 Task: Look for space in Trezzano sul Naviglio, Italy from 12th August, 2023 to 16th August, 2023 for 8 adults in price range Rs.10000 to Rs.16000. Place can be private room with 8 bedrooms having 8 beds and 8 bathrooms. Property type can be house, flat, guest house, hotel. Amenities needed are: wifi, TV, free parkinig on premises, gym, breakfast. Booking option can be shelf check-in. Required host language is English.
Action: Mouse moved to (494, 100)
Screenshot: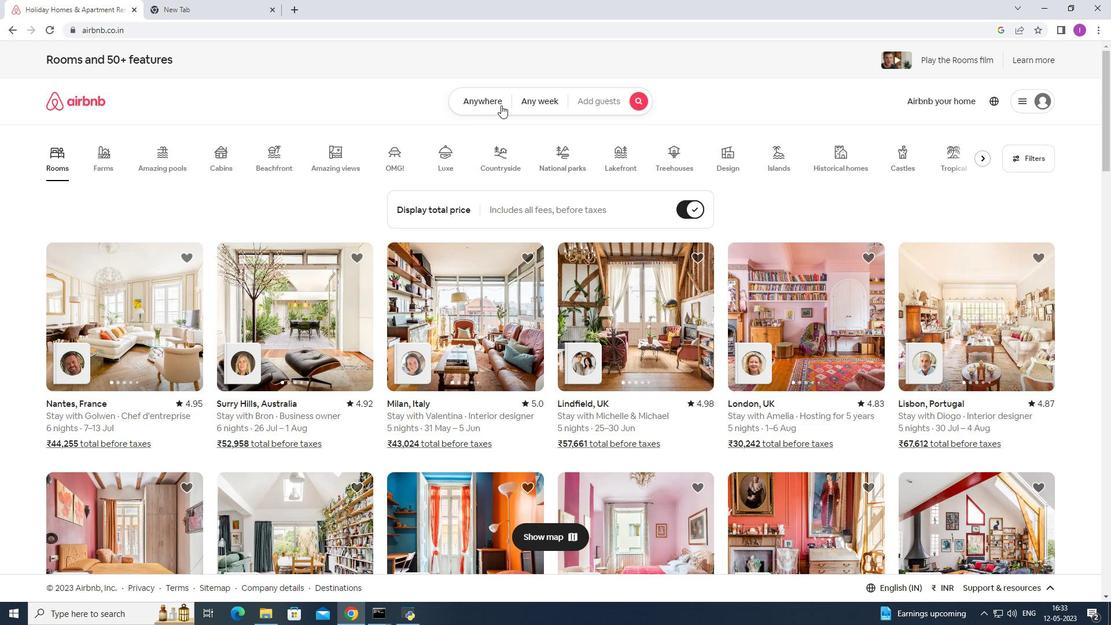 
Action: Mouse pressed left at (494, 100)
Screenshot: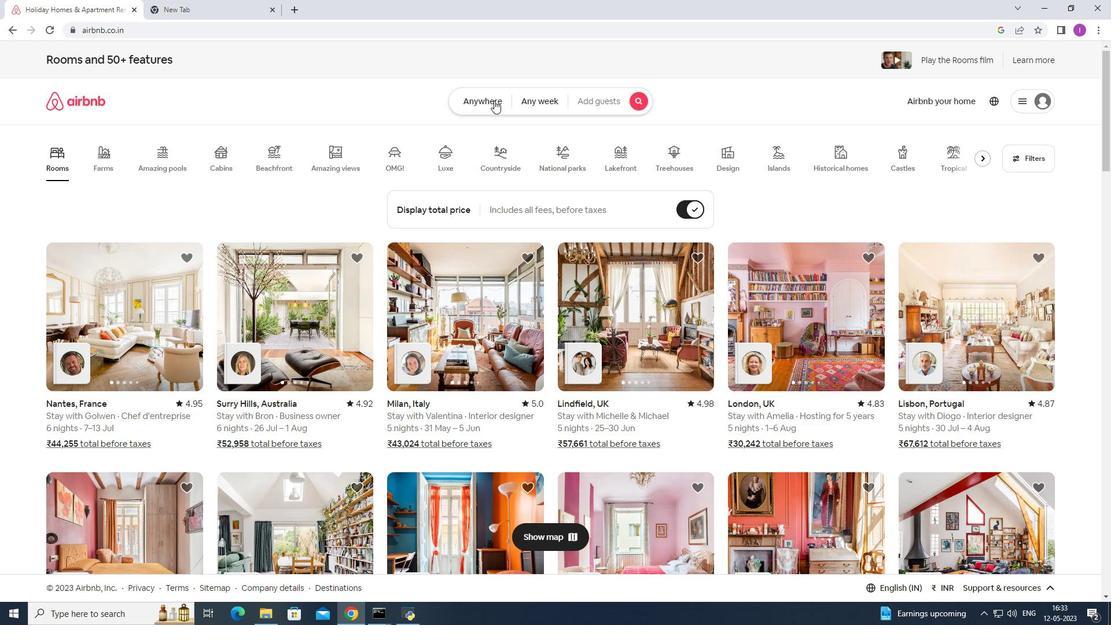 
Action: Mouse moved to (354, 143)
Screenshot: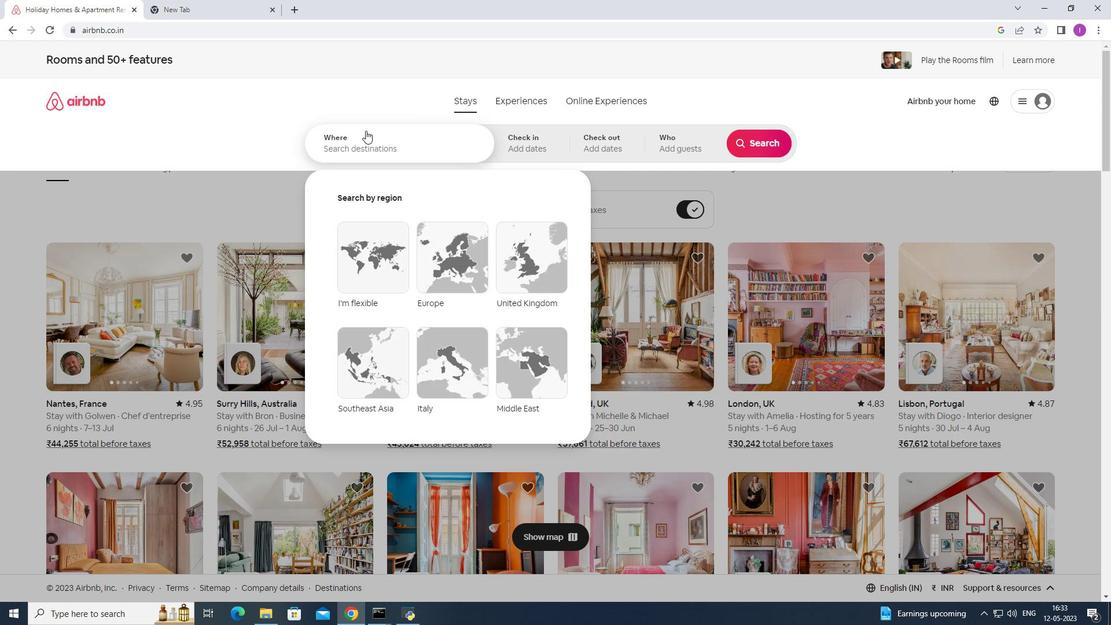 
Action: Mouse pressed left at (354, 143)
Screenshot: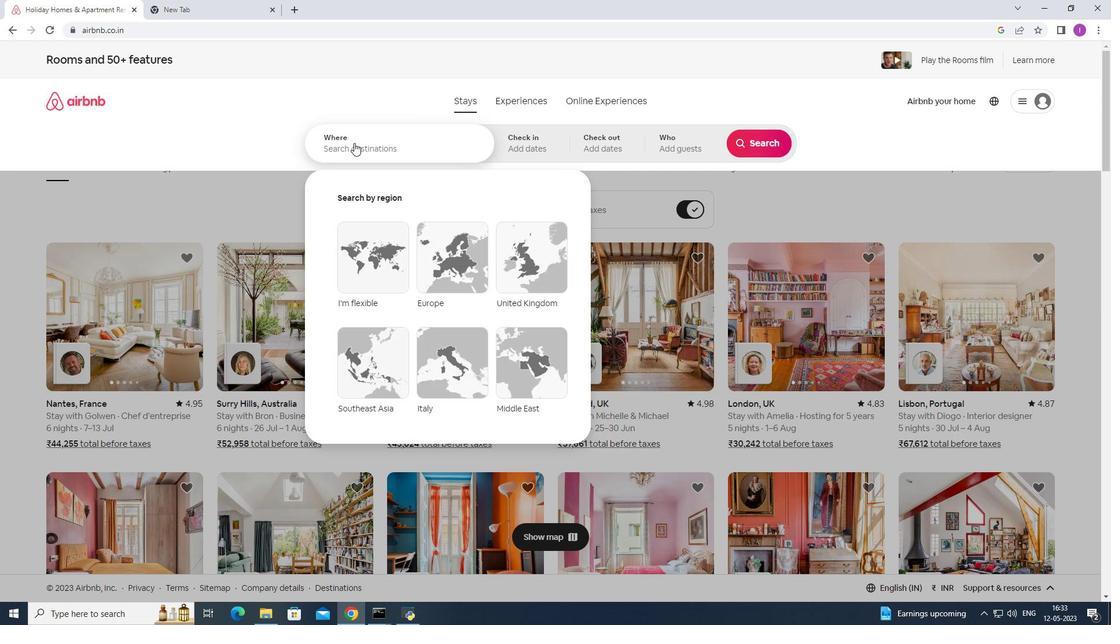 
Action: Mouse moved to (396, 157)
Screenshot: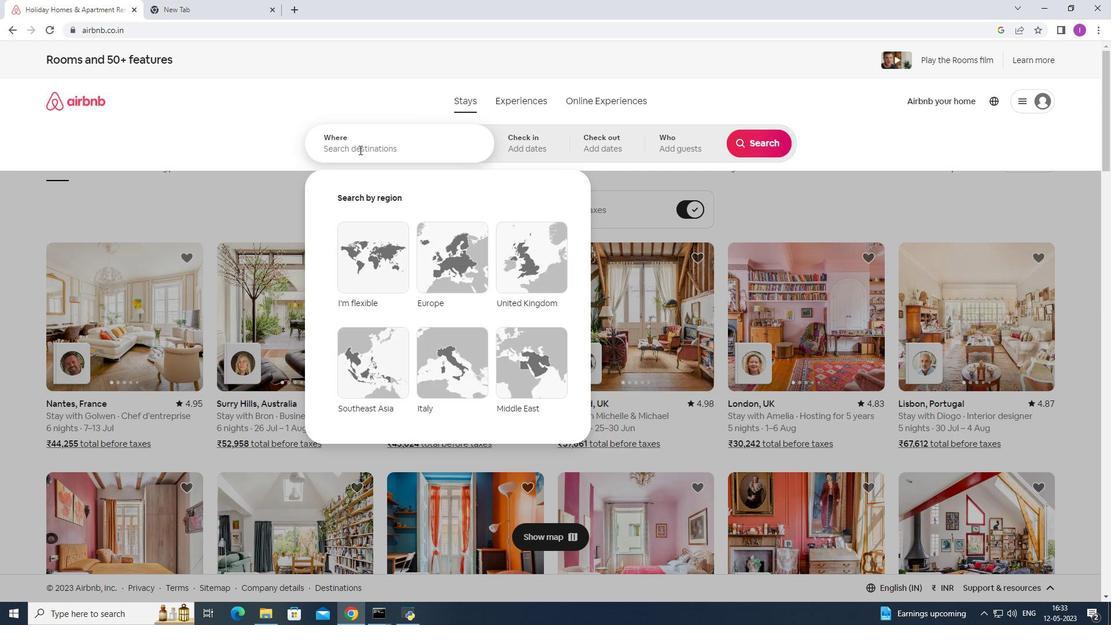 
Action: Key pressed <Key.shift>Trezzano<Key.space>sul<Key.space>
Screenshot: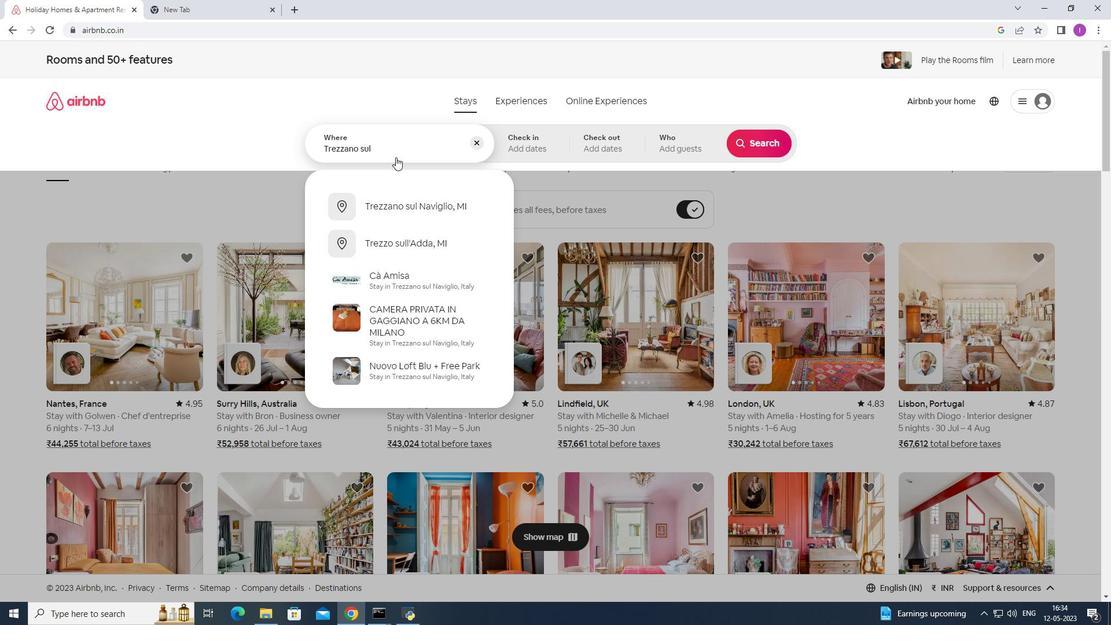 
Action: Mouse moved to (396, 157)
Screenshot: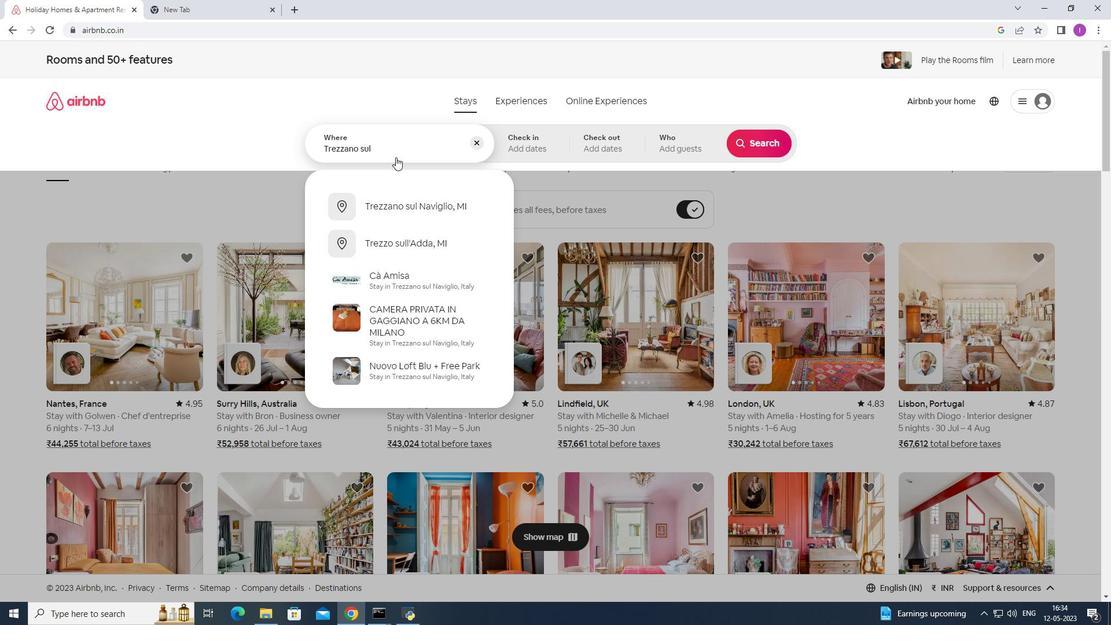 
Action: Key pressed naviglio
Screenshot: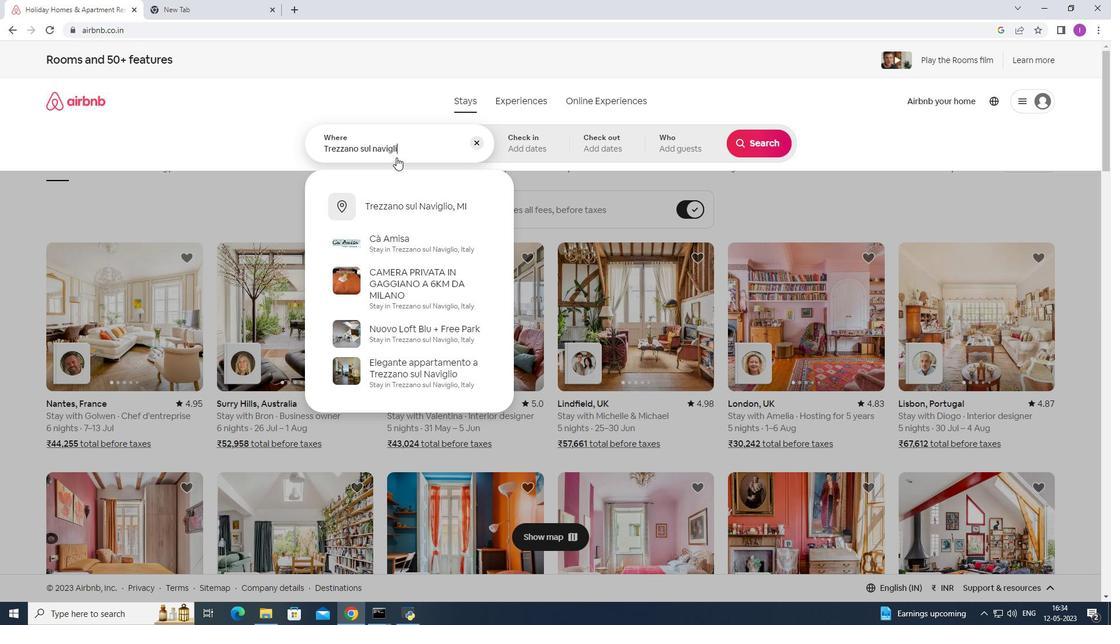 
Action: Mouse moved to (431, 211)
Screenshot: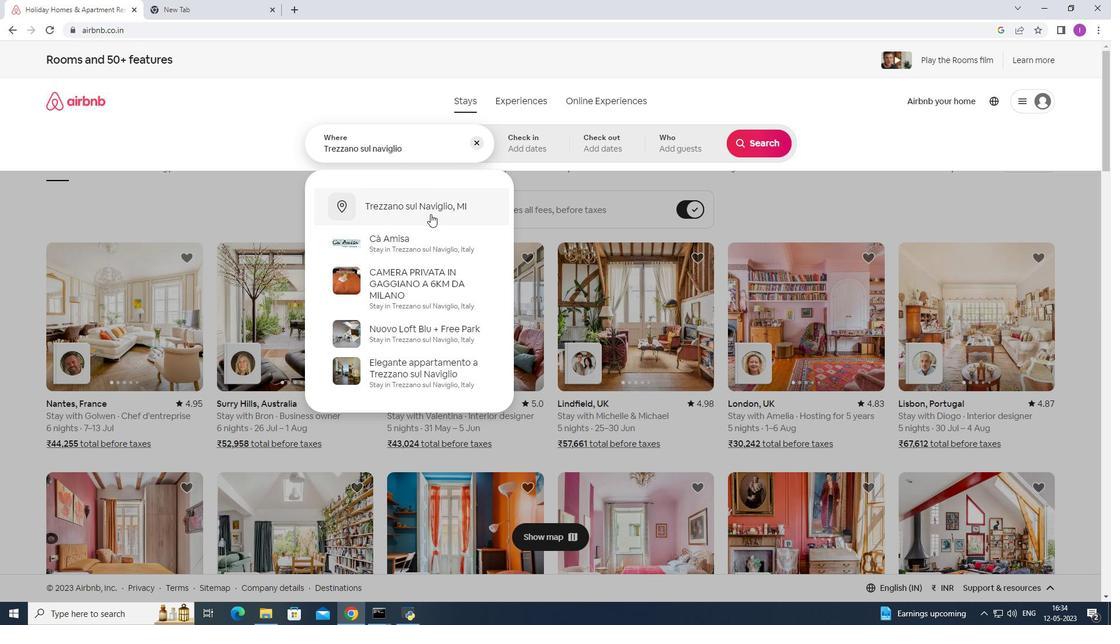 
Action: Mouse pressed left at (431, 211)
Screenshot: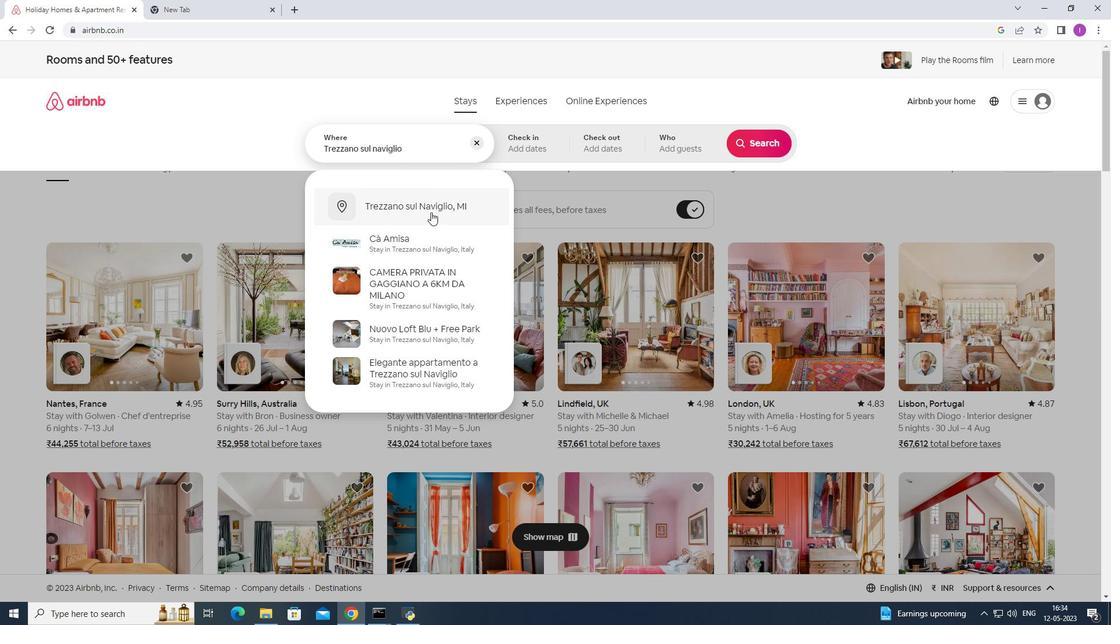 
Action: Mouse moved to (759, 236)
Screenshot: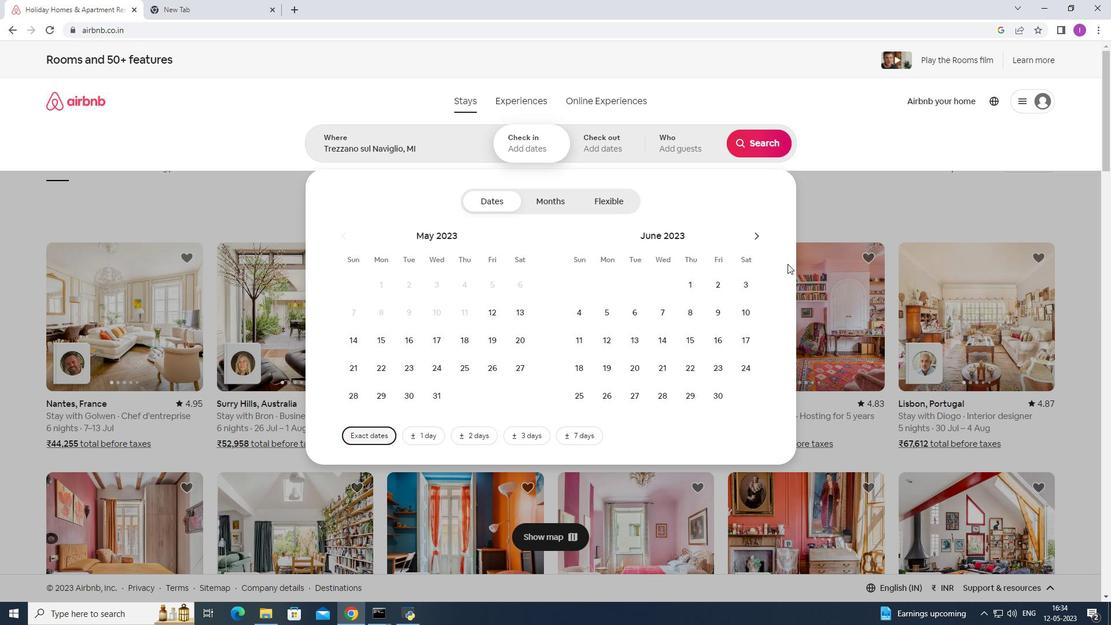 
Action: Mouse pressed left at (759, 236)
Screenshot: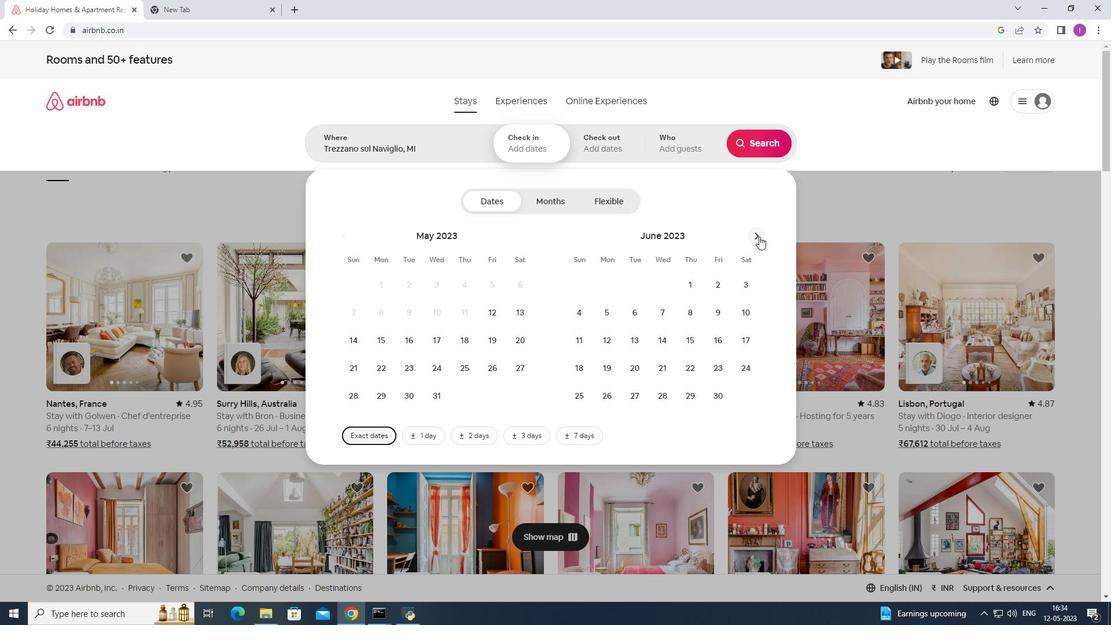 
Action: Mouse moved to (755, 239)
Screenshot: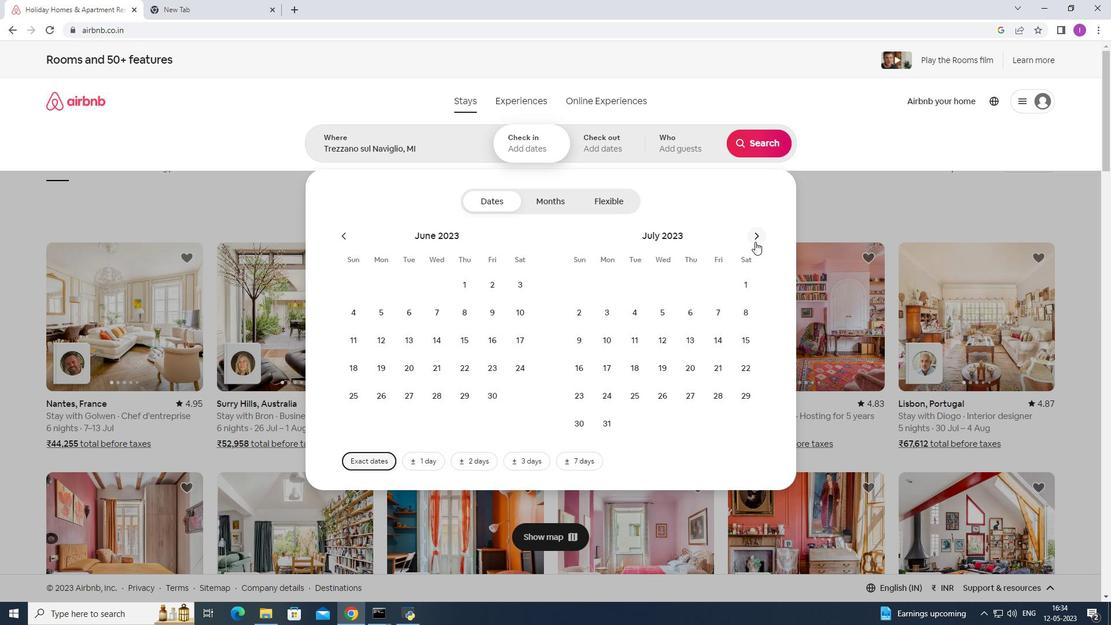 
Action: Mouse pressed left at (755, 239)
Screenshot: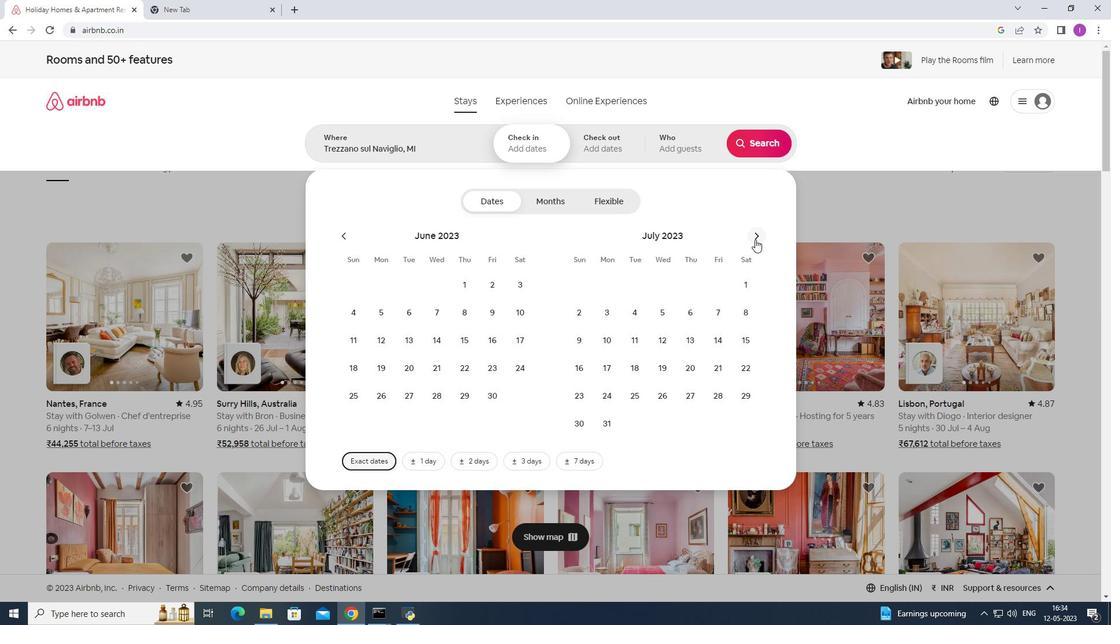 
Action: Mouse moved to (749, 310)
Screenshot: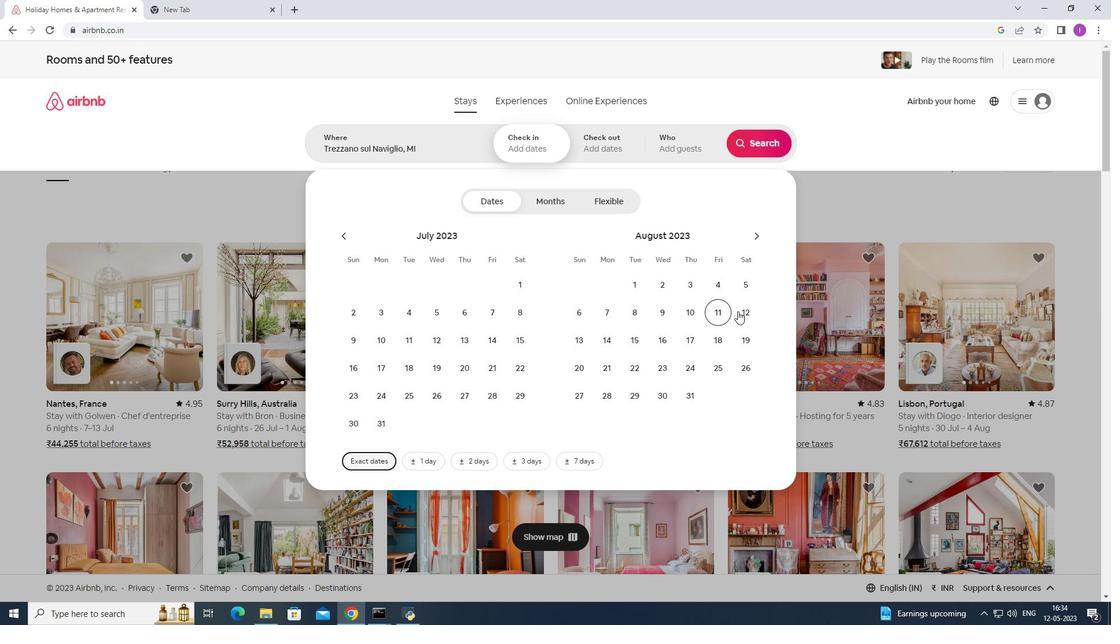 
Action: Mouse pressed left at (749, 310)
Screenshot: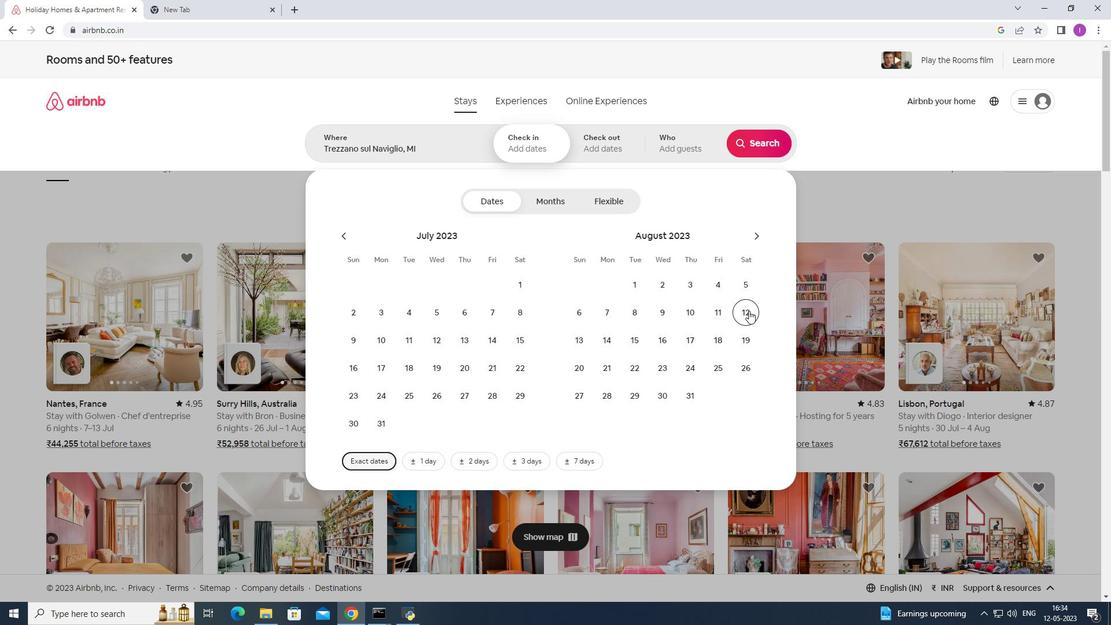 
Action: Mouse moved to (670, 339)
Screenshot: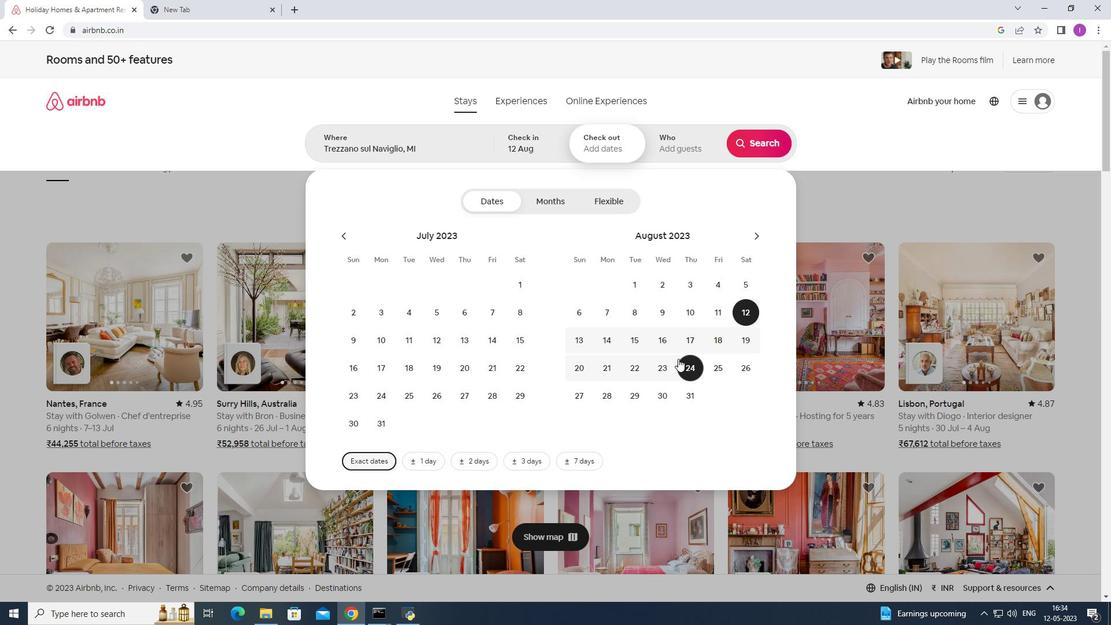 
Action: Mouse pressed left at (670, 339)
Screenshot: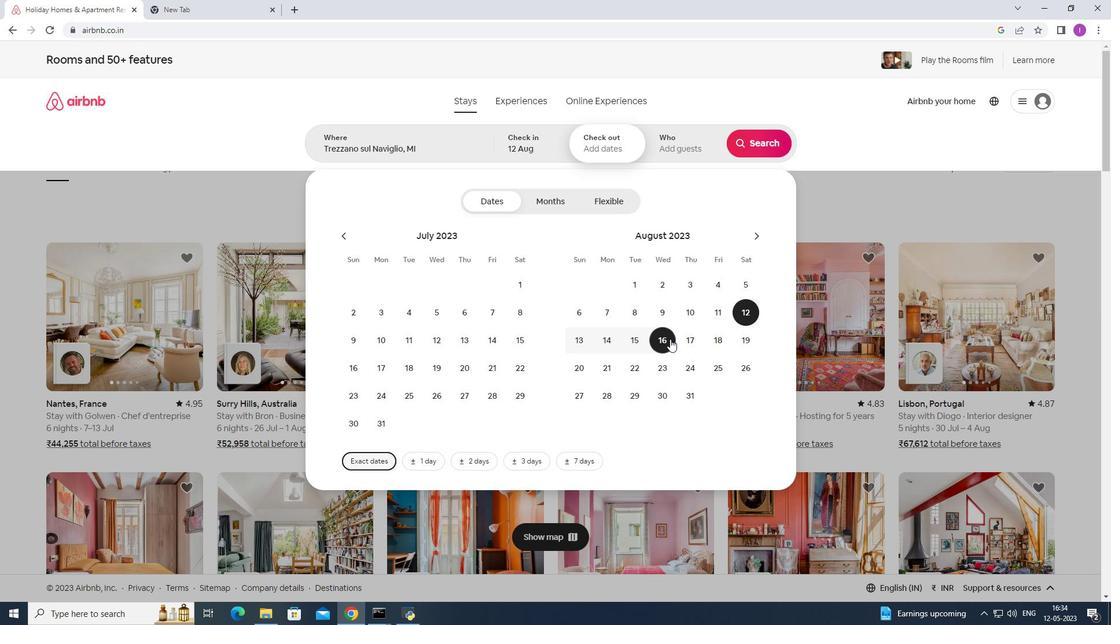 
Action: Mouse moved to (685, 148)
Screenshot: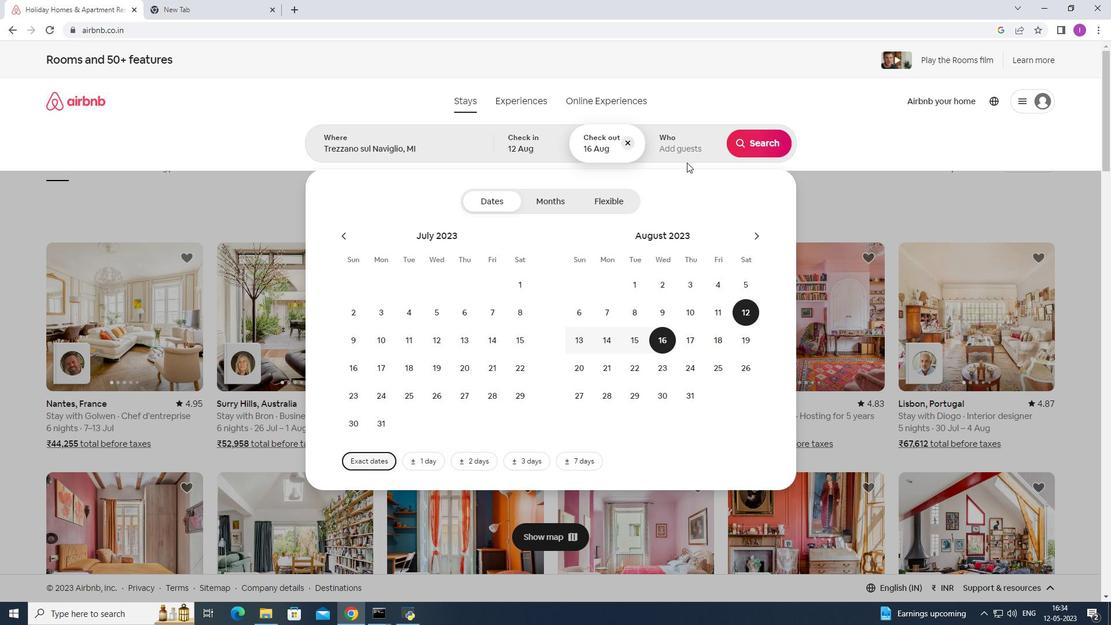 
Action: Mouse pressed left at (685, 148)
Screenshot: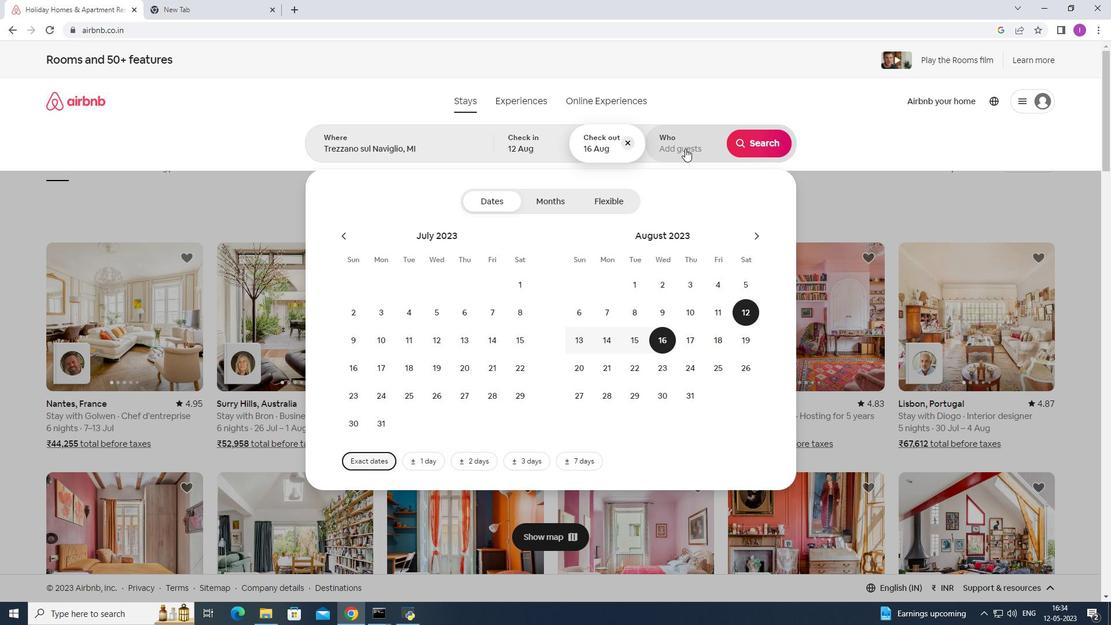 
Action: Mouse moved to (762, 210)
Screenshot: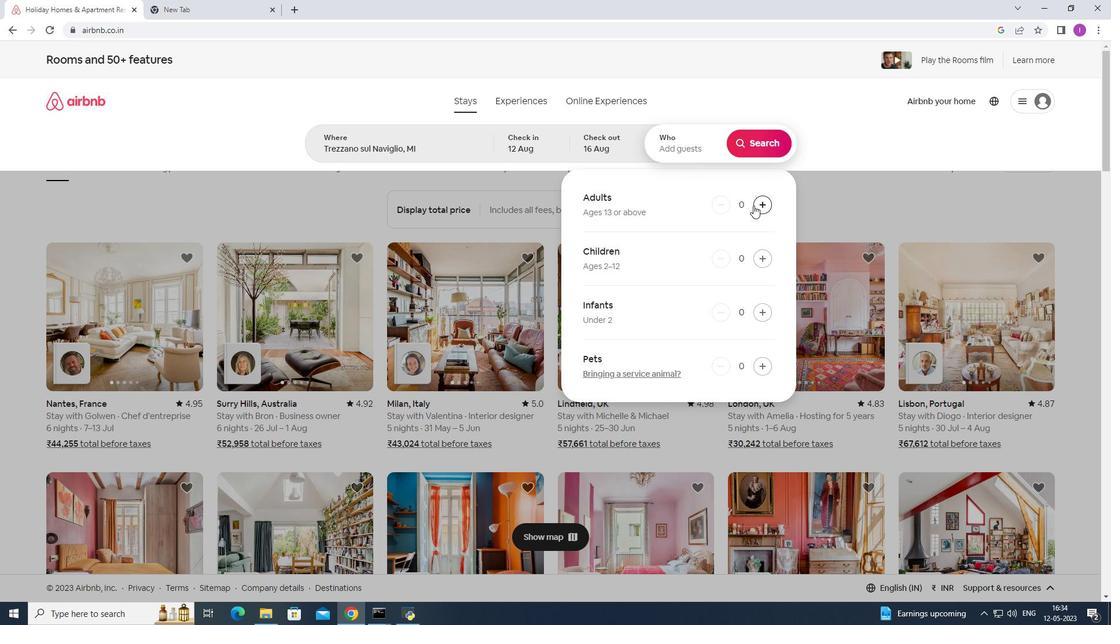 
Action: Mouse pressed left at (762, 210)
Screenshot: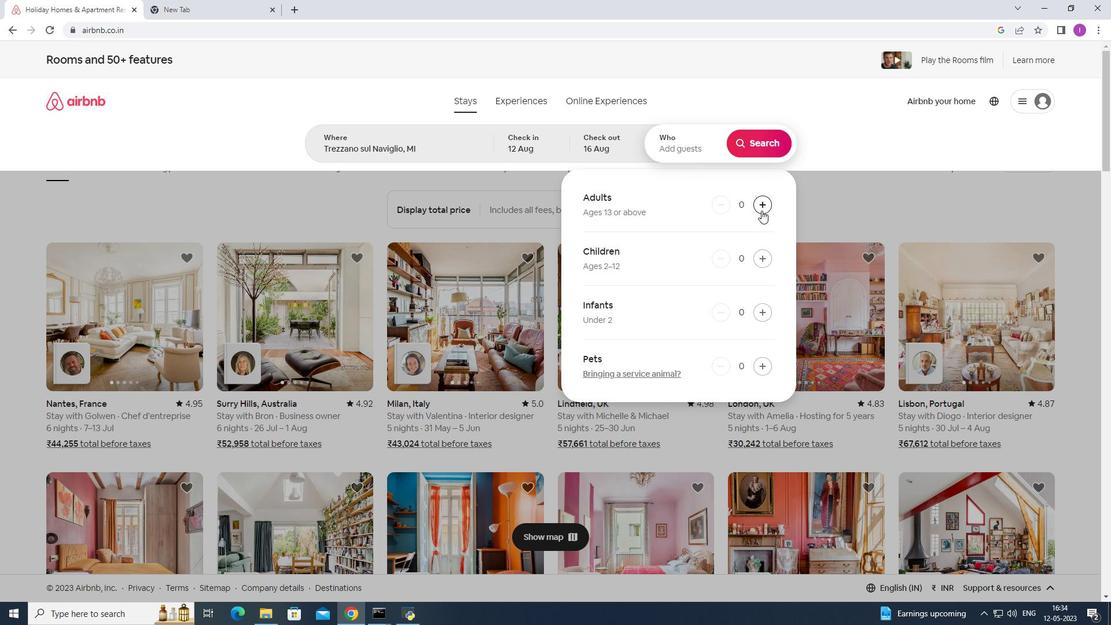 
Action: Mouse pressed left at (762, 210)
Screenshot: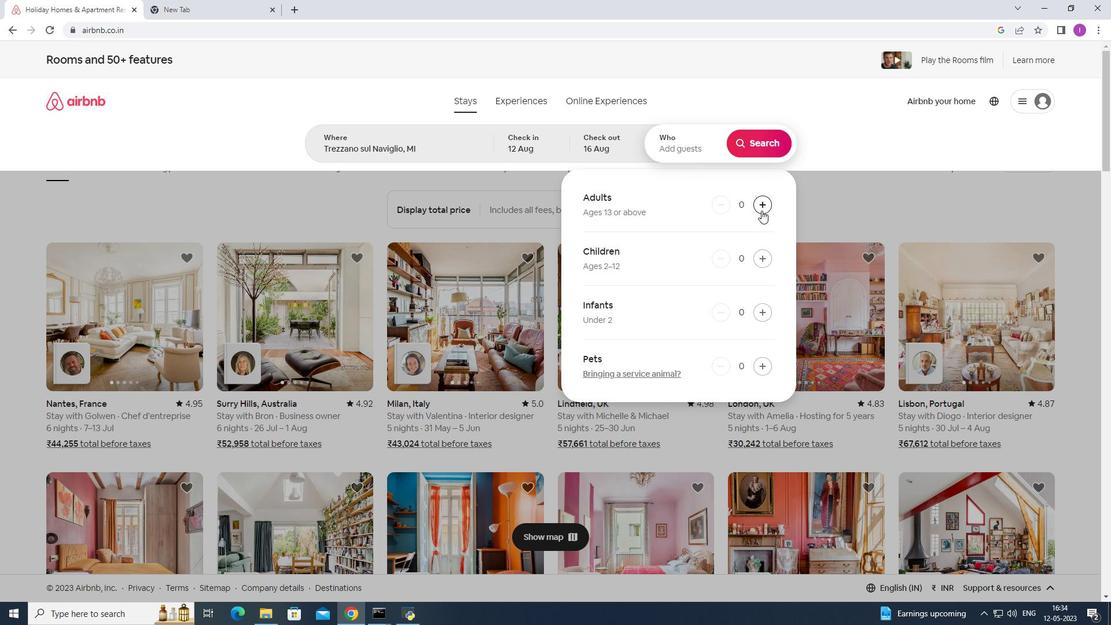 
Action: Mouse pressed left at (762, 210)
Screenshot: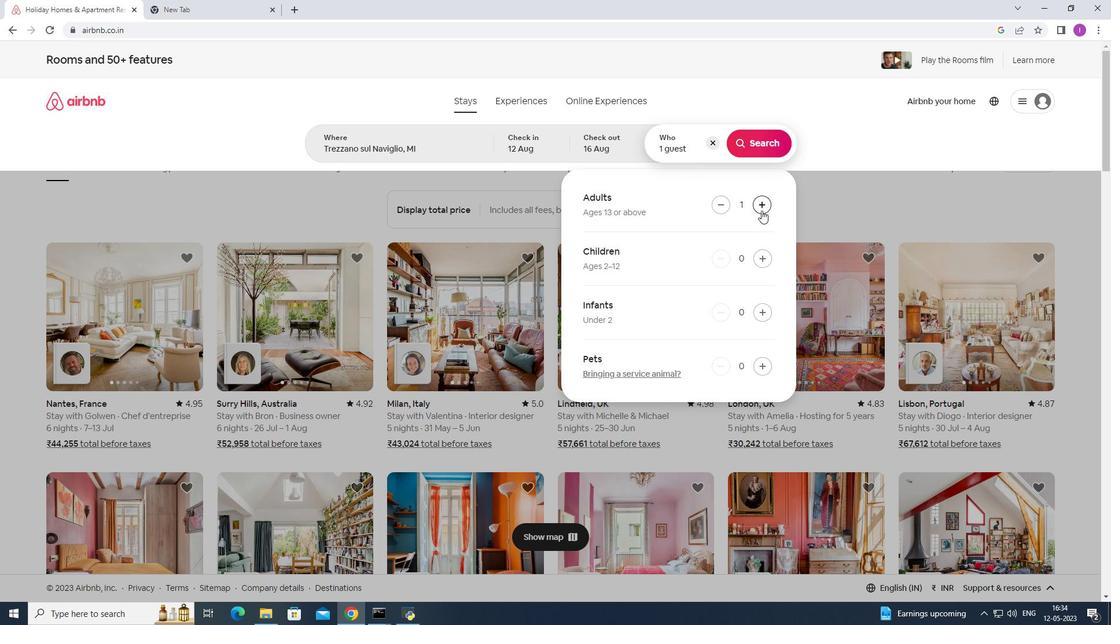 
Action: Mouse pressed left at (762, 210)
Screenshot: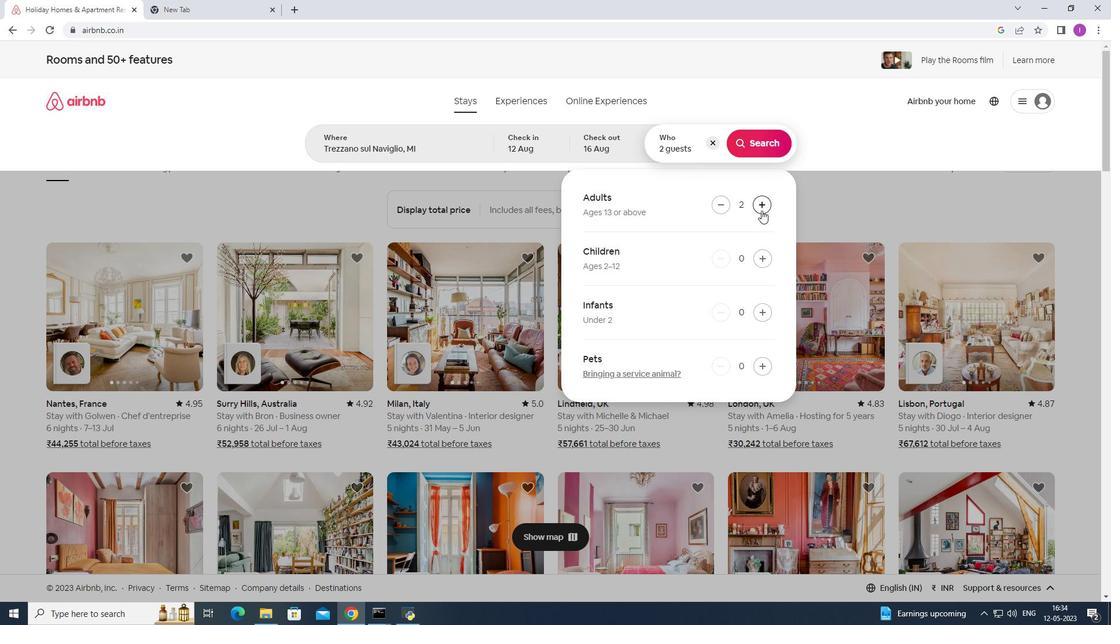 
Action: Mouse pressed left at (762, 210)
Screenshot: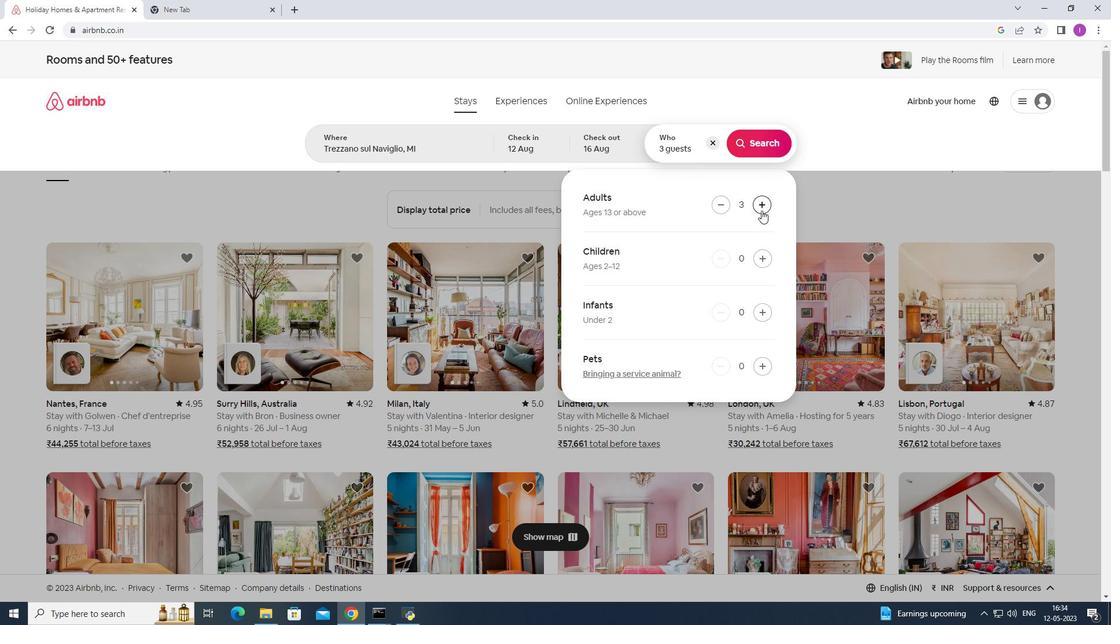 
Action: Mouse pressed left at (762, 210)
Screenshot: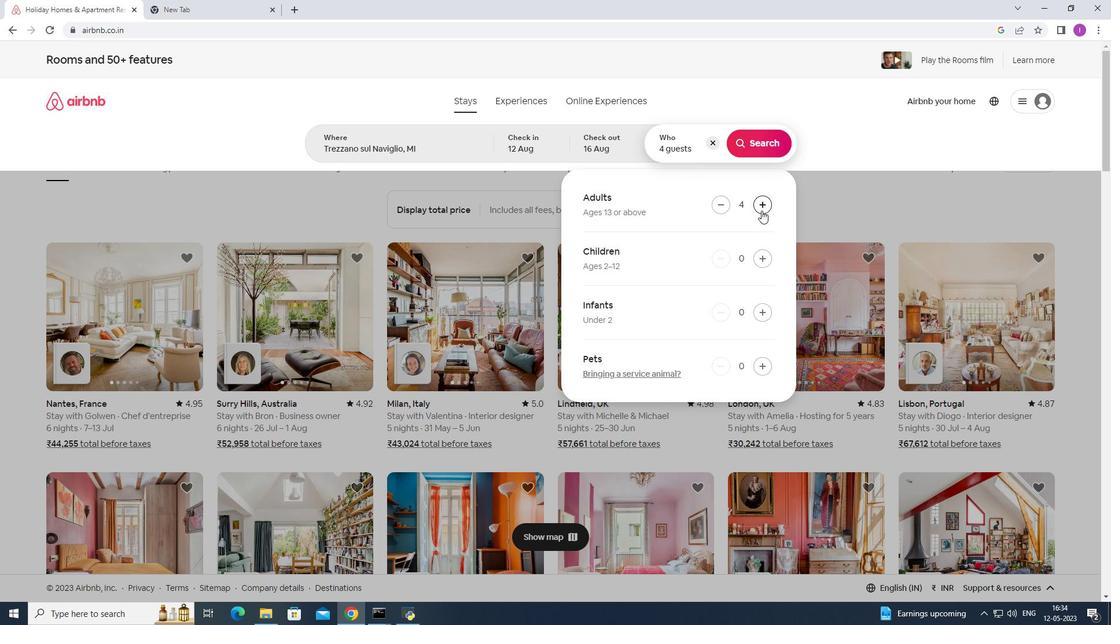 
Action: Mouse pressed left at (762, 210)
Screenshot: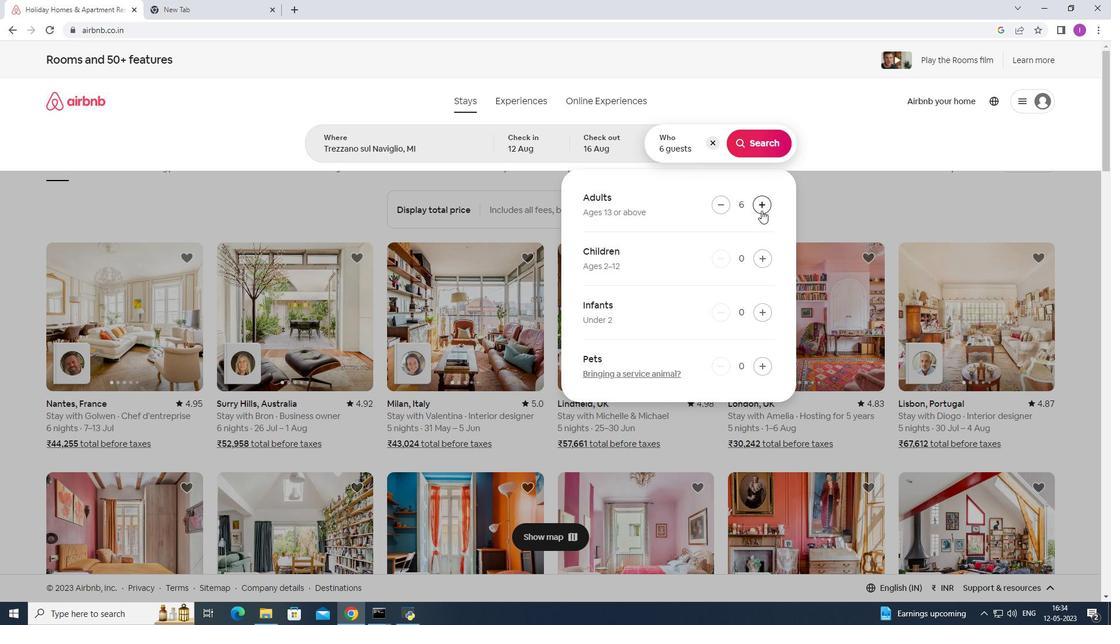 
Action: Mouse moved to (762, 209)
Screenshot: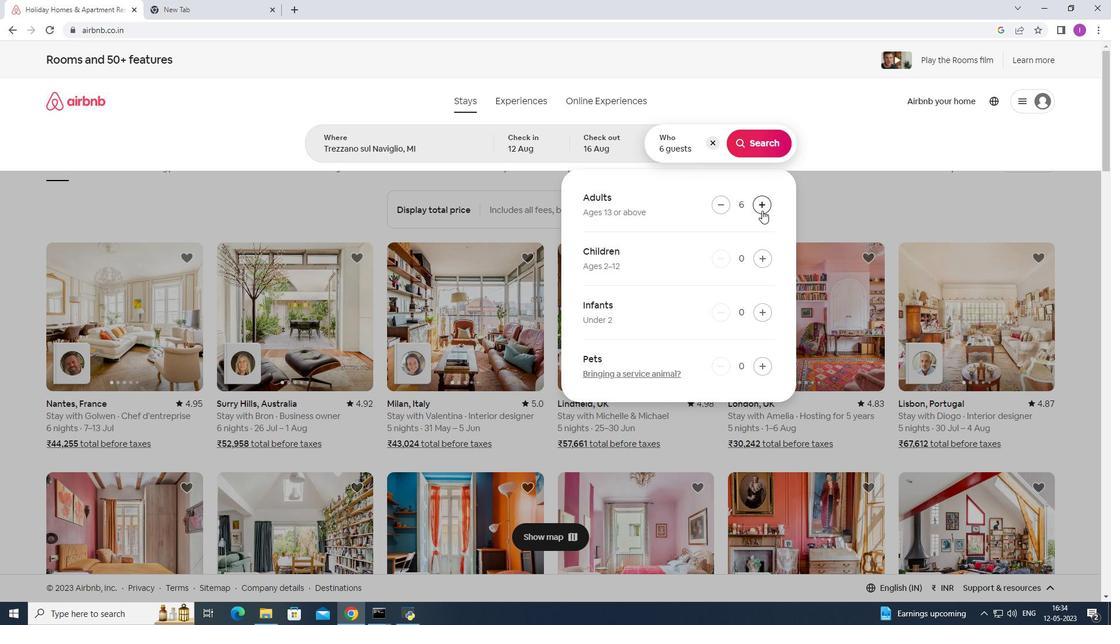 
Action: Mouse pressed left at (762, 209)
Screenshot: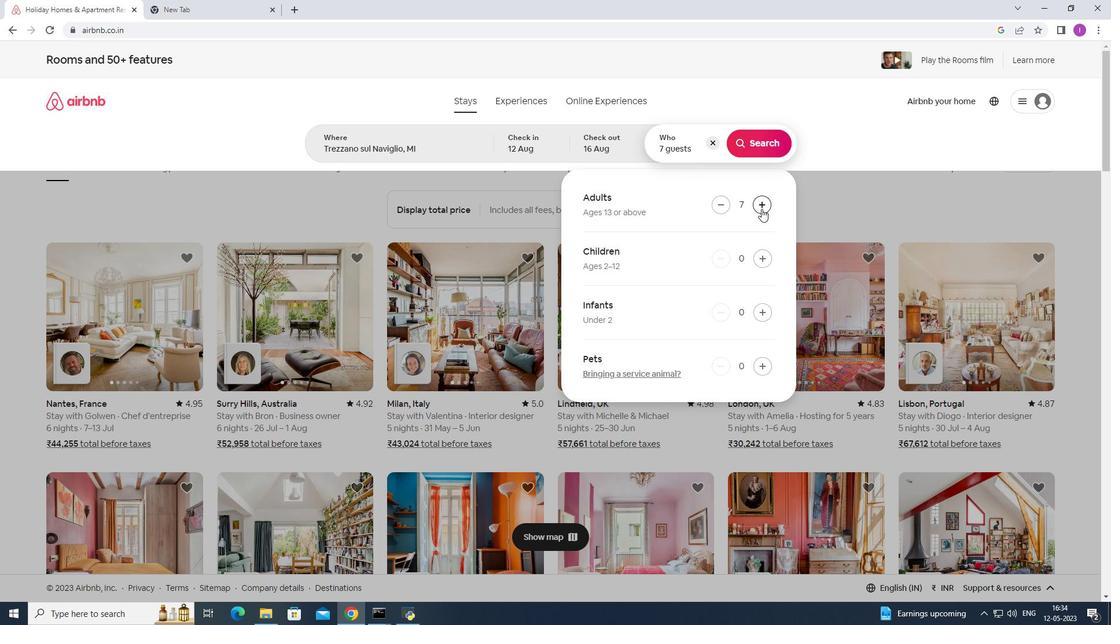 
Action: Mouse moved to (748, 154)
Screenshot: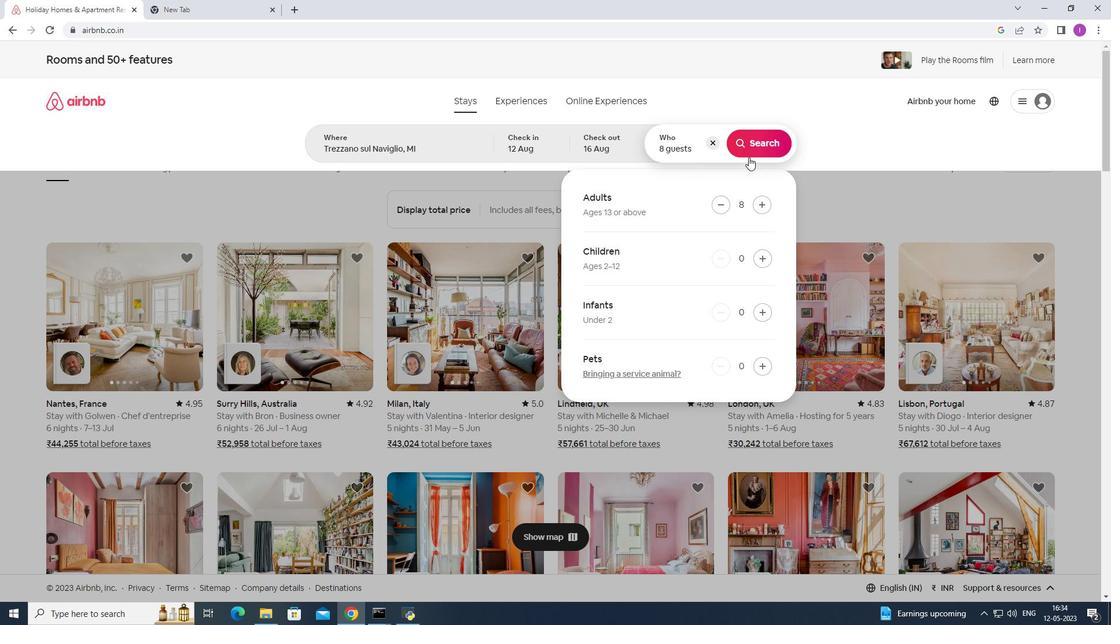 
Action: Mouse pressed left at (748, 154)
Screenshot: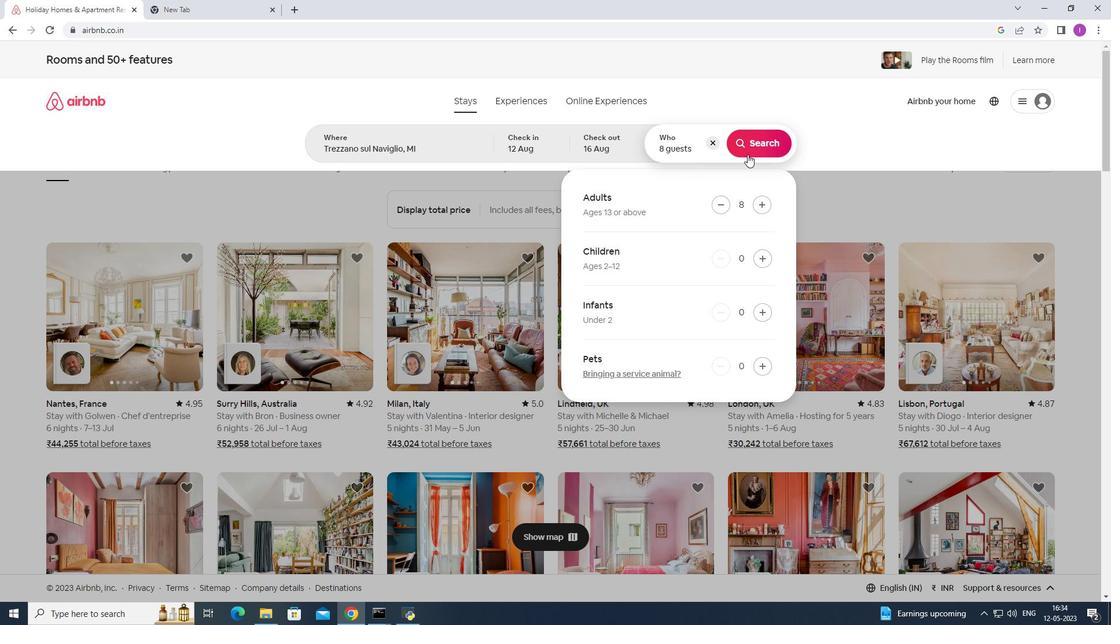 
Action: Mouse moved to (1049, 109)
Screenshot: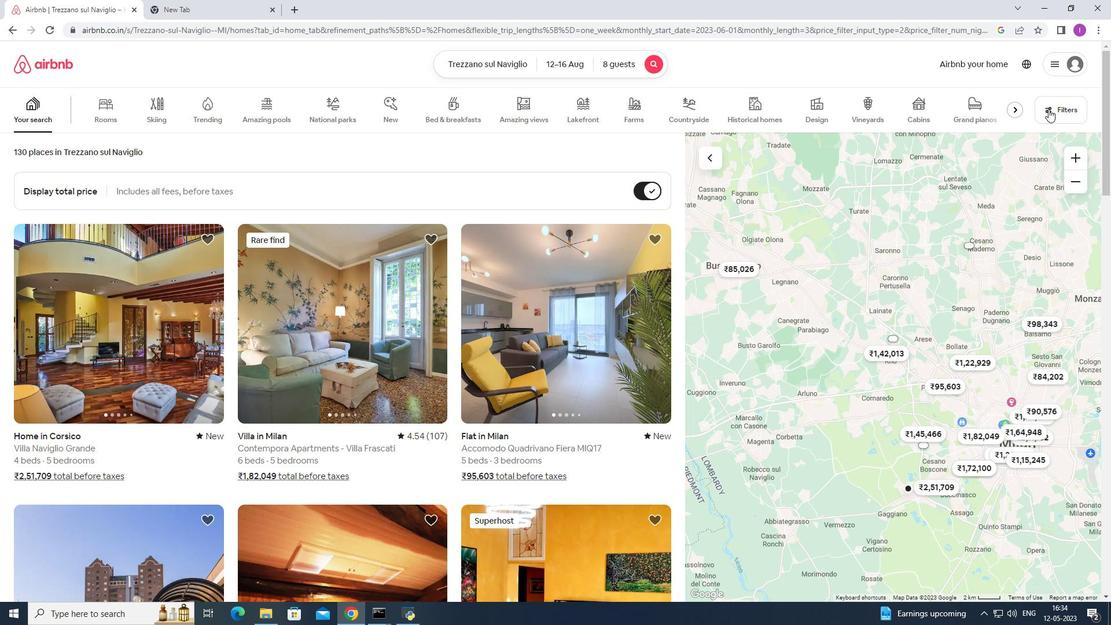 
Action: Mouse pressed left at (1049, 109)
Screenshot: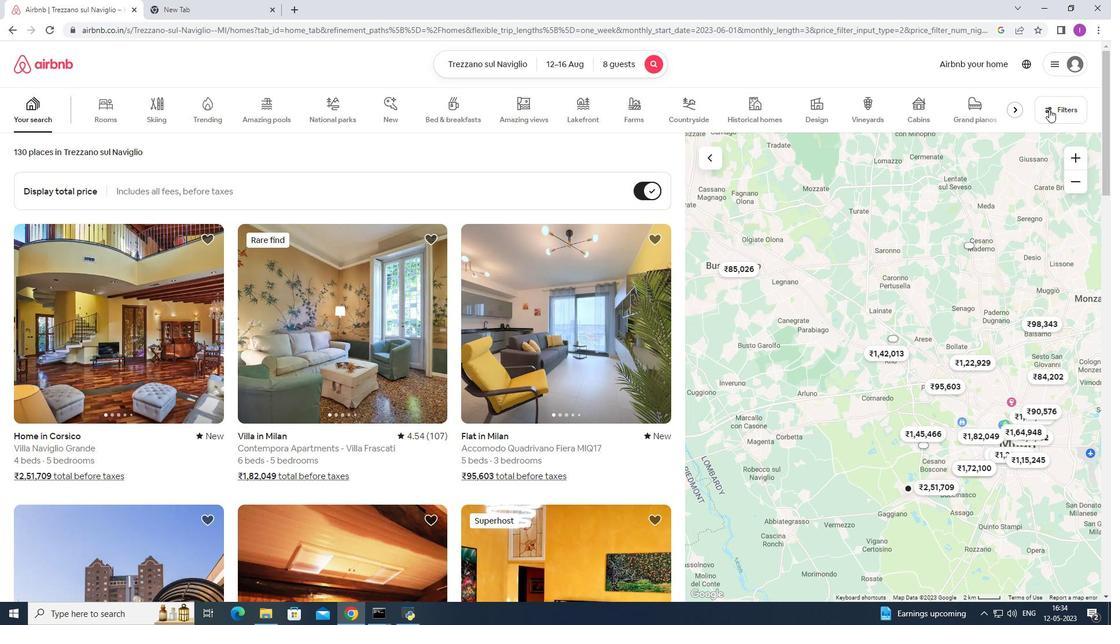 
Action: Mouse moved to (628, 397)
Screenshot: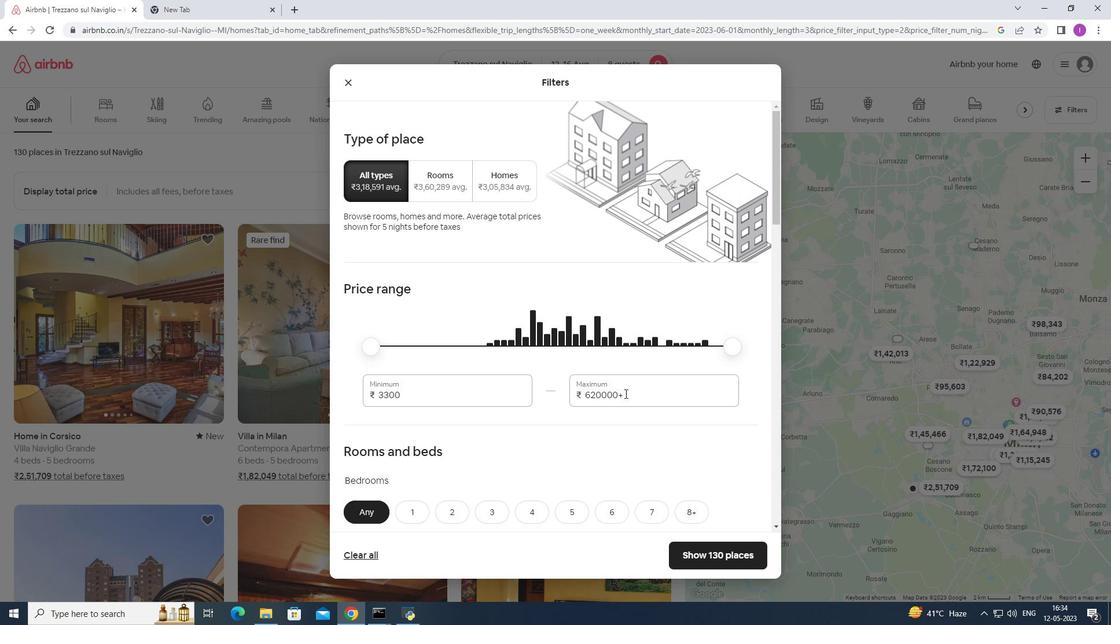 
Action: Mouse pressed left at (628, 397)
Screenshot: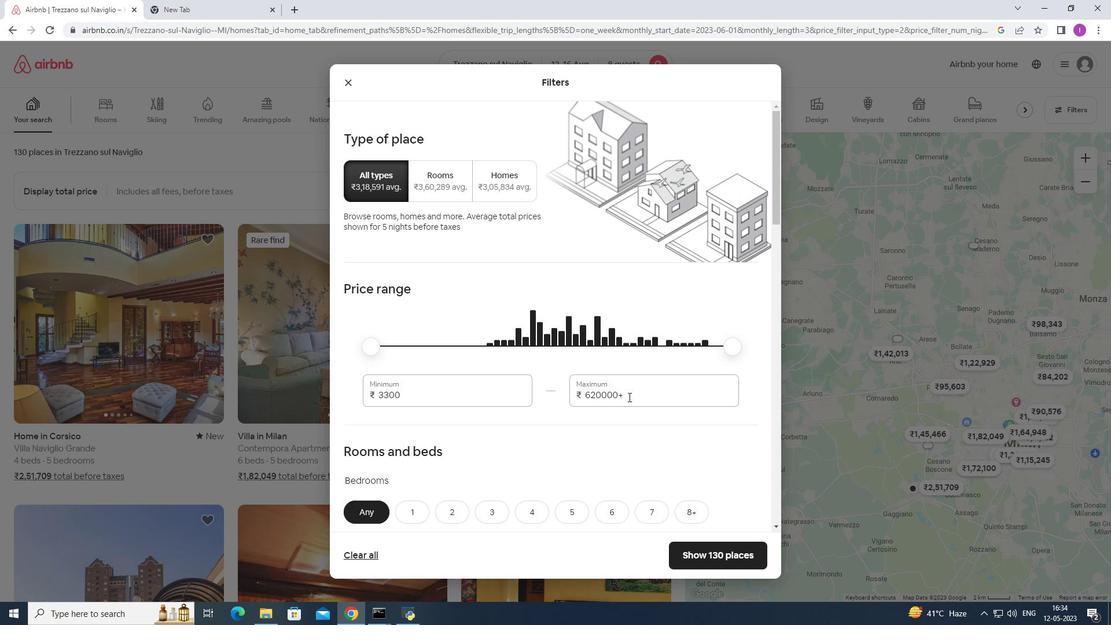 
Action: Mouse moved to (541, 388)
Screenshot: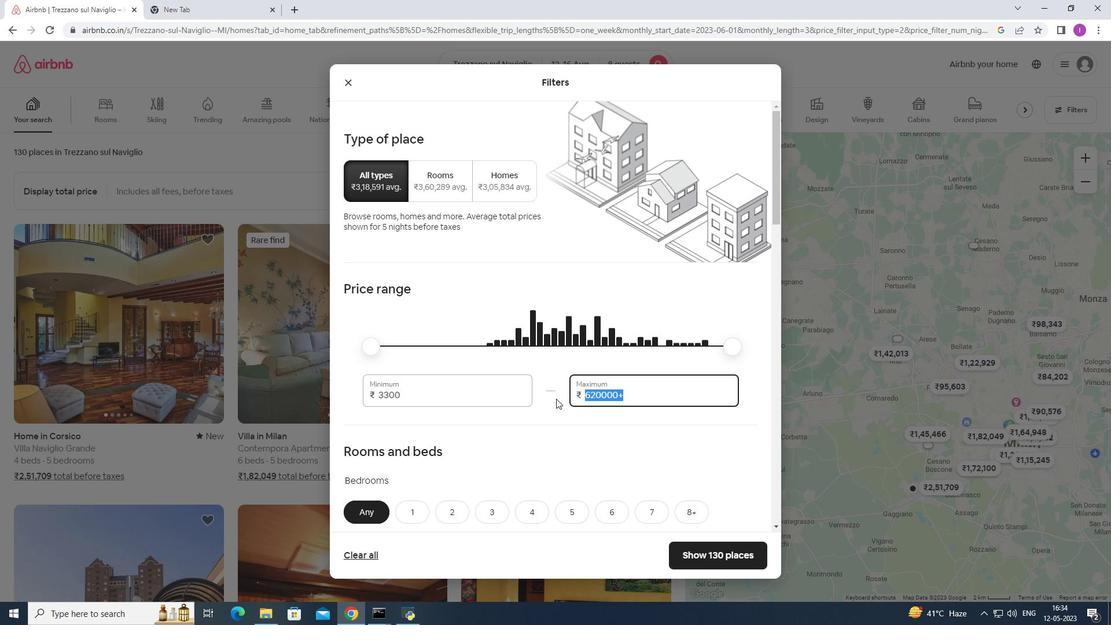 
Action: Key pressed 1600
Screenshot: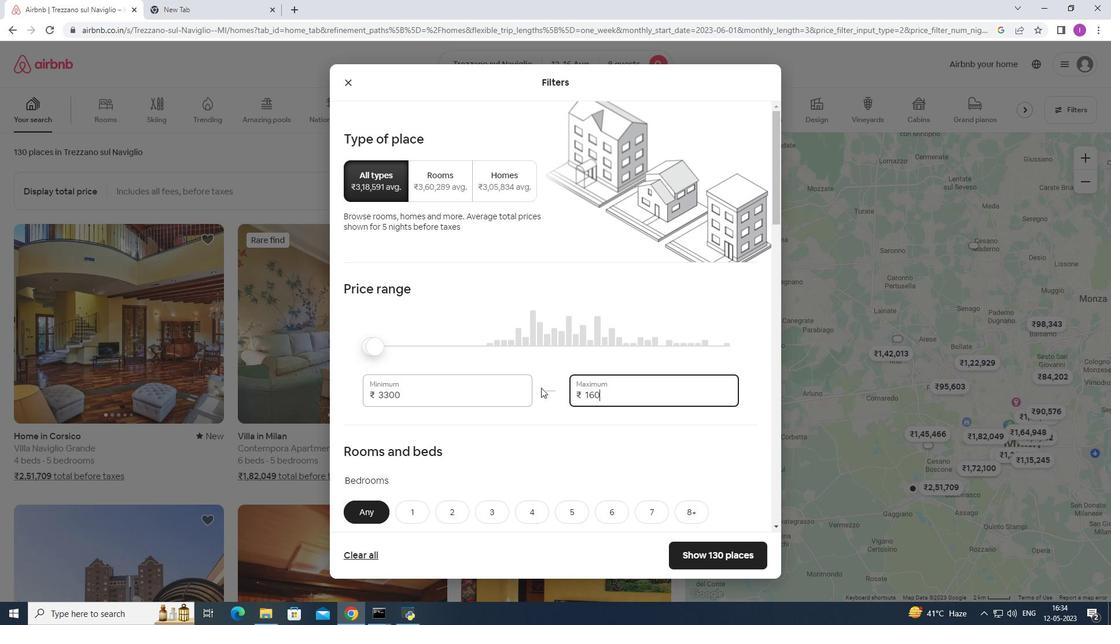 
Action: Mouse moved to (541, 383)
Screenshot: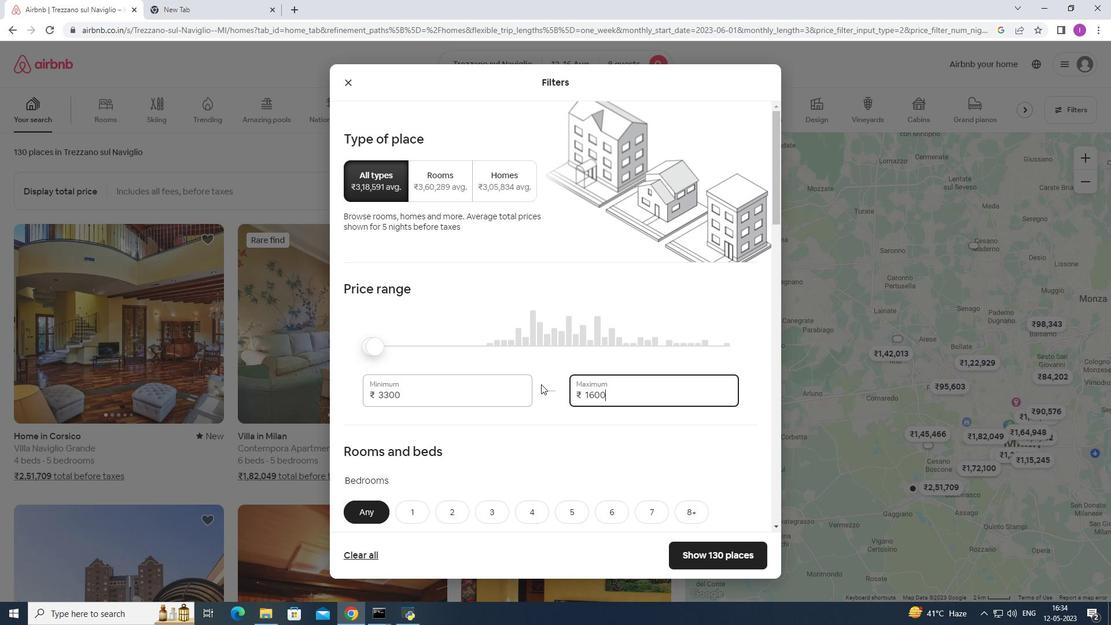 
Action: Key pressed 0
Screenshot: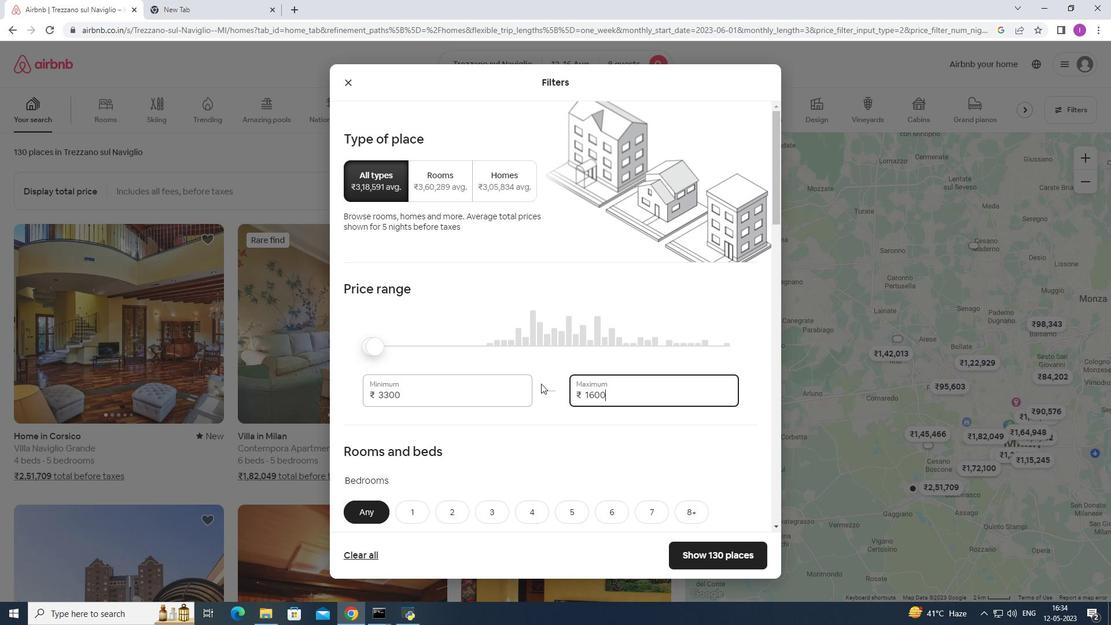 
Action: Mouse moved to (404, 393)
Screenshot: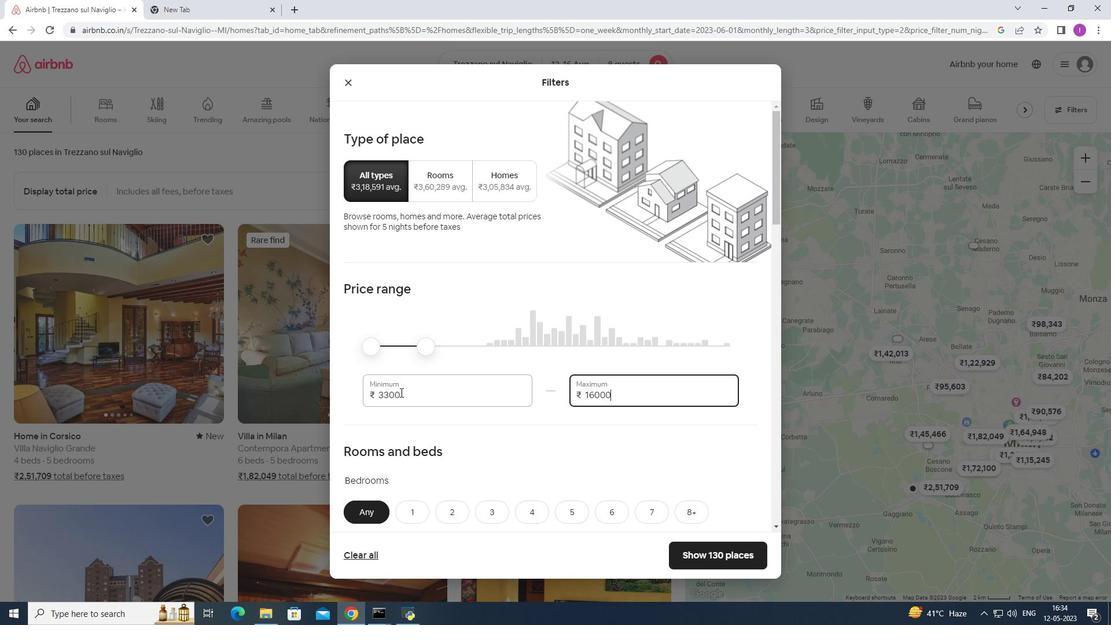 
Action: Mouse pressed left at (404, 393)
Screenshot: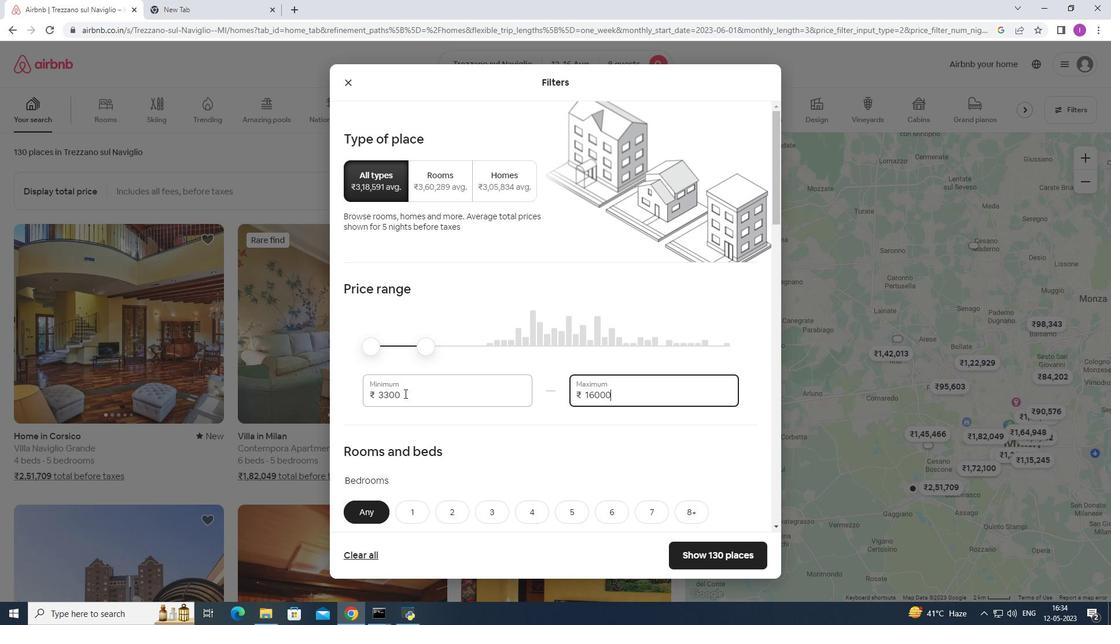 
Action: Mouse moved to (399, 393)
Screenshot: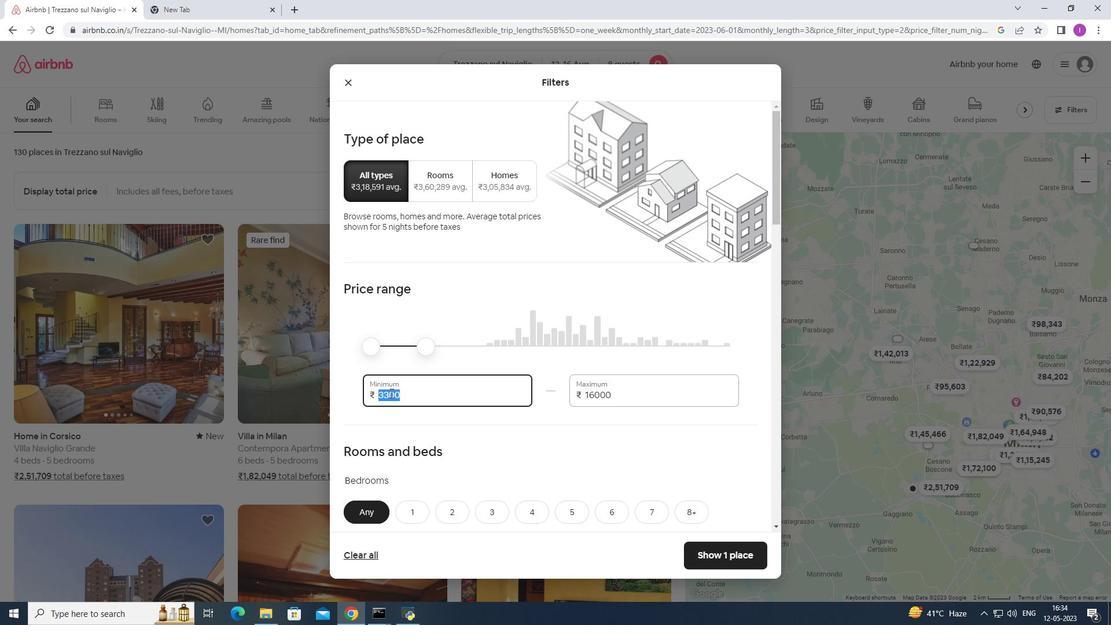 
Action: Key pressed 1000
Screenshot: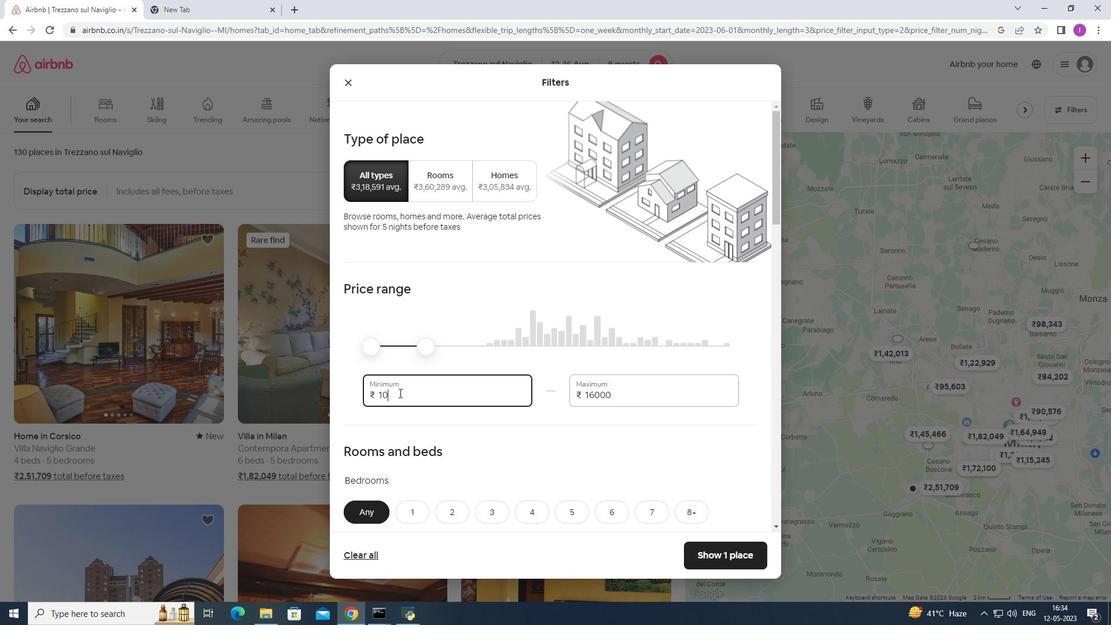 
Action: Mouse moved to (400, 393)
Screenshot: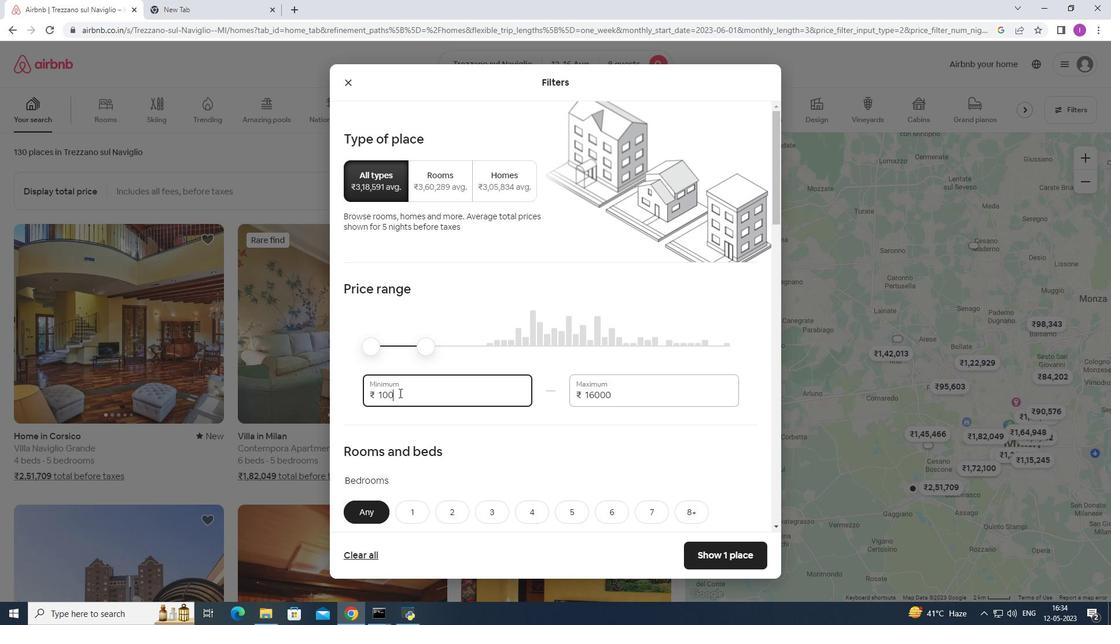
Action: Key pressed 0
Screenshot: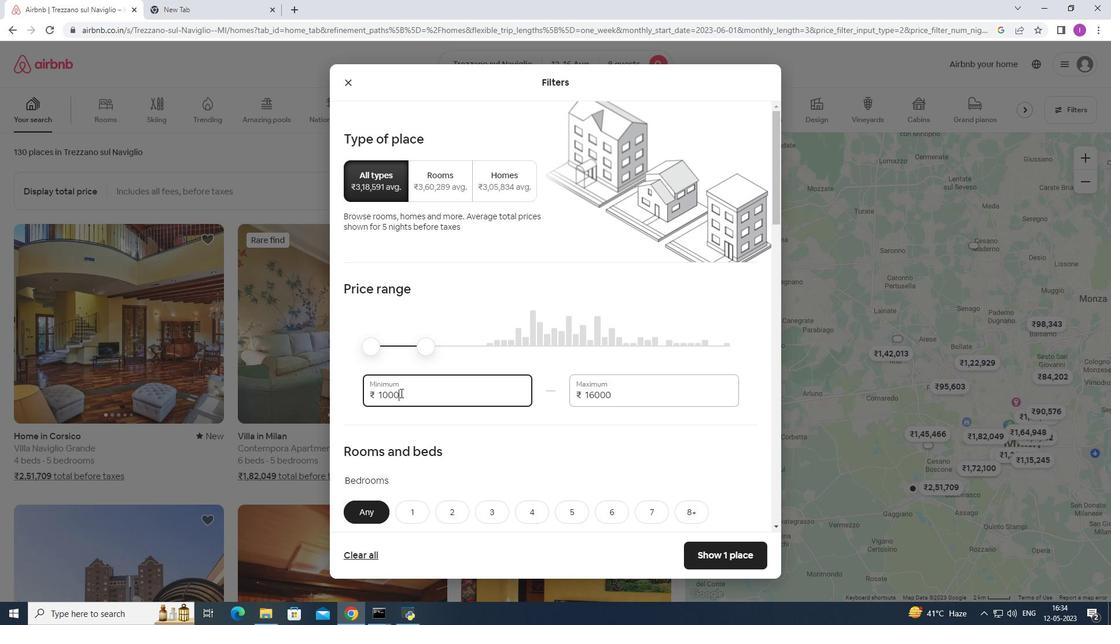 
Action: Mouse moved to (426, 411)
Screenshot: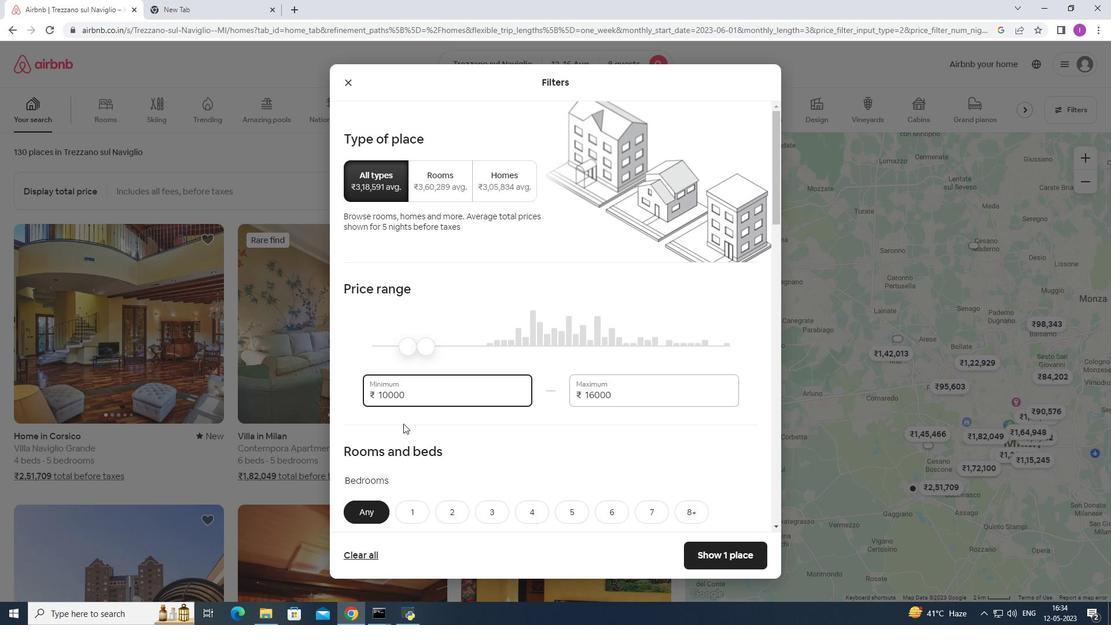 
Action: Mouse scrolled (426, 411) with delta (0, 0)
Screenshot: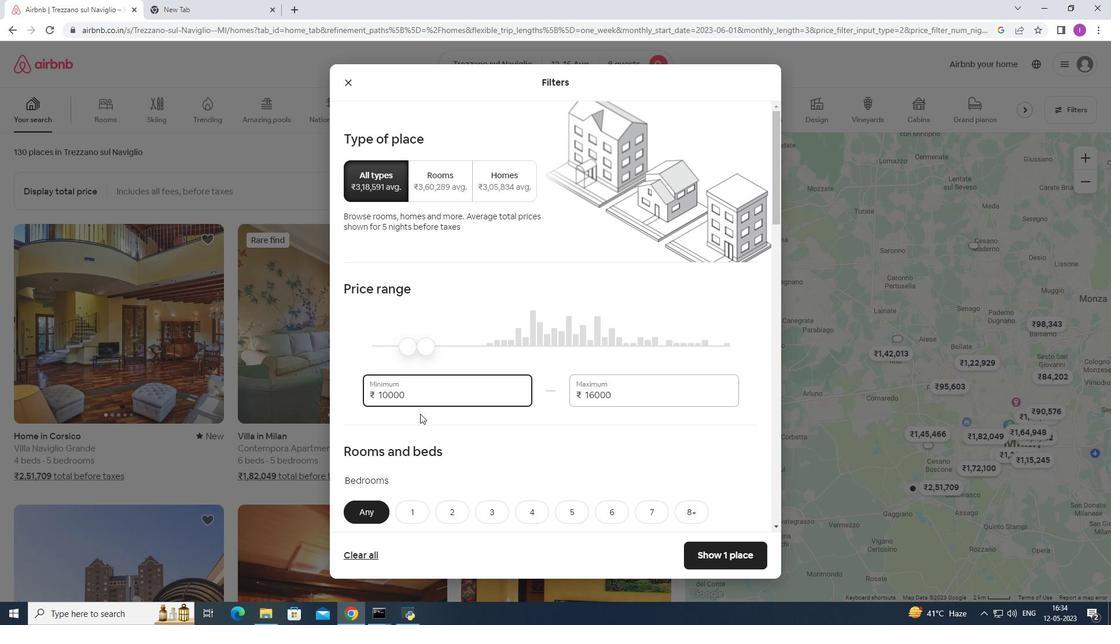 
Action: Mouse scrolled (426, 411) with delta (0, 0)
Screenshot: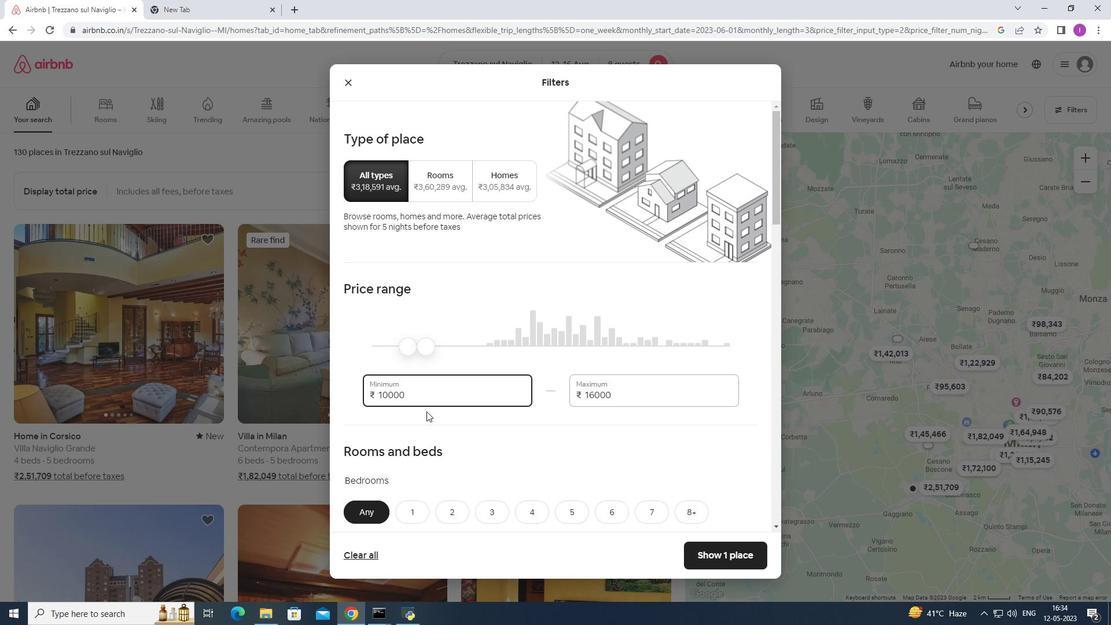
Action: Mouse moved to (429, 410)
Screenshot: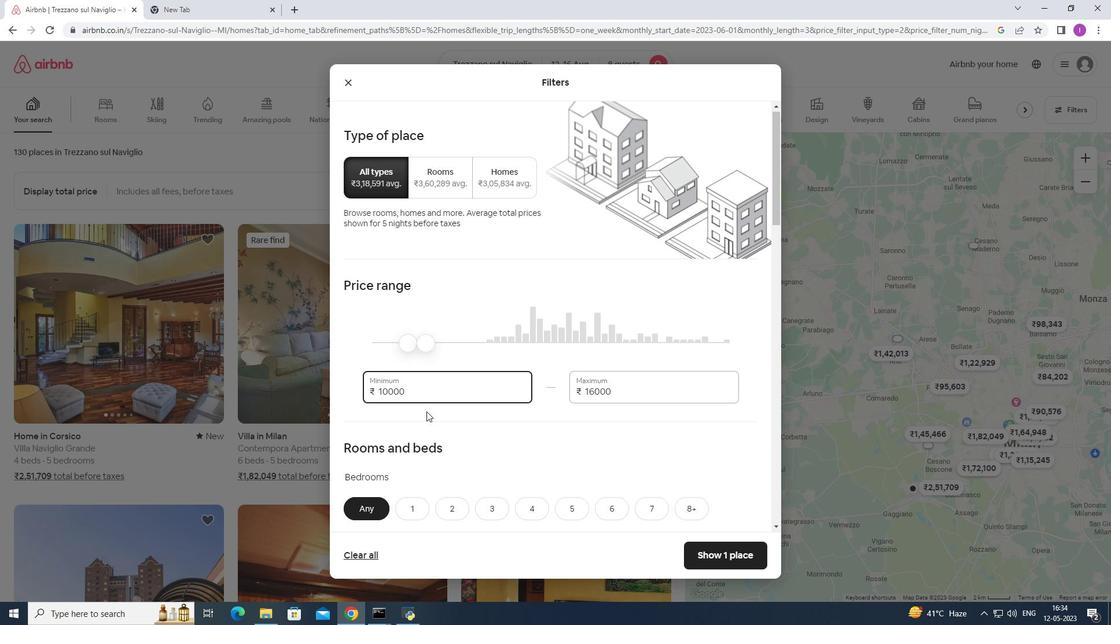 
Action: Mouse scrolled (429, 409) with delta (0, 0)
Screenshot: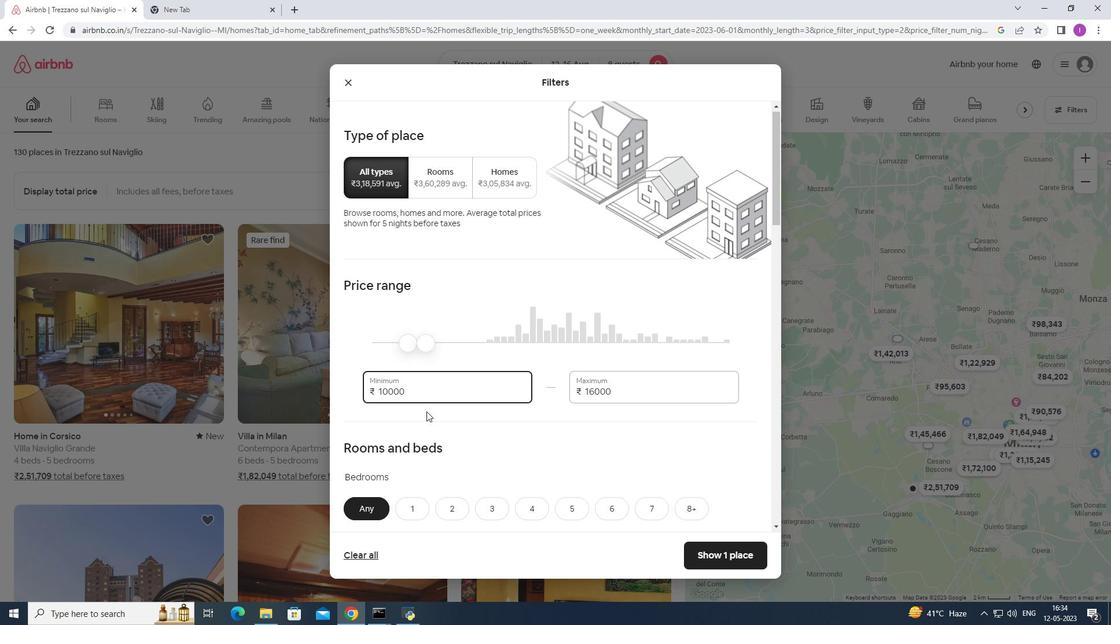
Action: Mouse moved to (682, 338)
Screenshot: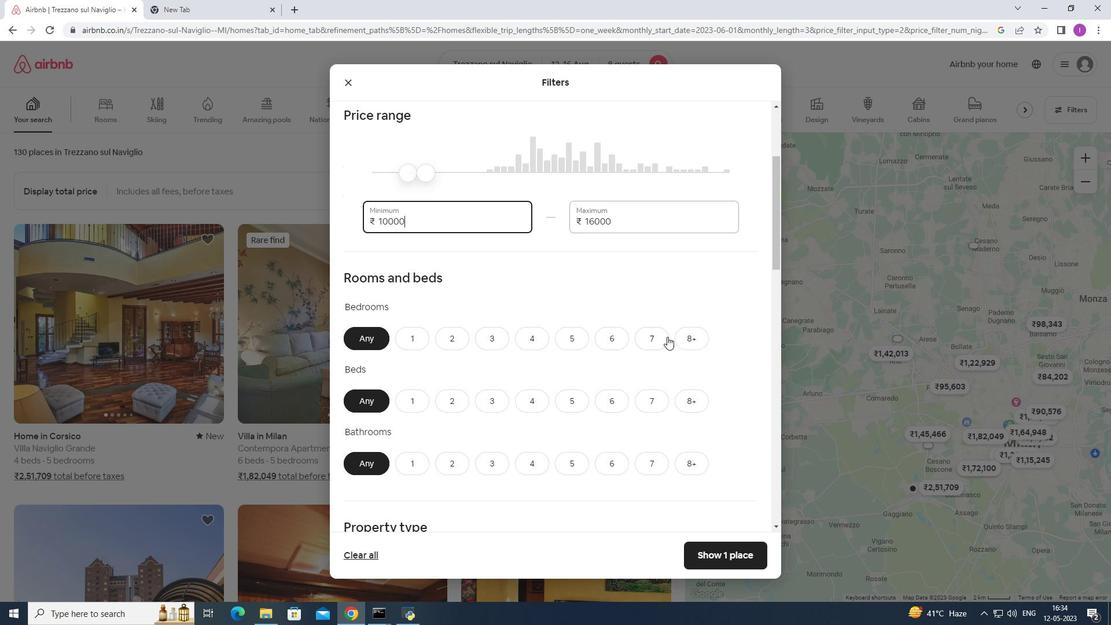 
Action: Mouse pressed left at (682, 338)
Screenshot: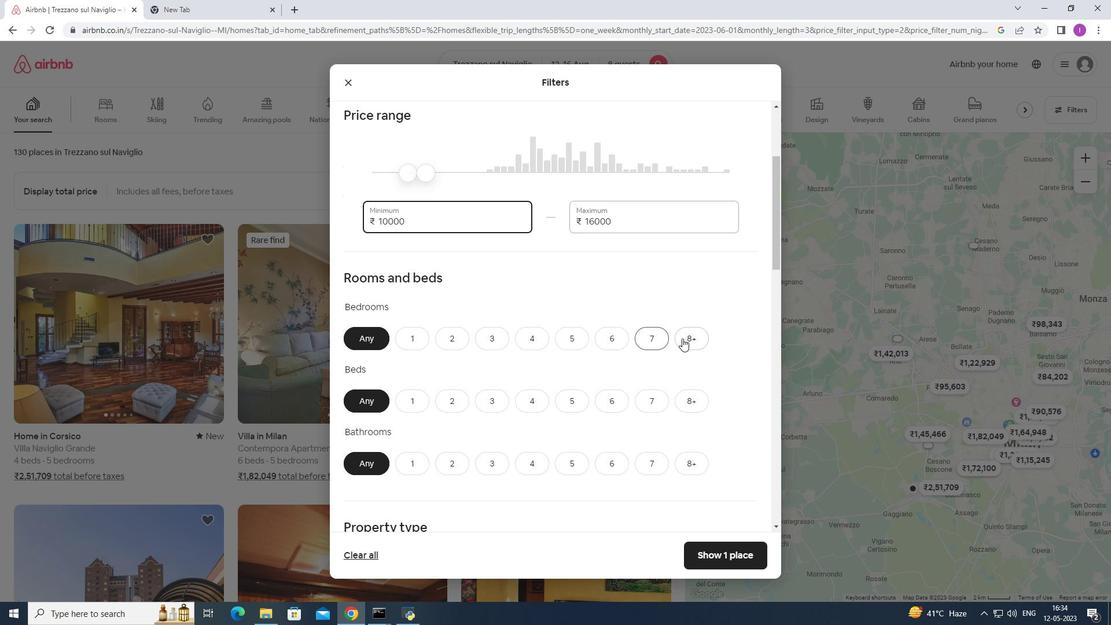 
Action: Mouse moved to (687, 400)
Screenshot: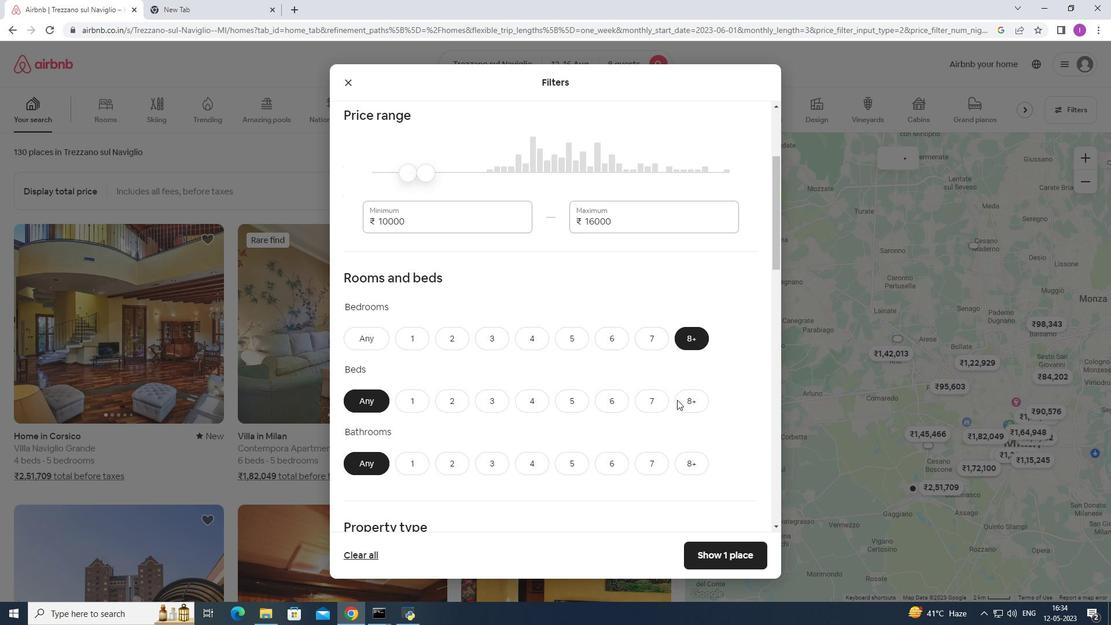 
Action: Mouse pressed left at (687, 400)
Screenshot: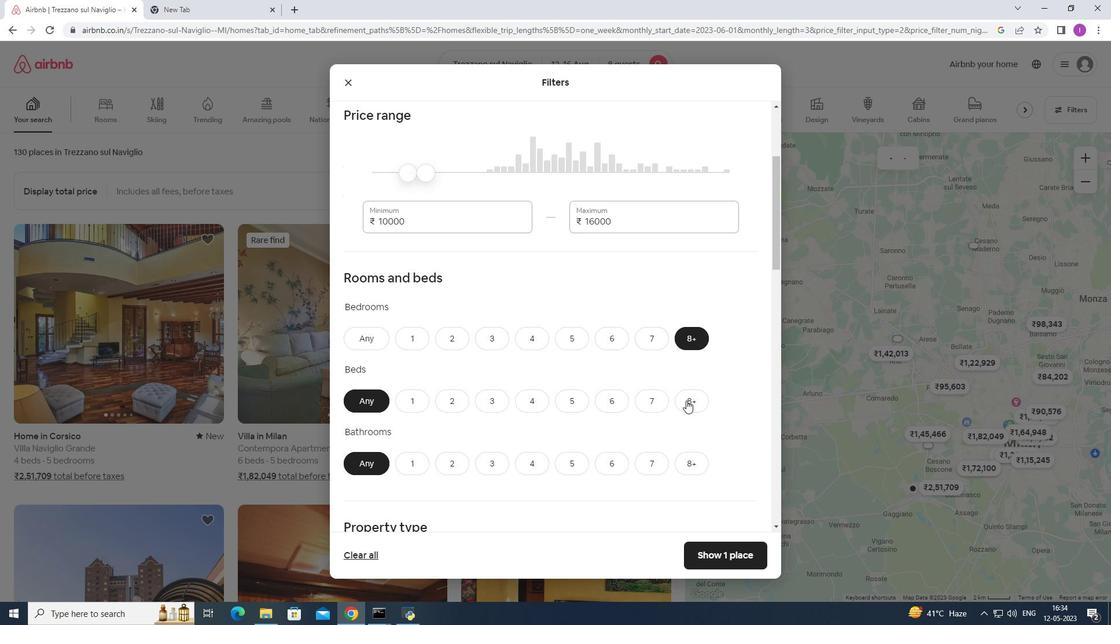 
Action: Mouse moved to (691, 470)
Screenshot: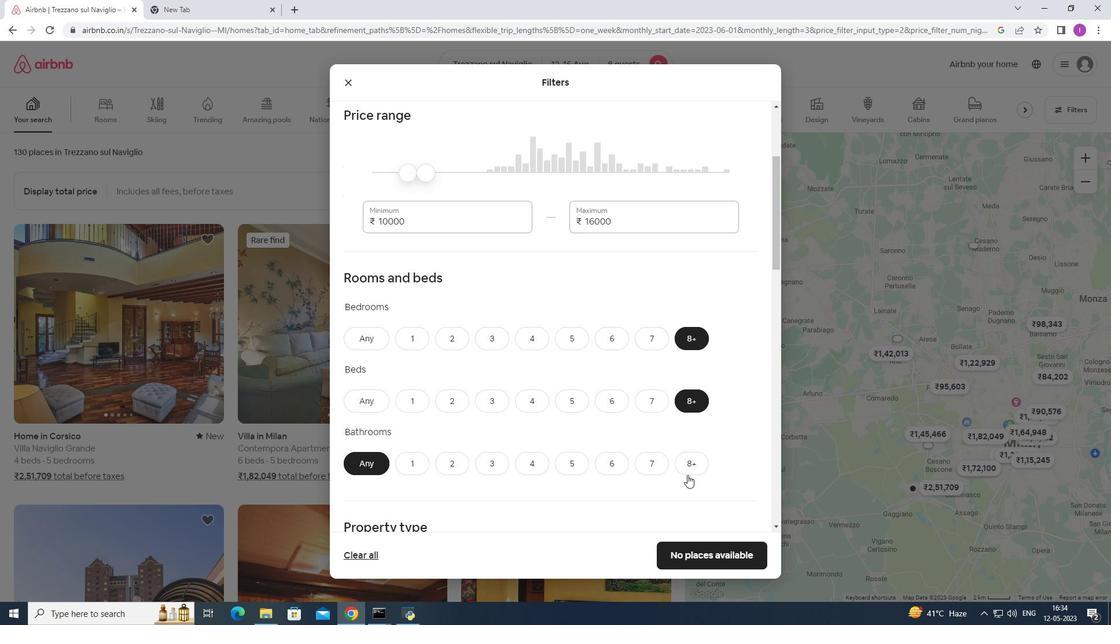 
Action: Mouse pressed left at (691, 470)
Screenshot: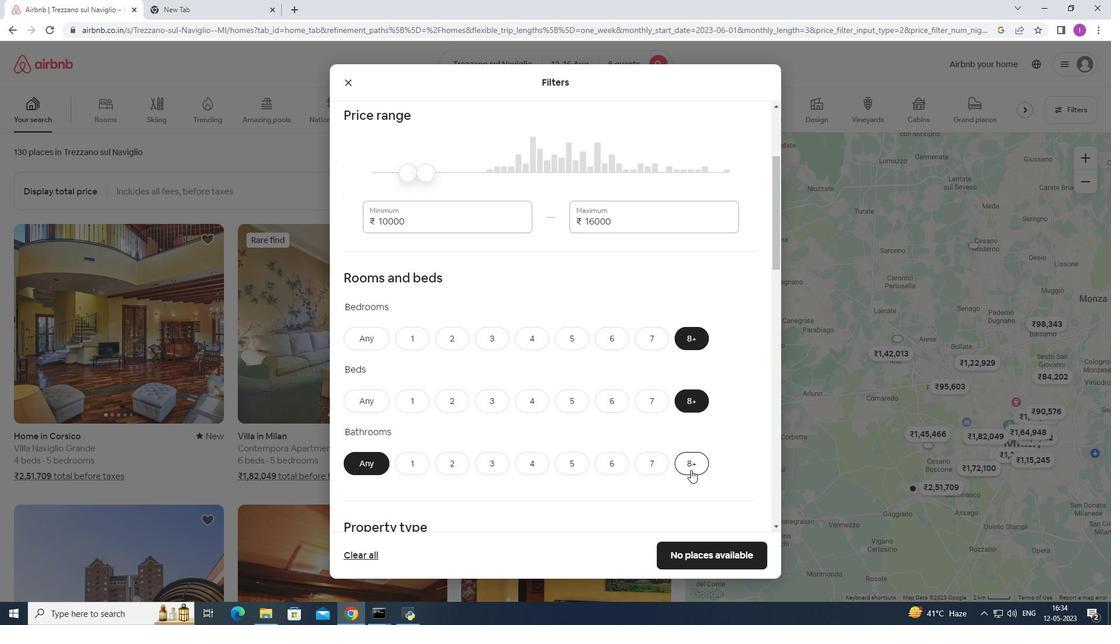 
Action: Mouse moved to (572, 432)
Screenshot: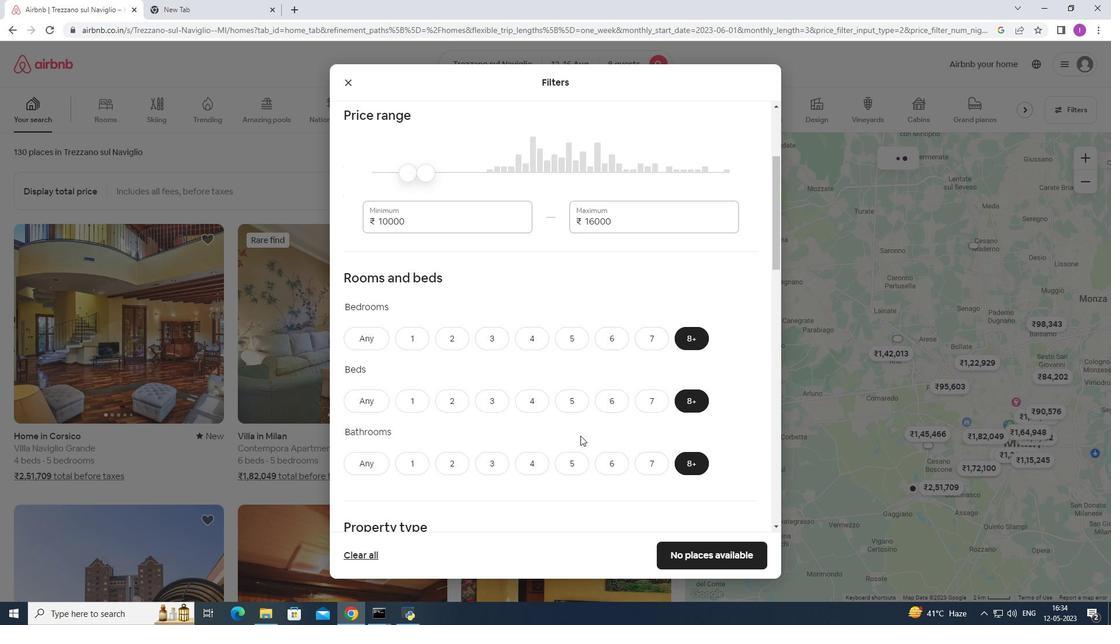 
Action: Mouse scrolled (572, 431) with delta (0, 0)
Screenshot: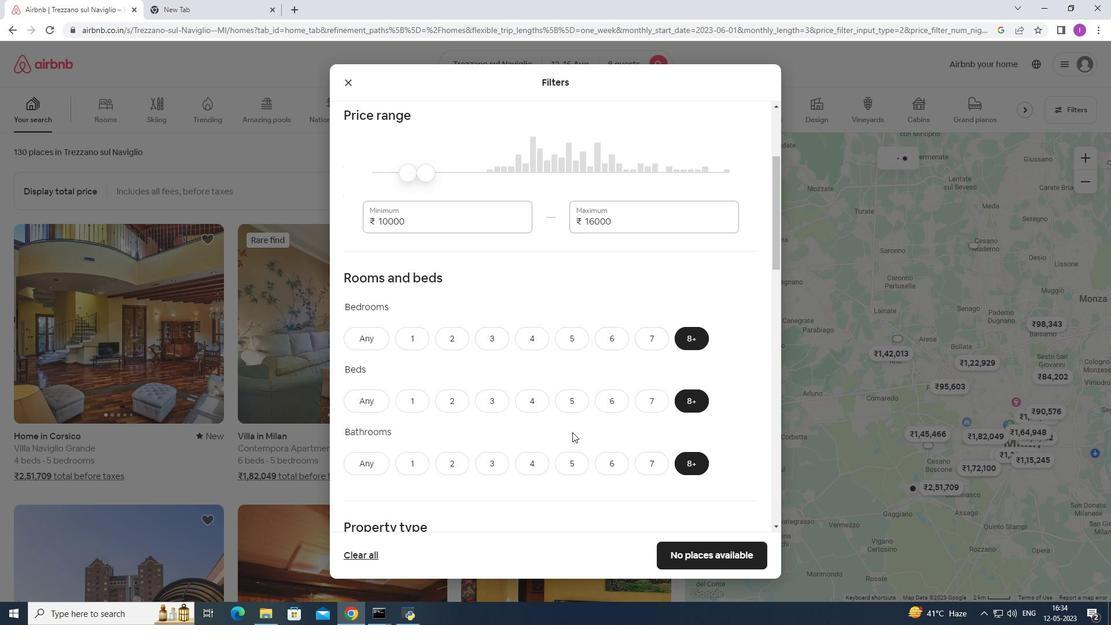 
Action: Mouse scrolled (572, 431) with delta (0, 0)
Screenshot: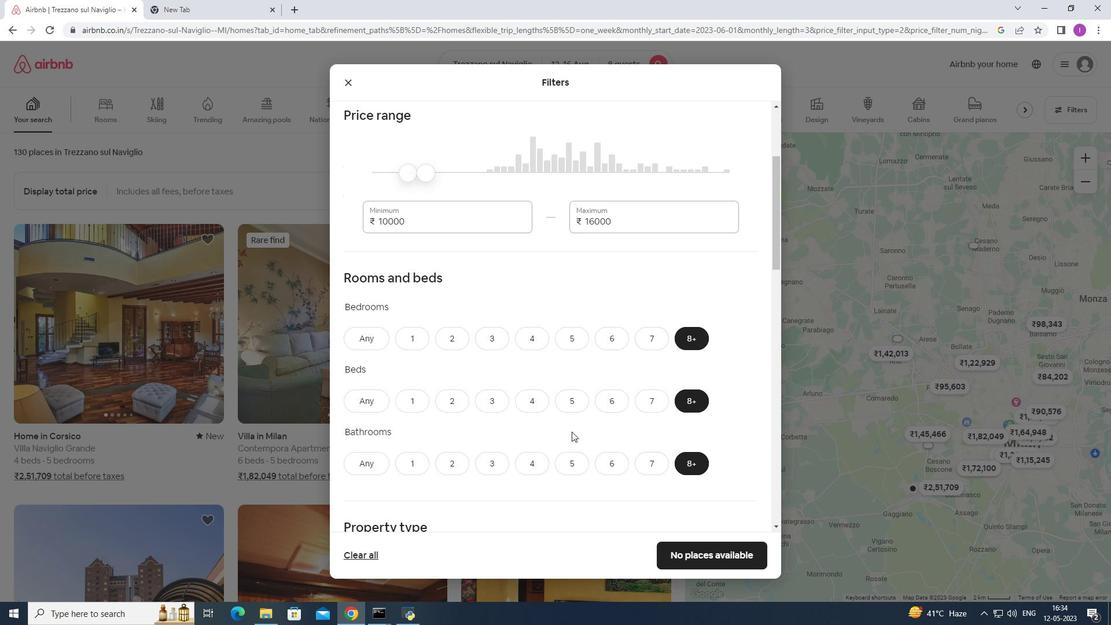 
Action: Mouse moved to (572, 431)
Screenshot: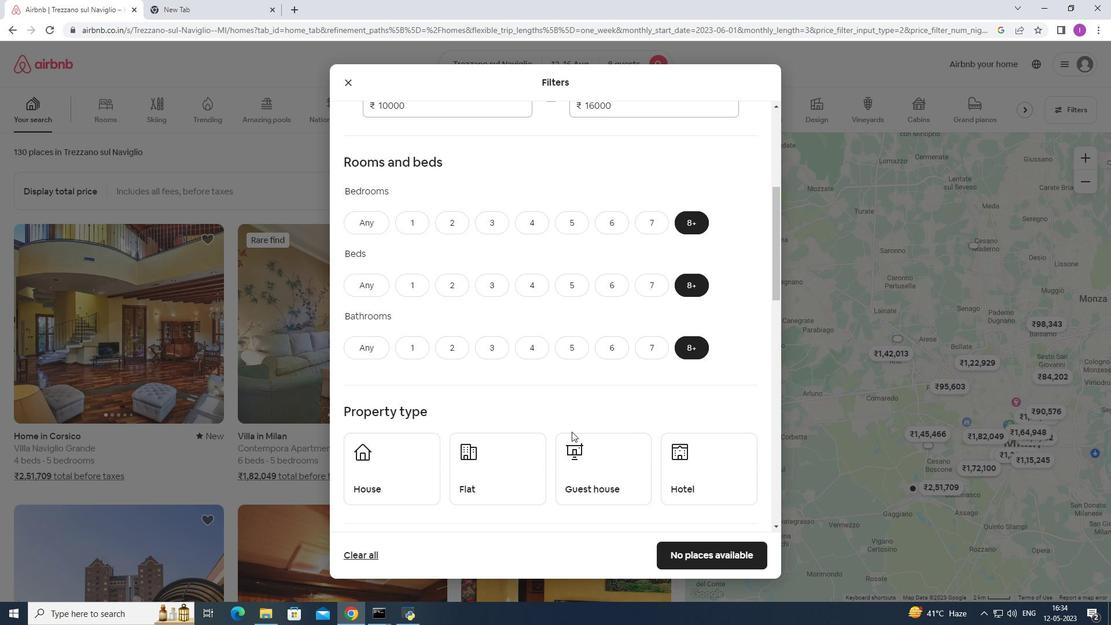 
Action: Mouse scrolled (572, 430) with delta (0, 0)
Screenshot: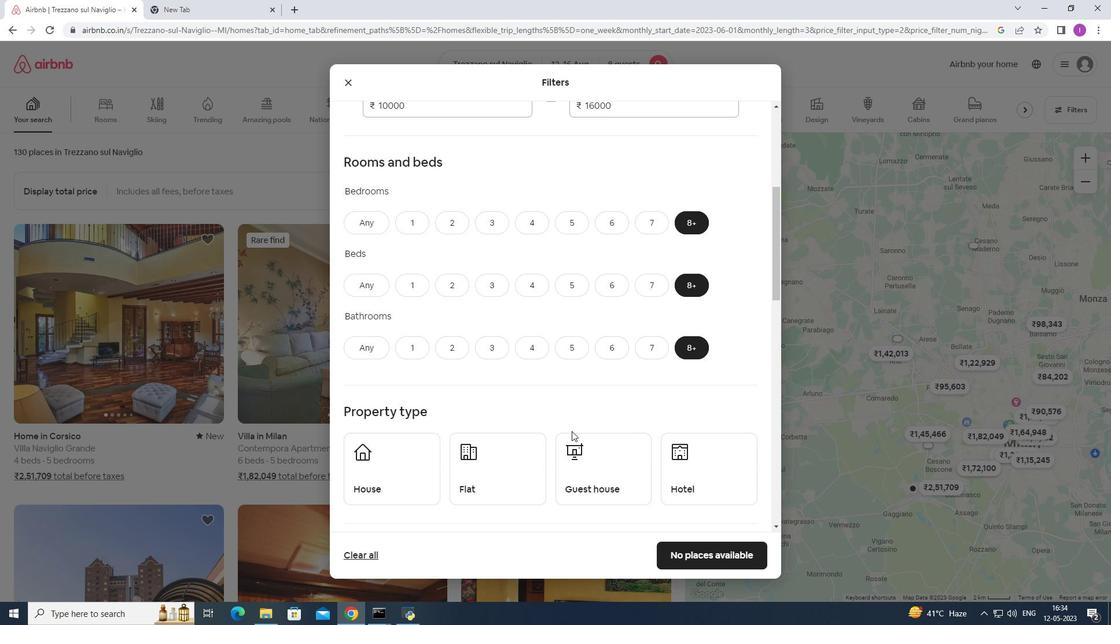 
Action: Mouse scrolled (572, 430) with delta (0, 0)
Screenshot: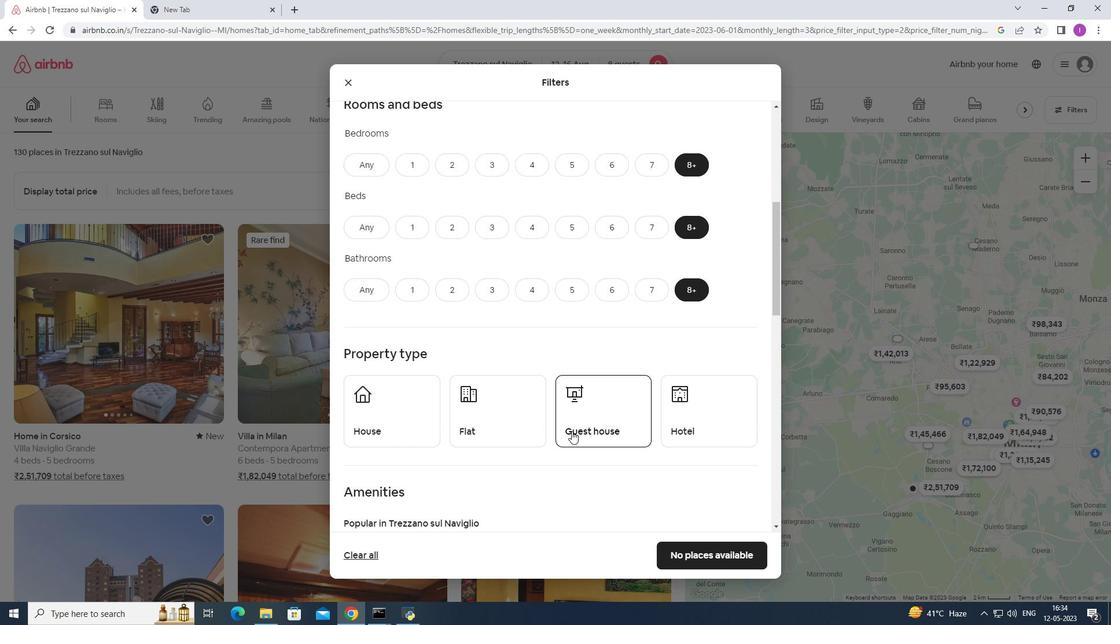 
Action: Mouse scrolled (572, 430) with delta (0, 0)
Screenshot: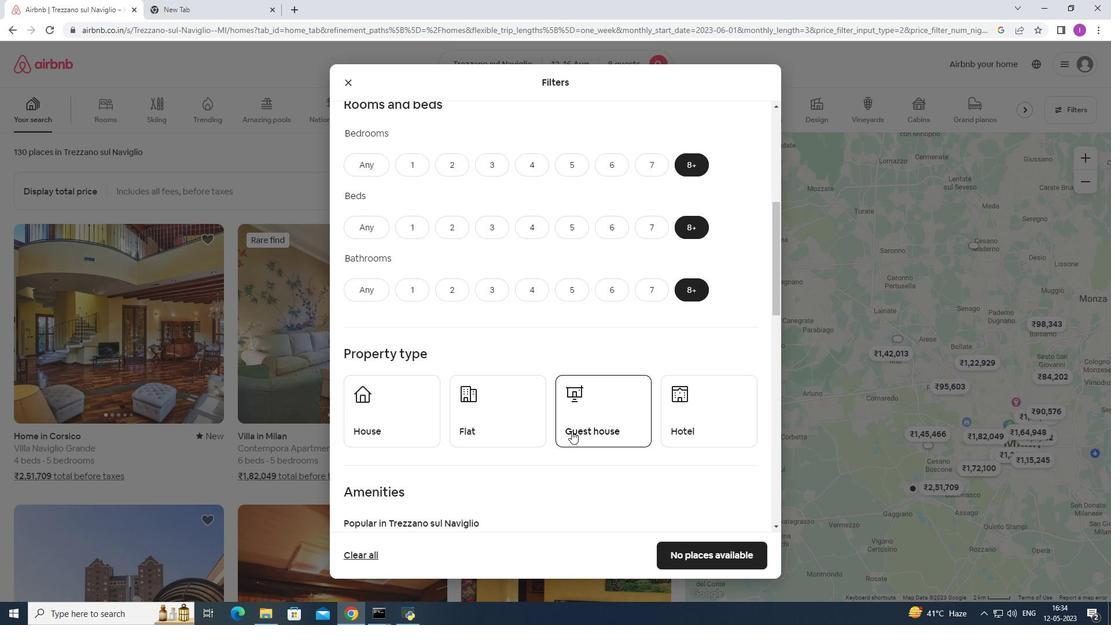 
Action: Mouse moved to (411, 276)
Screenshot: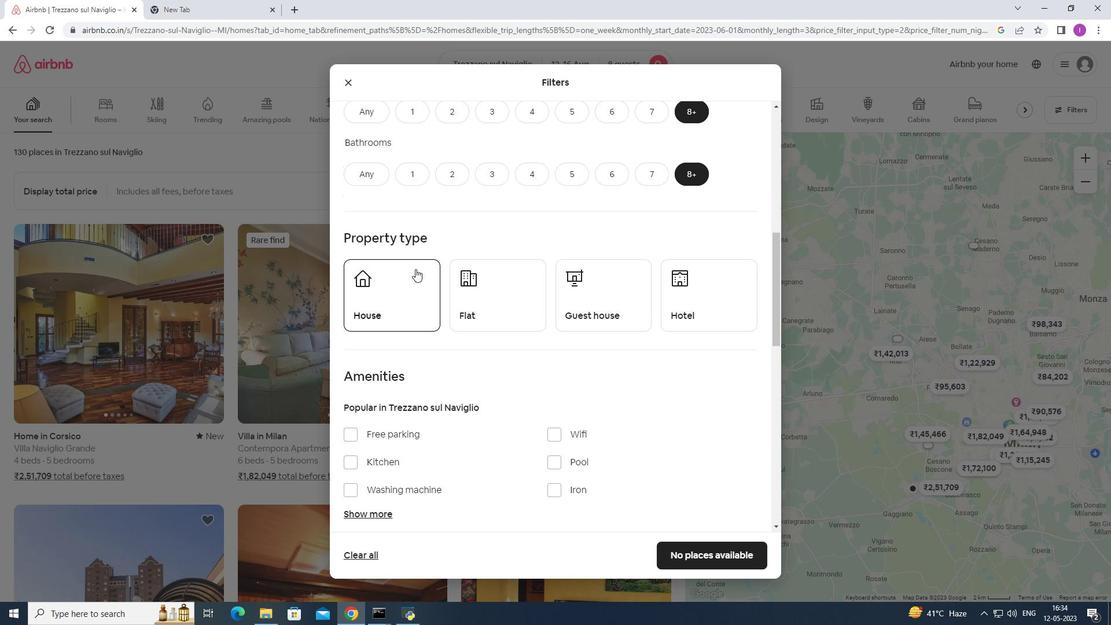 
Action: Mouse pressed left at (411, 276)
Screenshot: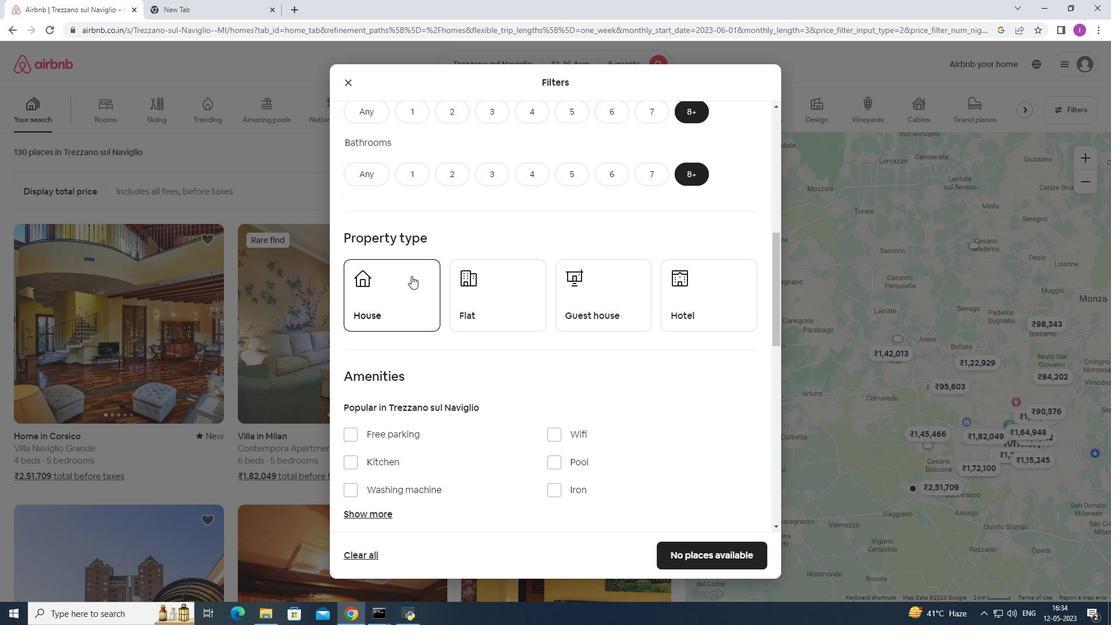 
Action: Mouse moved to (481, 277)
Screenshot: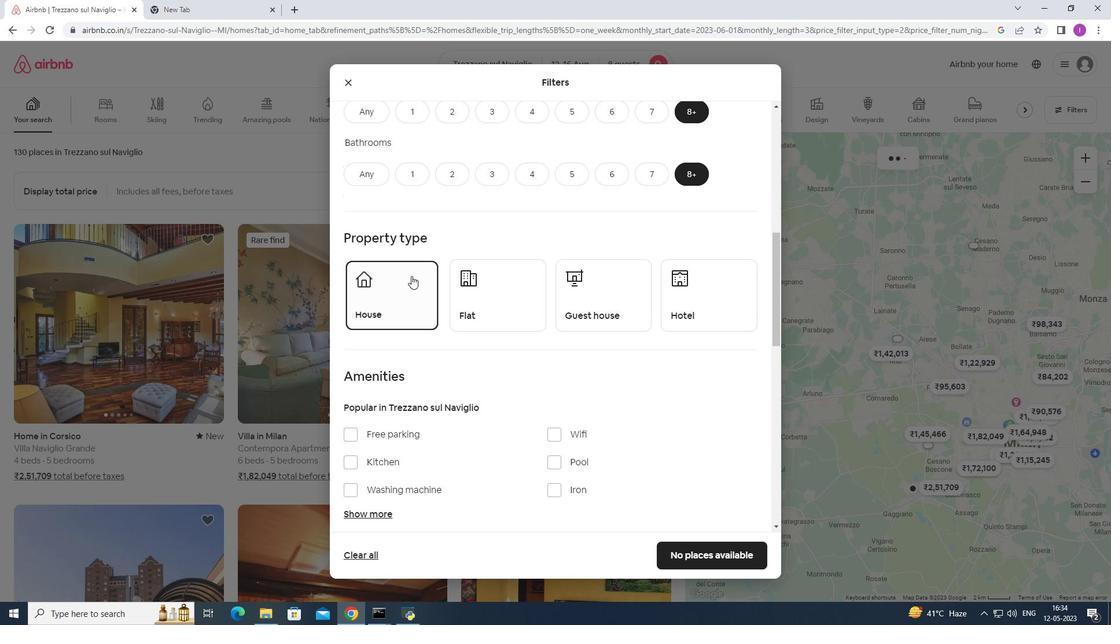 
Action: Mouse pressed left at (481, 277)
Screenshot: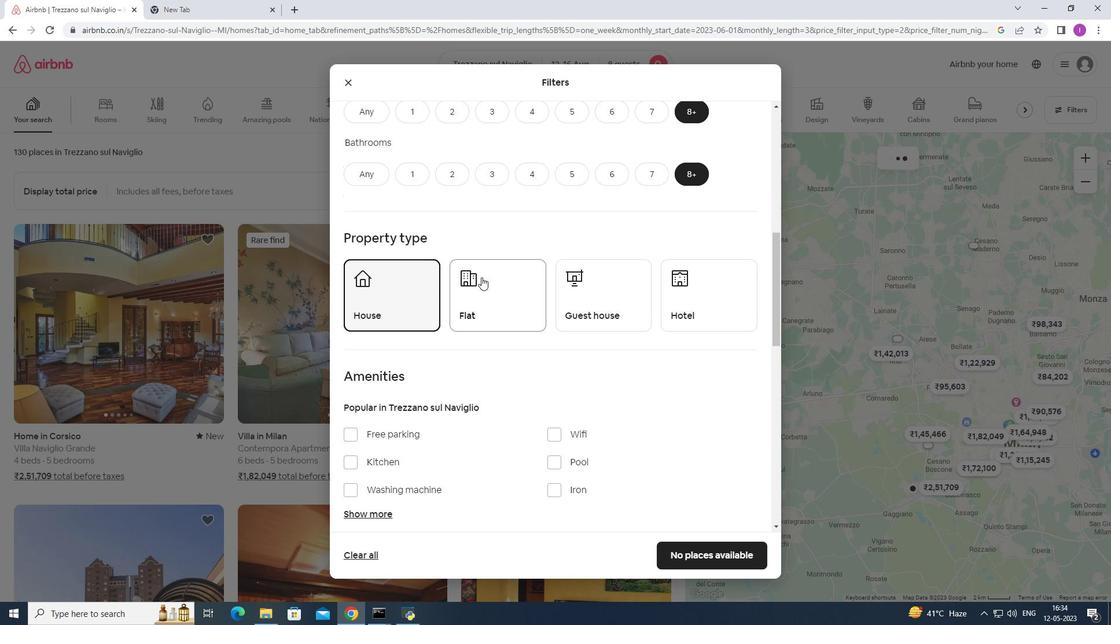 
Action: Mouse moved to (598, 321)
Screenshot: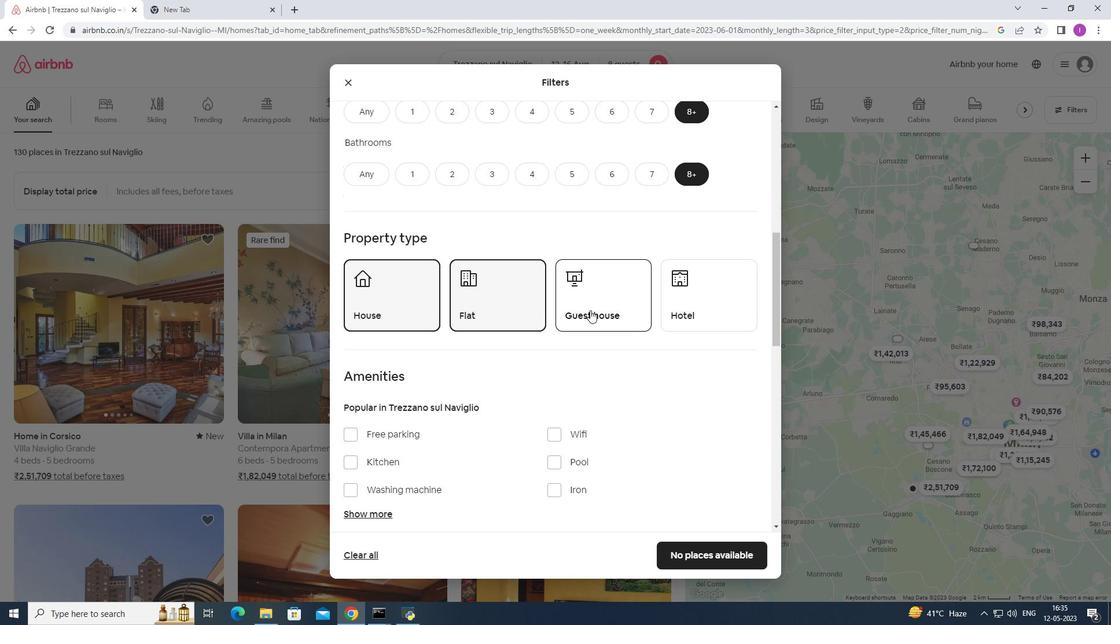 
Action: Mouse pressed left at (598, 321)
Screenshot: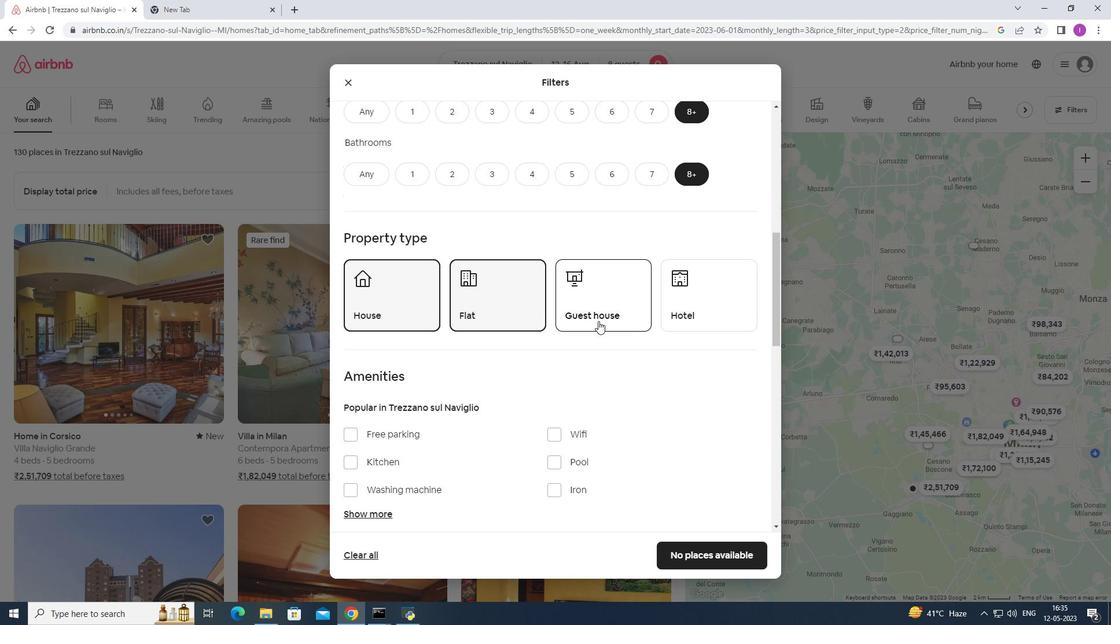 
Action: Mouse moved to (504, 343)
Screenshot: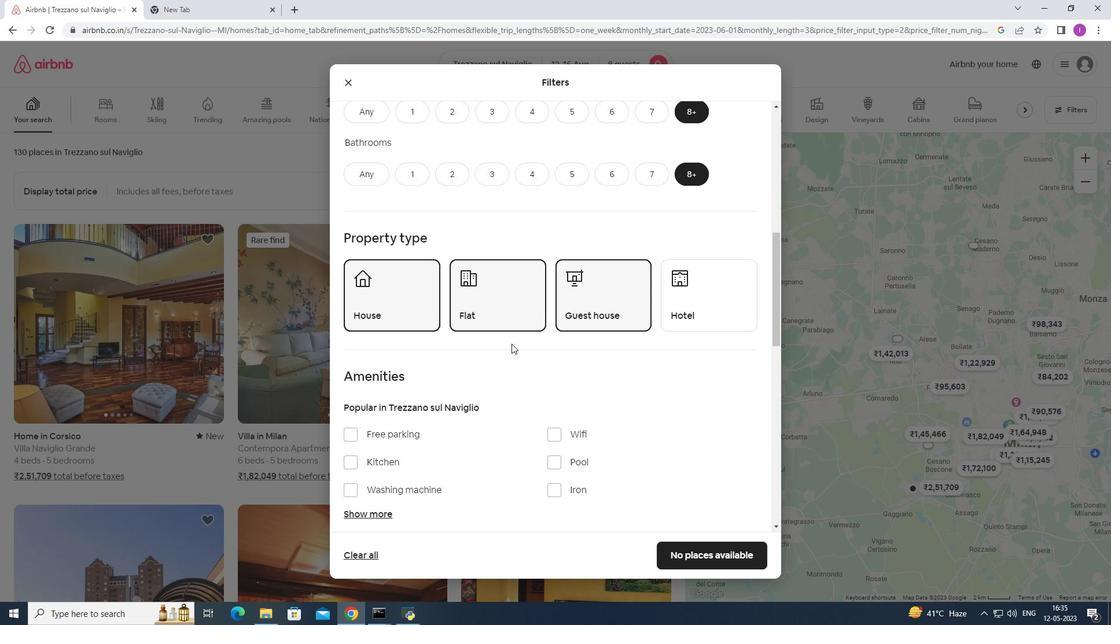
Action: Mouse scrolled (504, 343) with delta (0, 0)
Screenshot: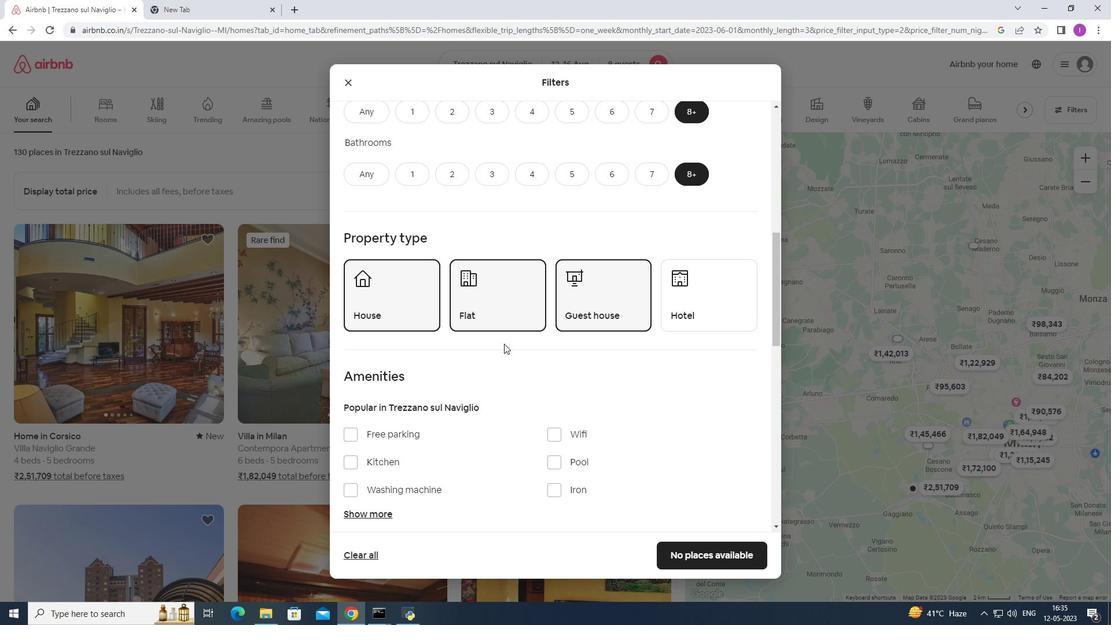 
Action: Mouse scrolled (504, 343) with delta (0, 0)
Screenshot: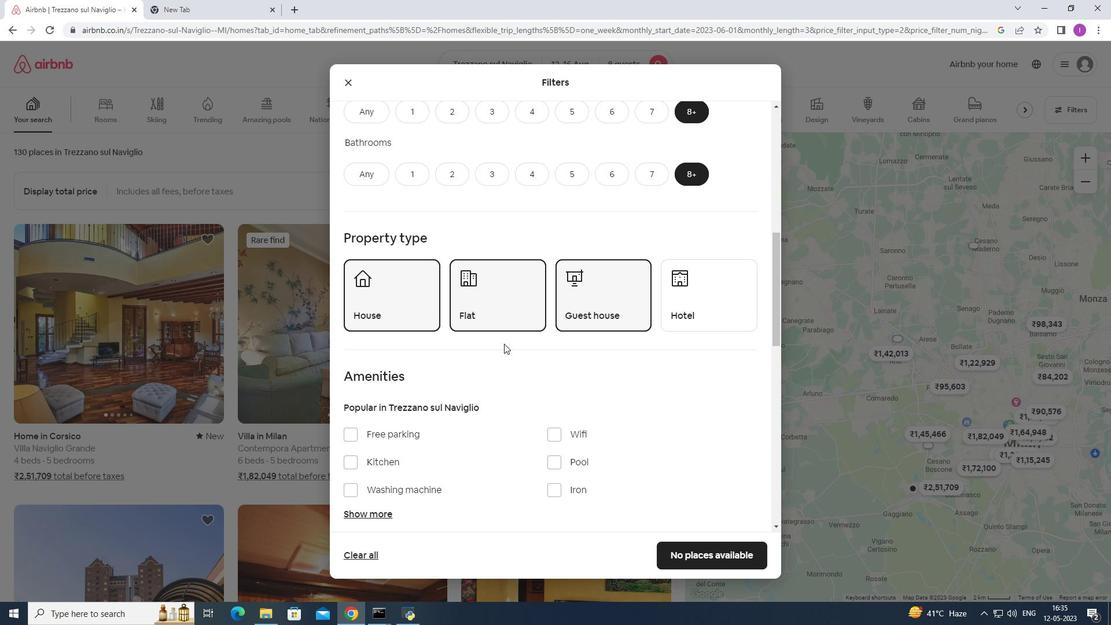 
Action: Mouse moved to (686, 209)
Screenshot: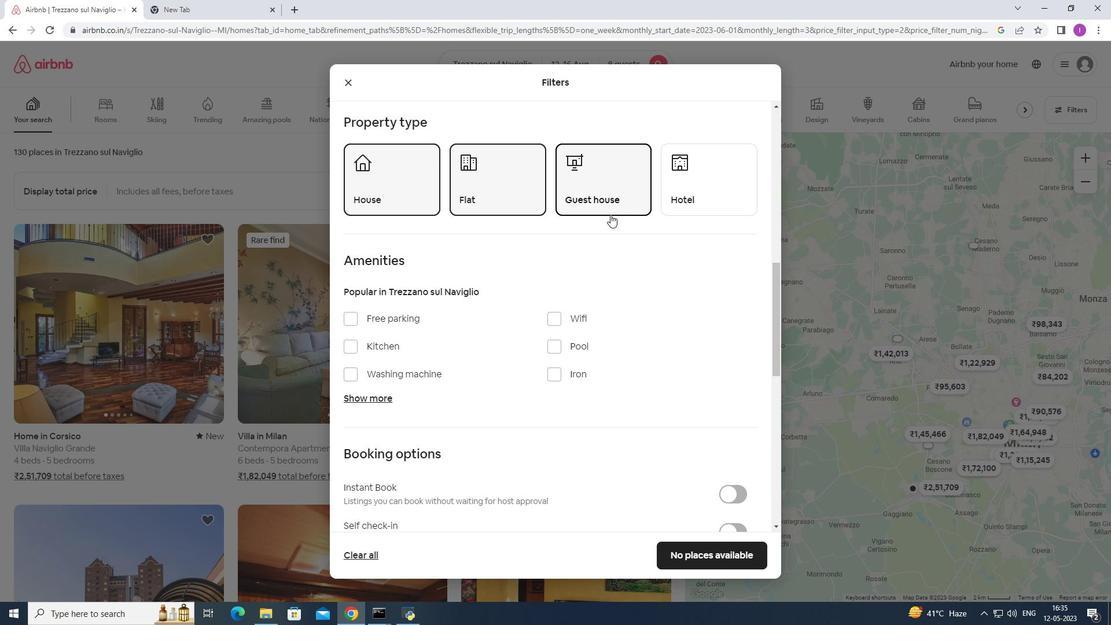 
Action: Mouse pressed left at (686, 209)
Screenshot: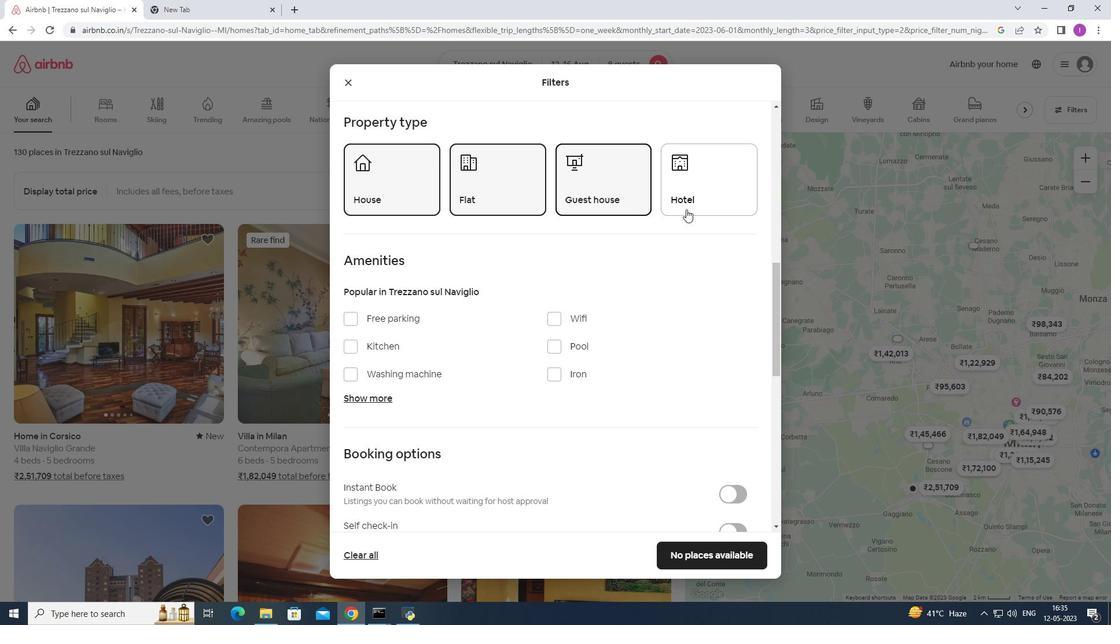 
Action: Mouse moved to (551, 317)
Screenshot: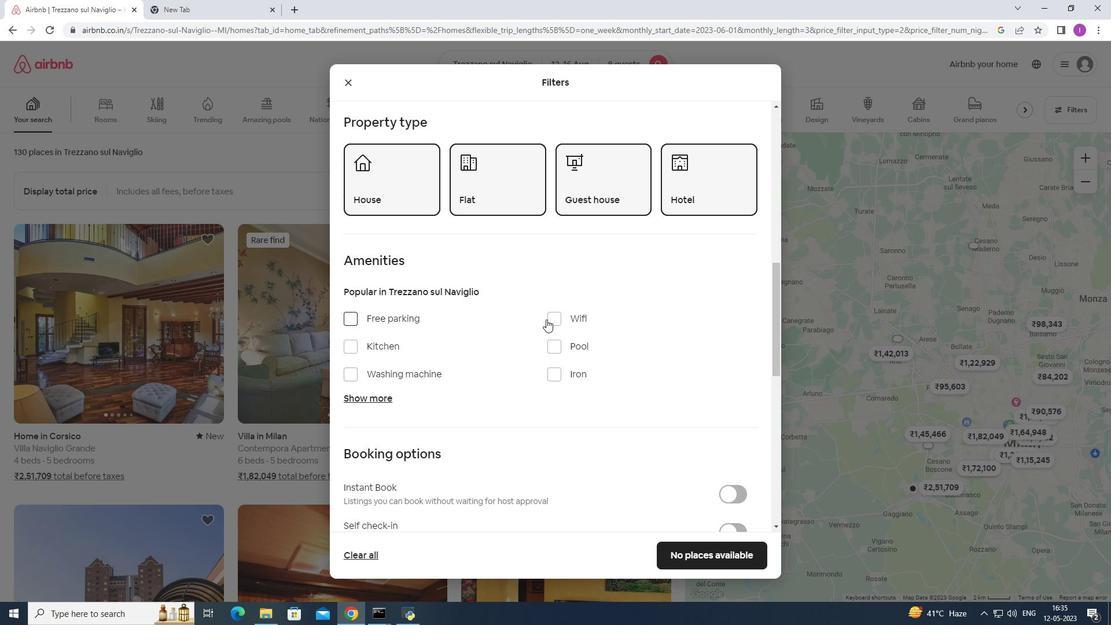 
Action: Mouse pressed left at (551, 317)
Screenshot: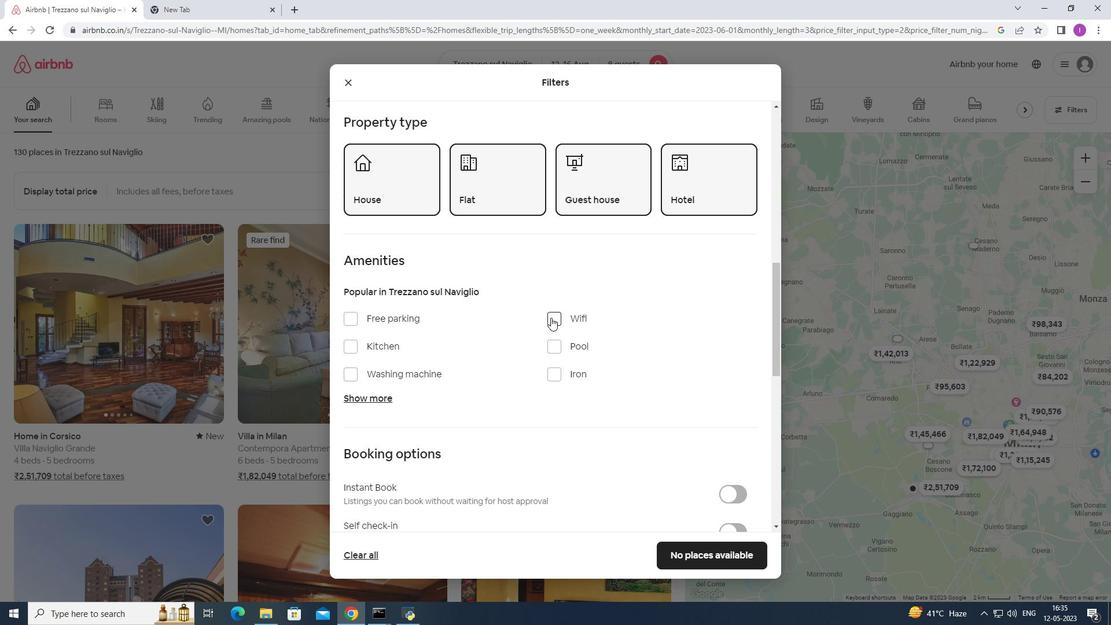 
Action: Mouse moved to (352, 313)
Screenshot: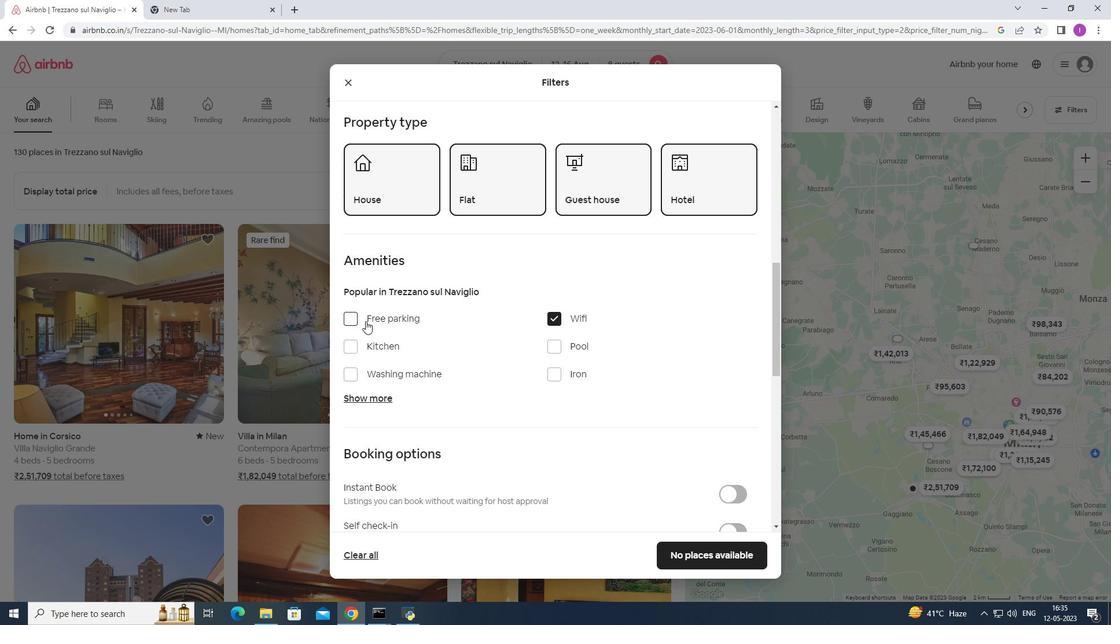
Action: Mouse pressed left at (352, 313)
Screenshot: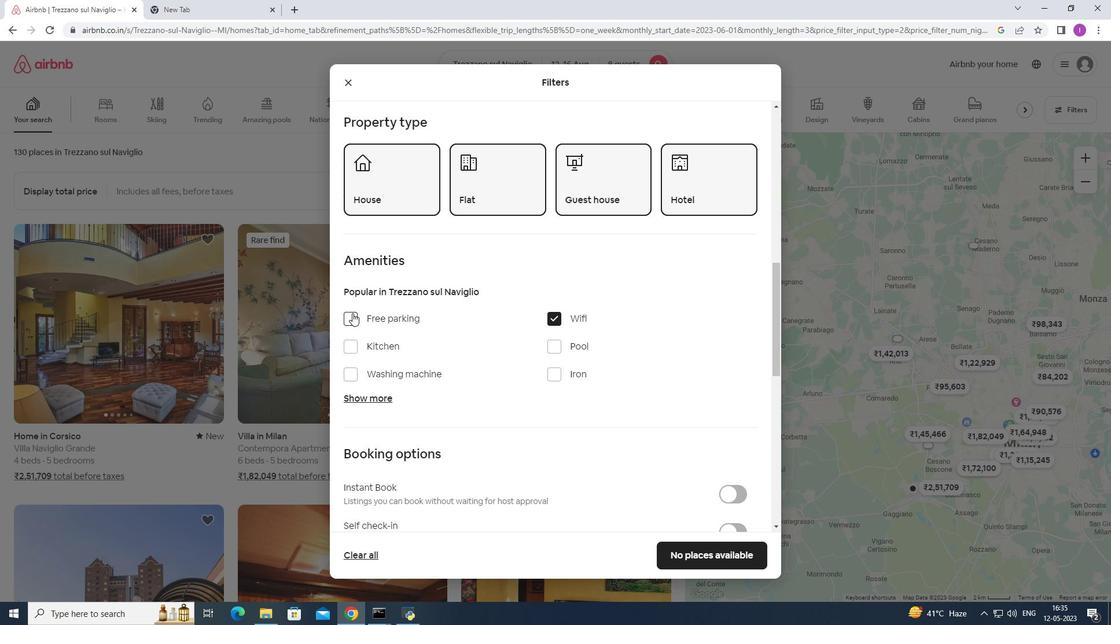 
Action: Mouse moved to (365, 397)
Screenshot: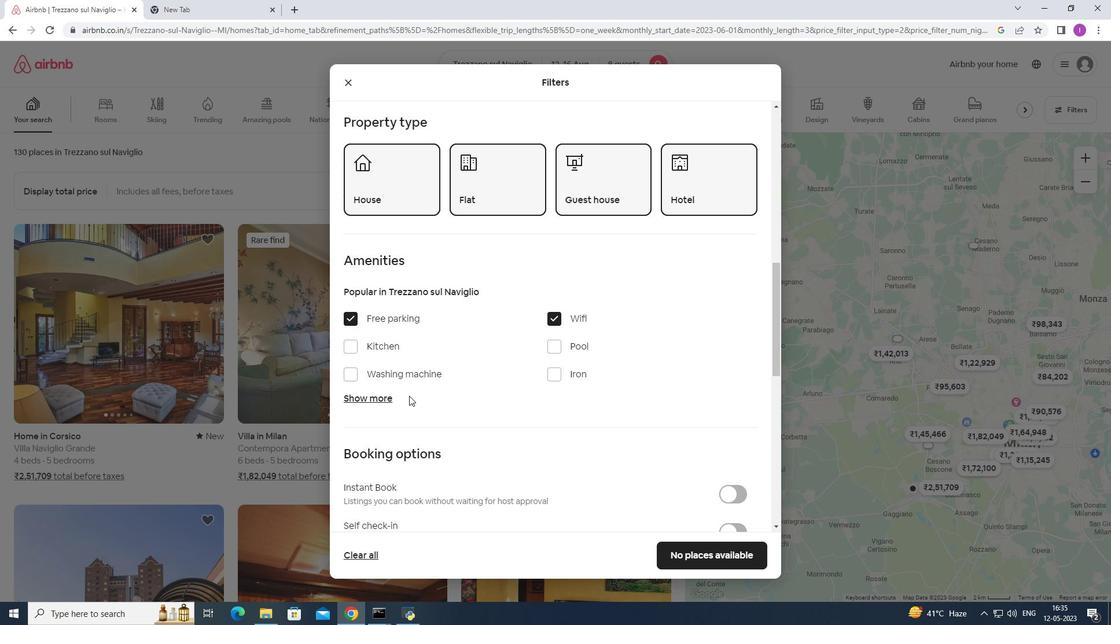 
Action: Mouse pressed left at (365, 397)
Screenshot: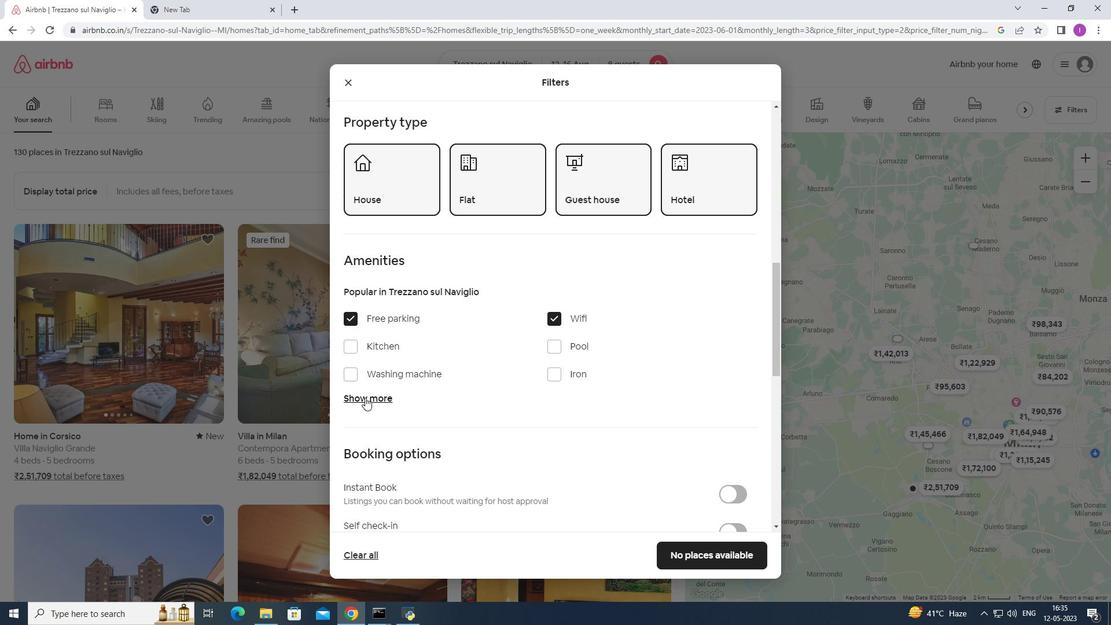 
Action: Mouse moved to (367, 398)
Screenshot: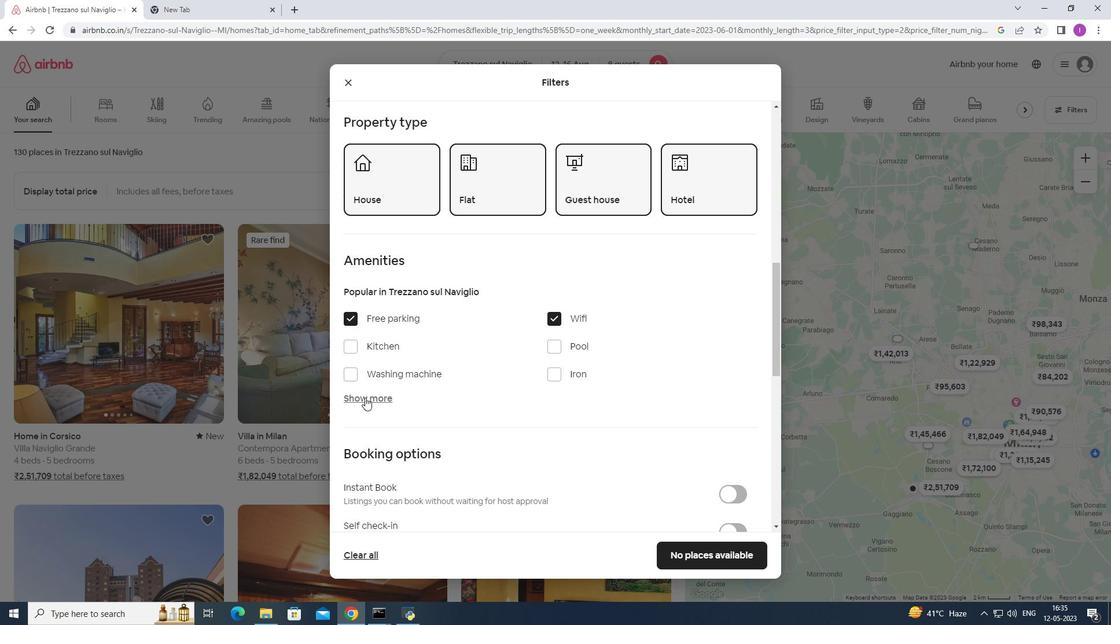 
Action: Mouse pressed left at (367, 398)
Screenshot: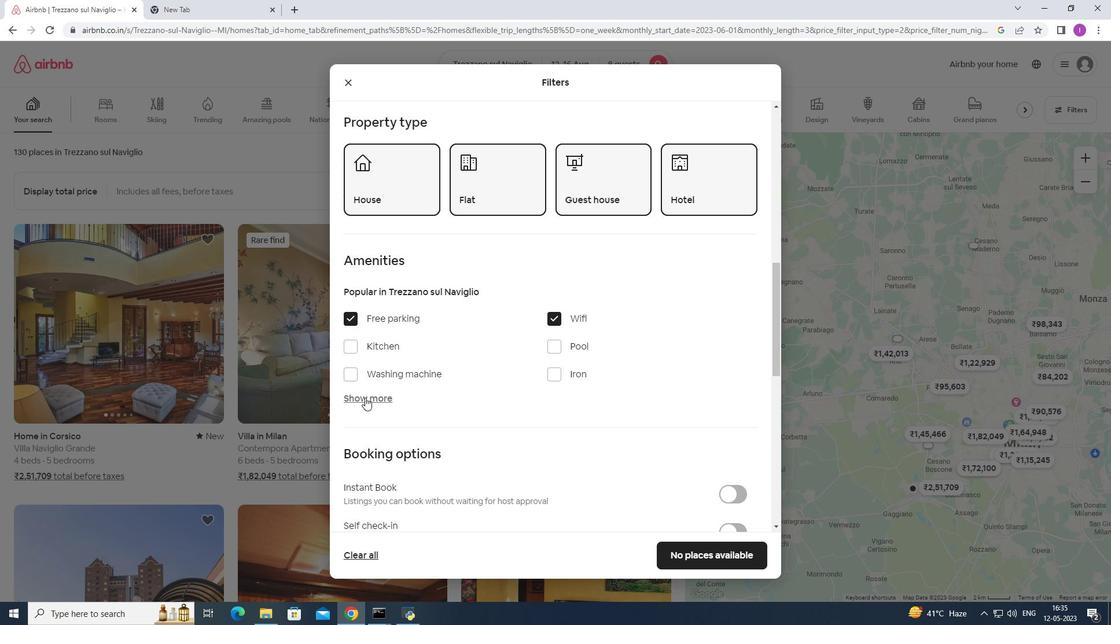 
Action: Mouse moved to (443, 419)
Screenshot: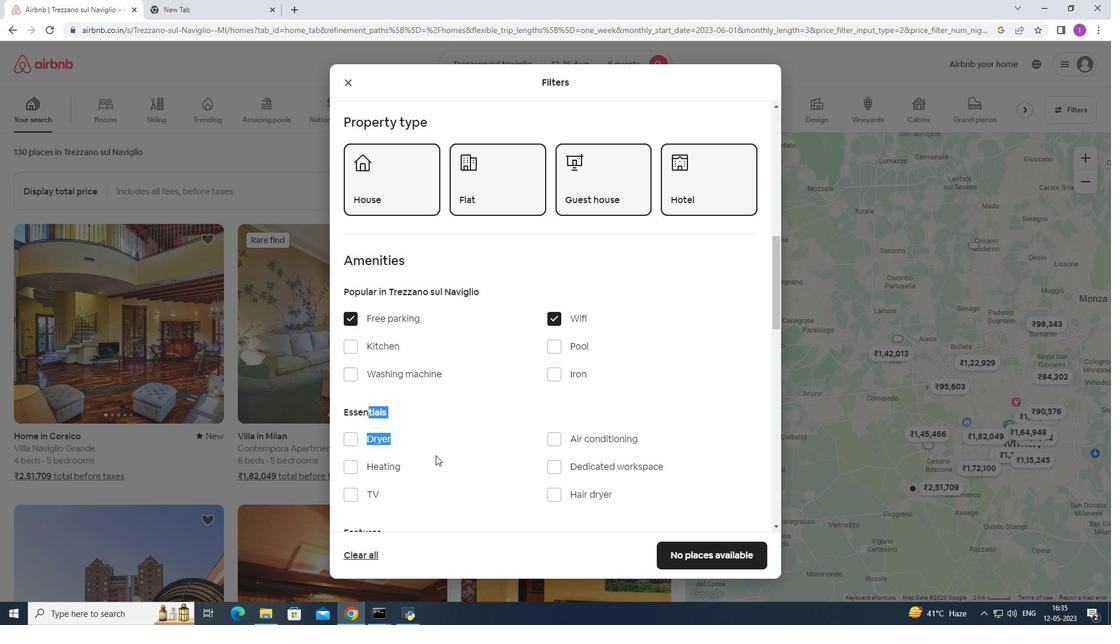 
Action: Mouse pressed left at (443, 419)
Screenshot: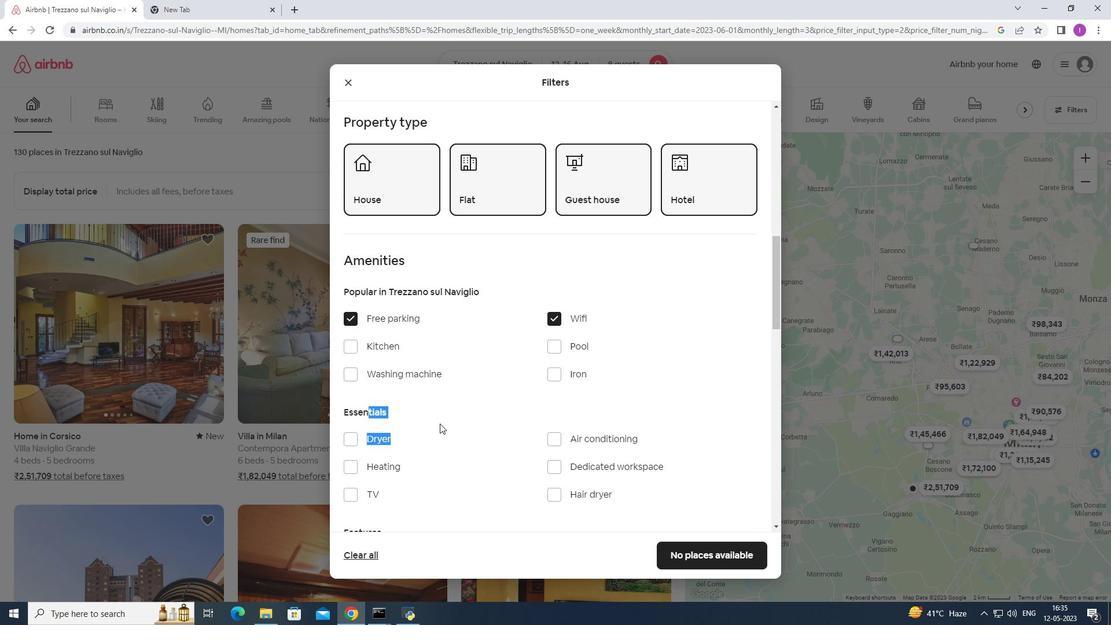 
Action: Mouse moved to (353, 492)
Screenshot: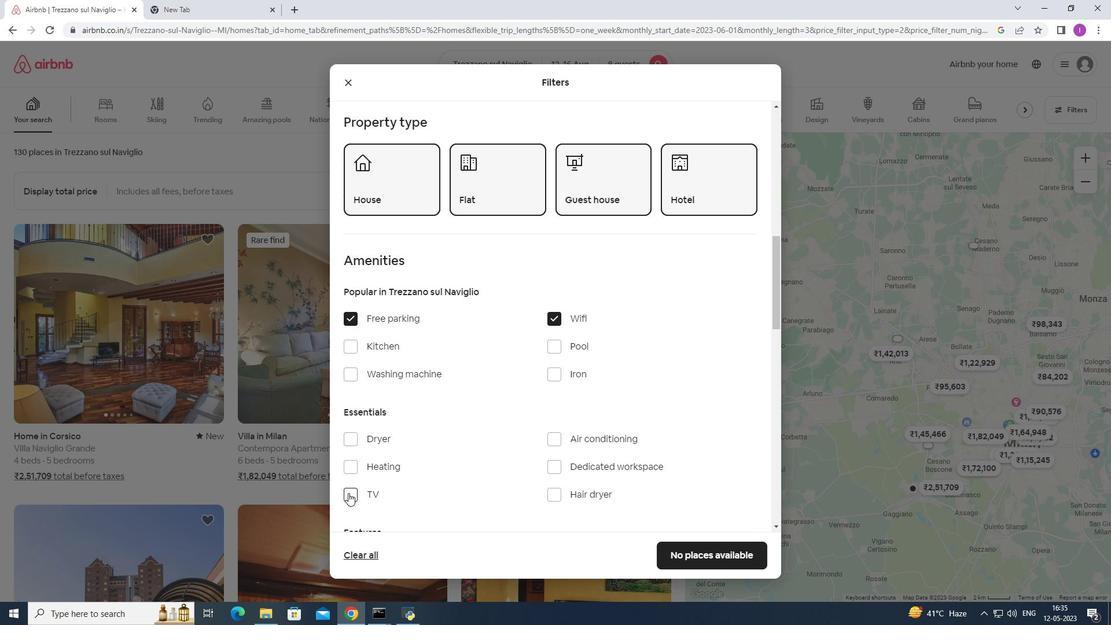 
Action: Mouse pressed left at (353, 492)
Screenshot: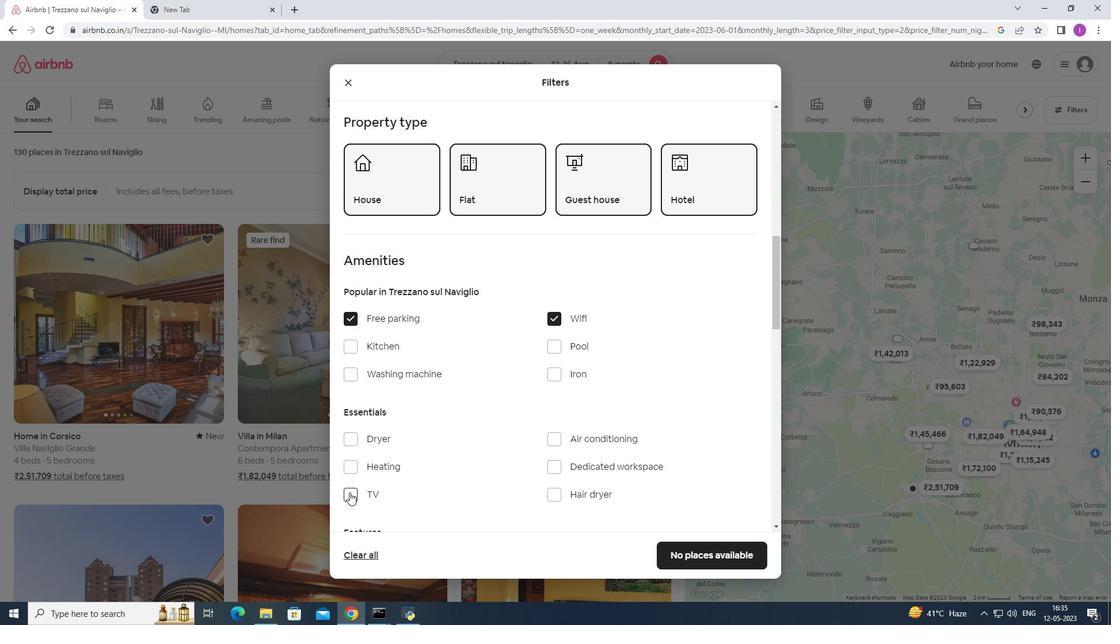 
Action: Mouse moved to (391, 475)
Screenshot: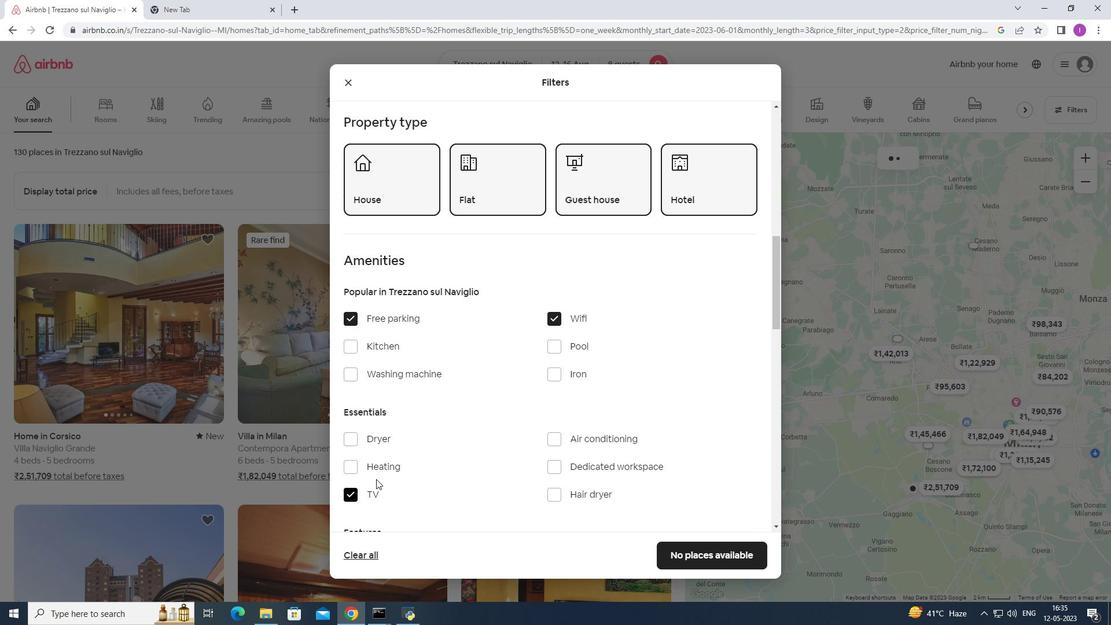 
Action: Mouse scrolled (391, 474) with delta (0, 0)
Screenshot: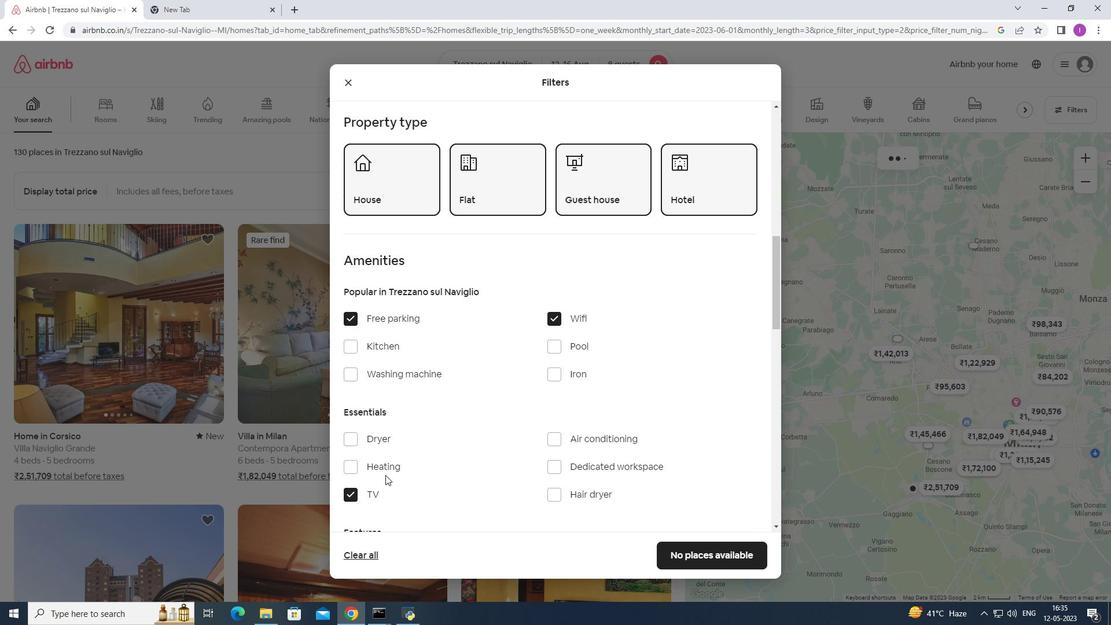 
Action: Mouse scrolled (391, 474) with delta (0, 0)
Screenshot: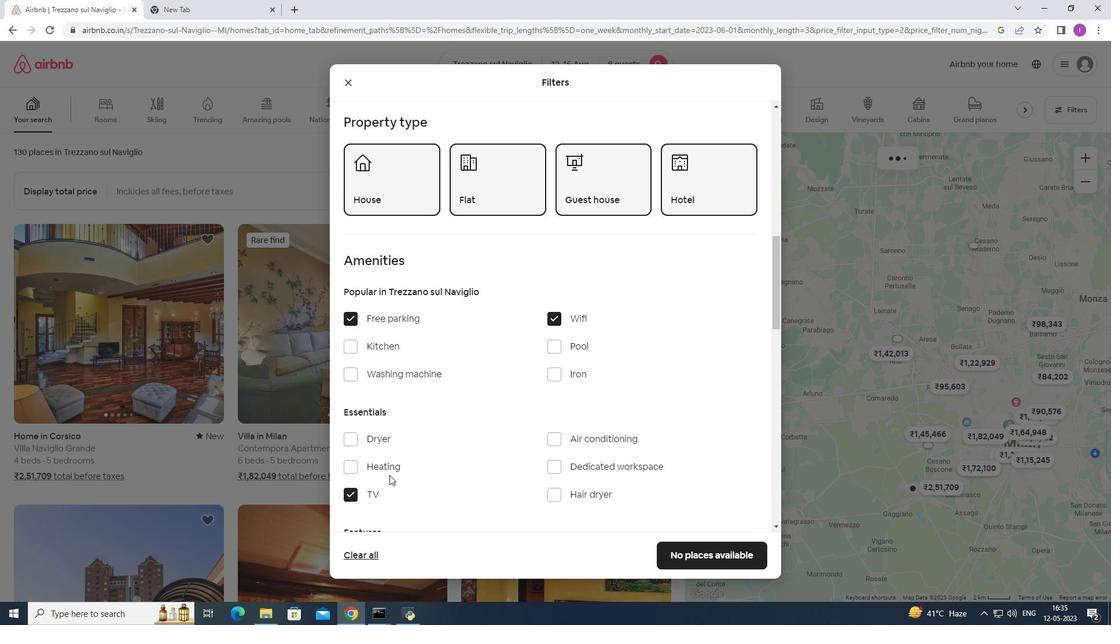 
Action: Mouse scrolled (391, 474) with delta (0, 0)
Screenshot: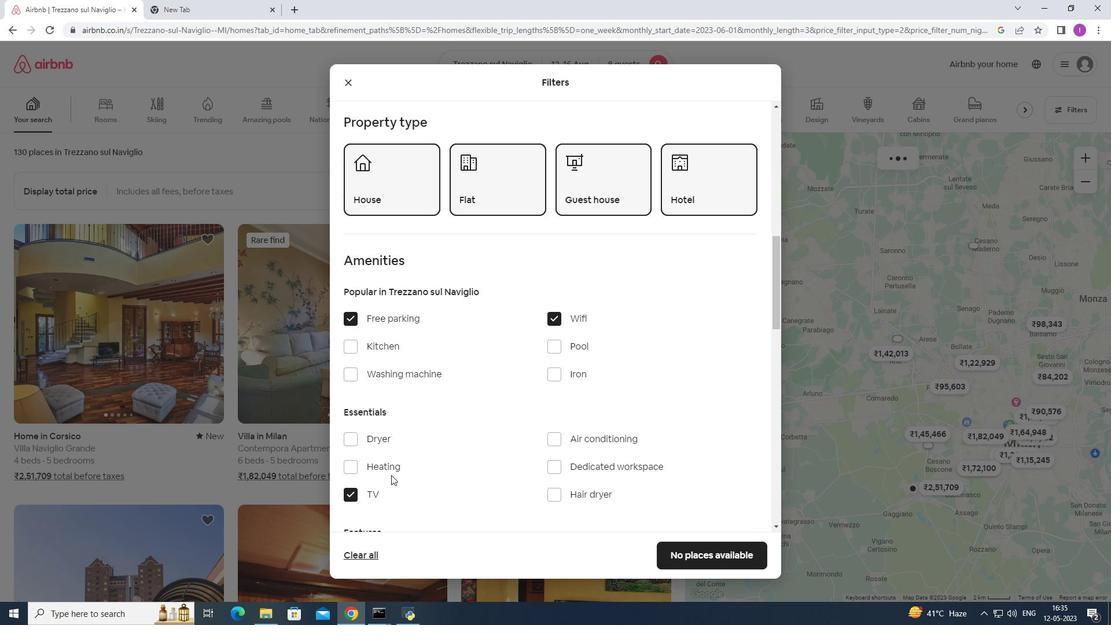 
Action: Mouse scrolled (391, 474) with delta (0, 0)
Screenshot: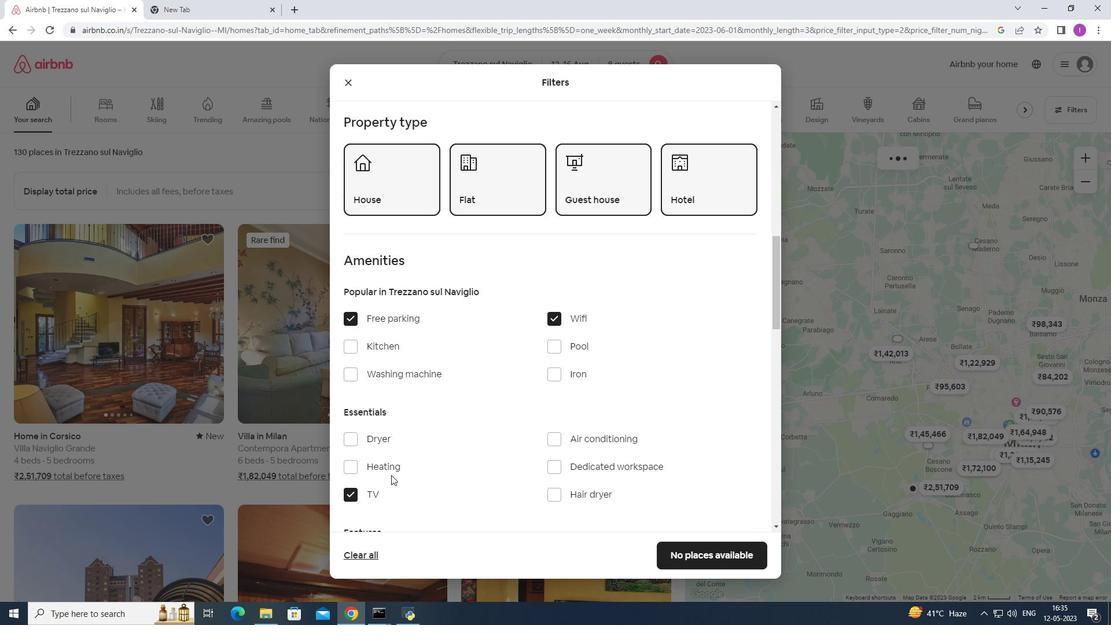 
Action: Mouse moved to (559, 356)
Screenshot: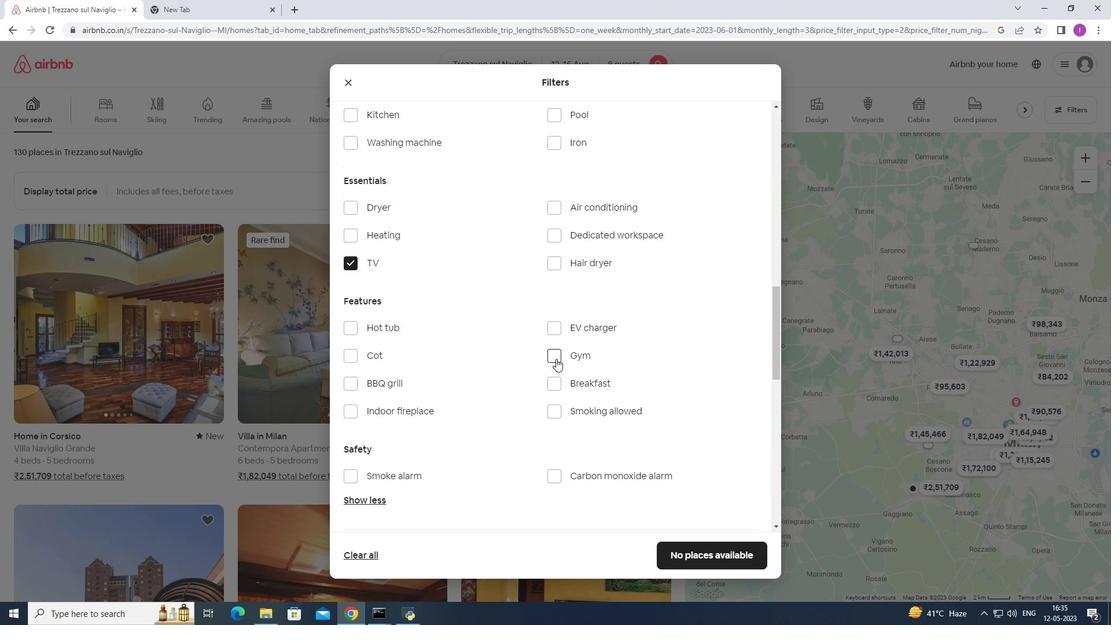 
Action: Mouse pressed left at (559, 356)
Screenshot: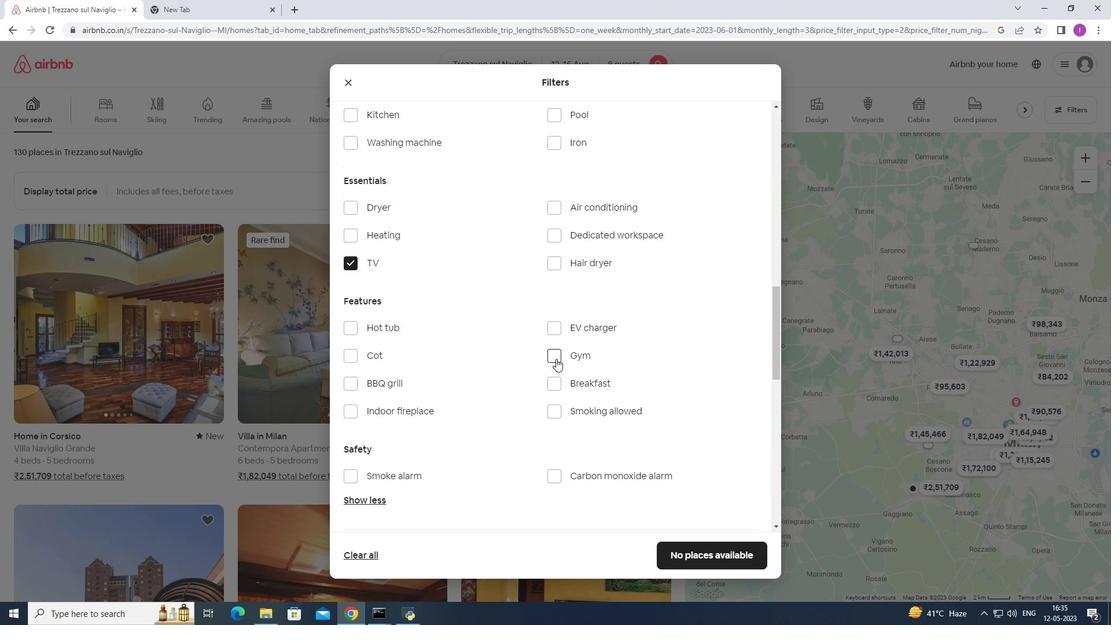 
Action: Mouse moved to (563, 350)
Screenshot: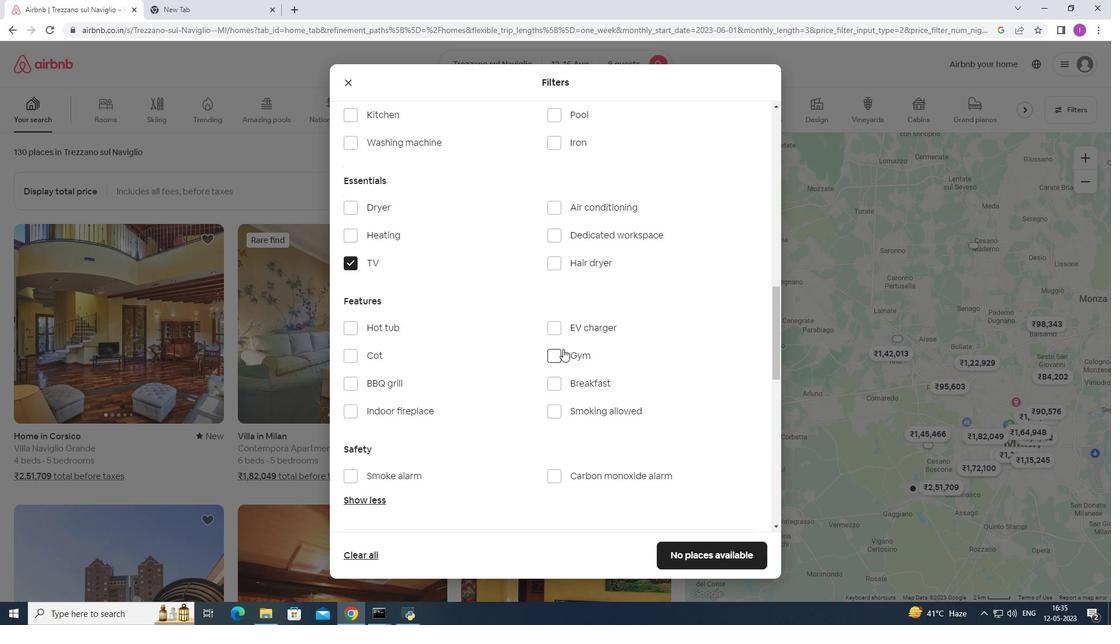 
Action: Mouse pressed left at (563, 350)
Screenshot: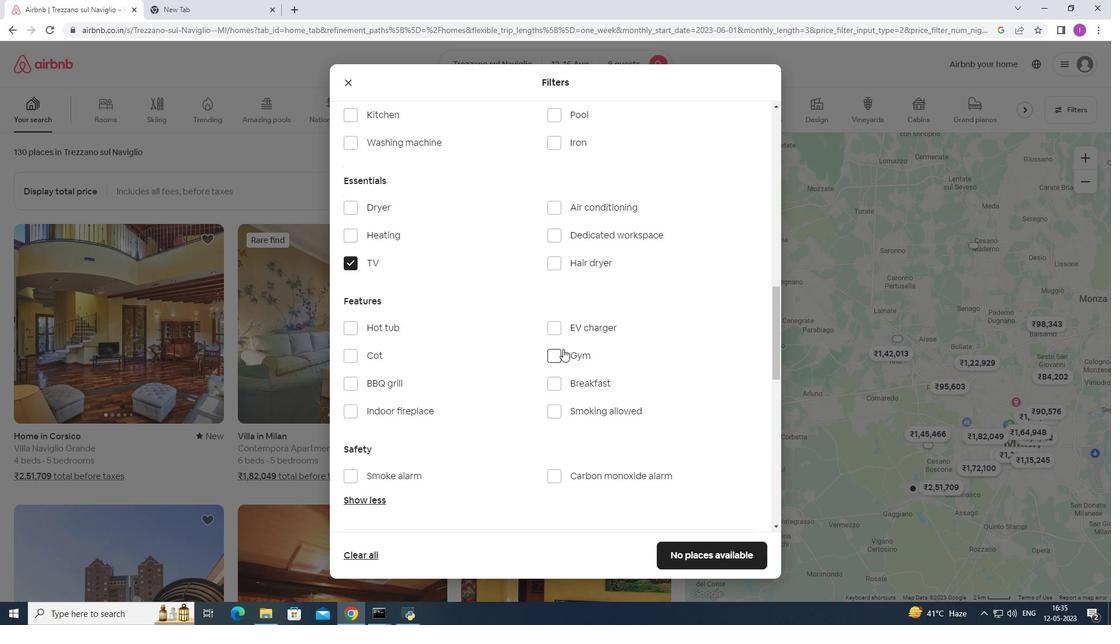 
Action: Mouse moved to (553, 358)
Screenshot: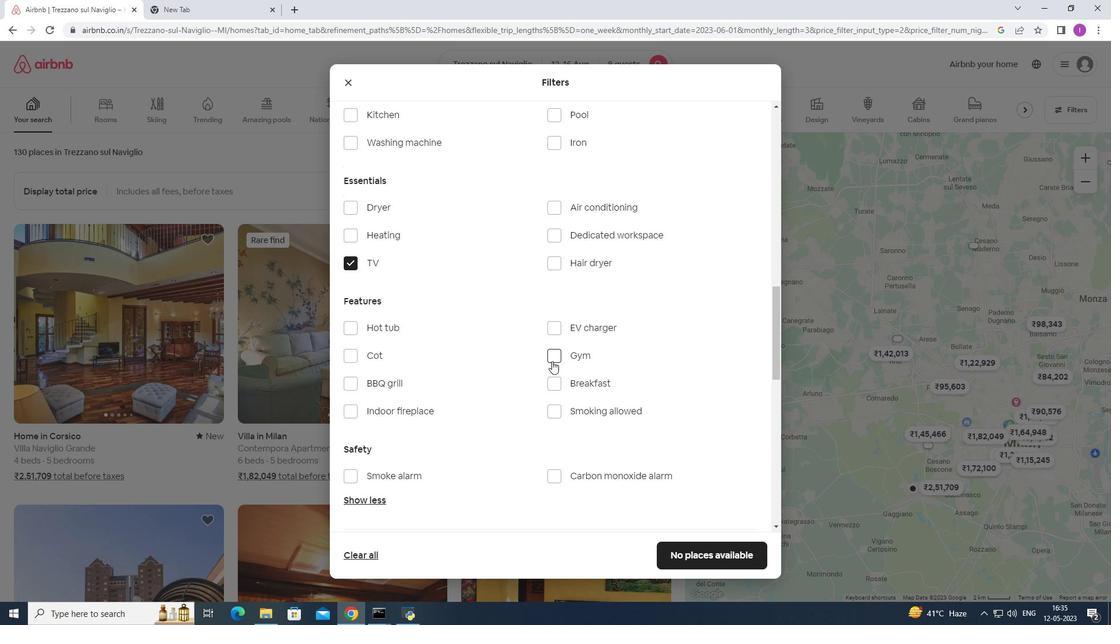 
Action: Mouse pressed left at (553, 358)
Screenshot: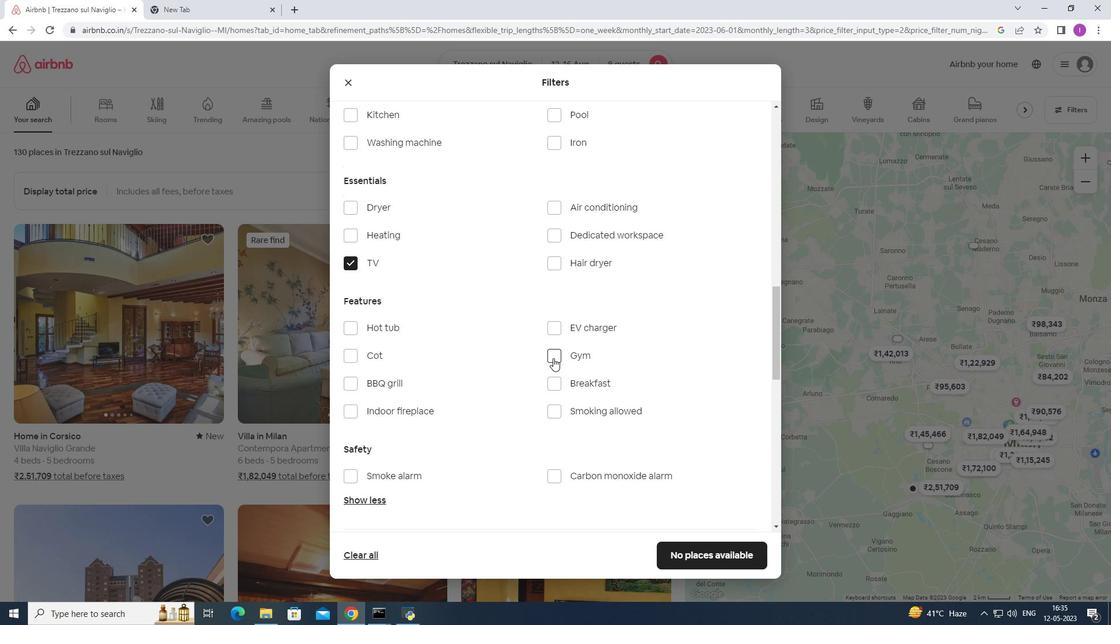 
Action: Mouse moved to (558, 388)
Screenshot: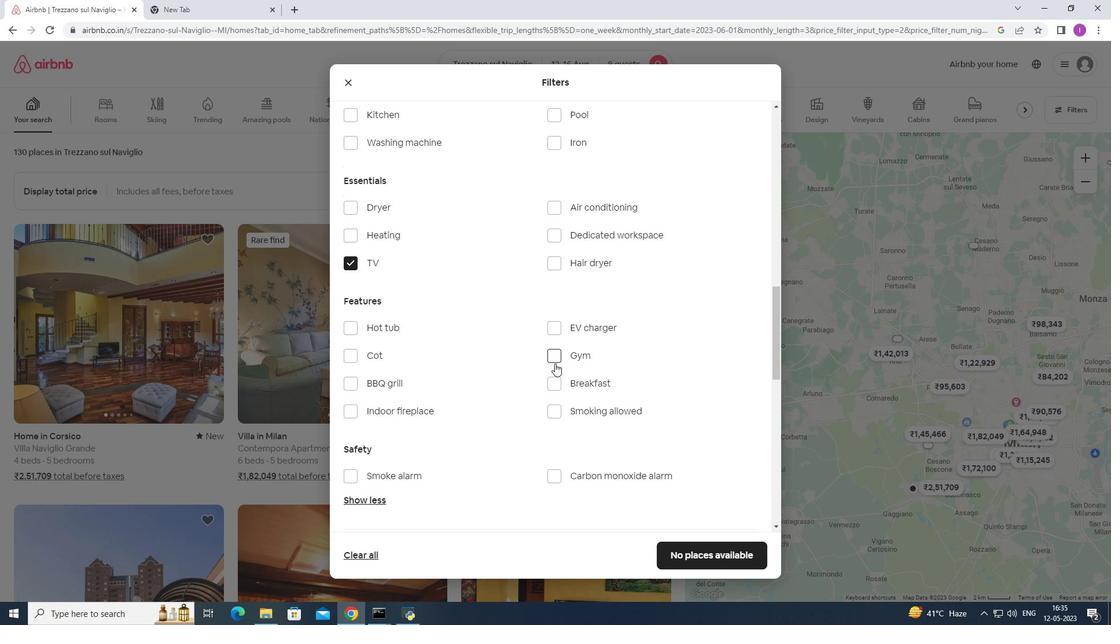 
Action: Mouse pressed left at (558, 388)
Screenshot: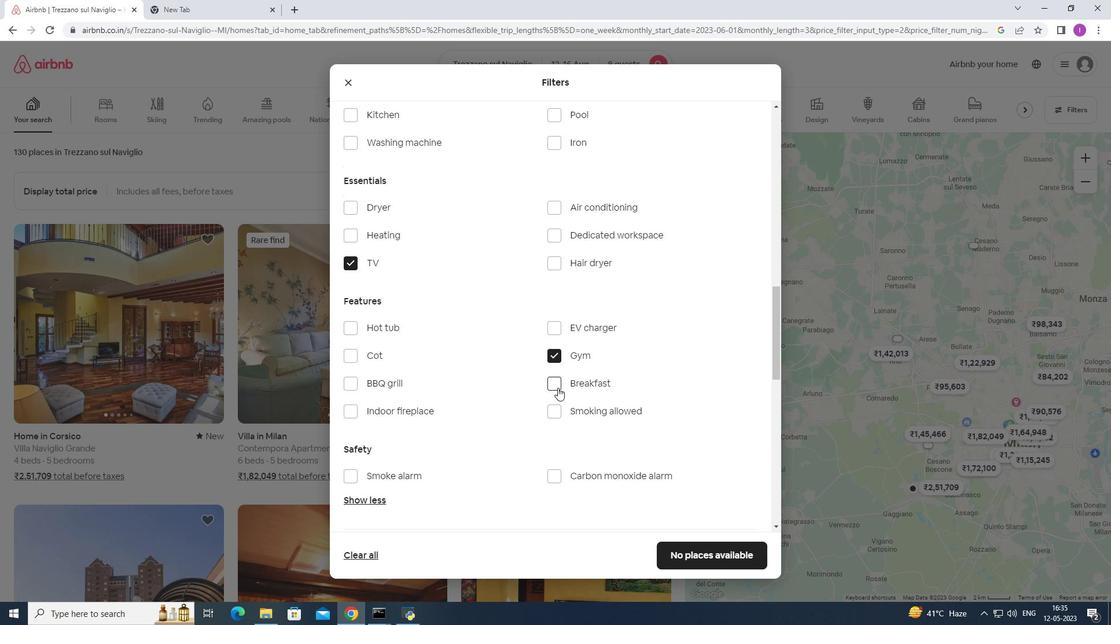 
Action: Mouse moved to (440, 413)
Screenshot: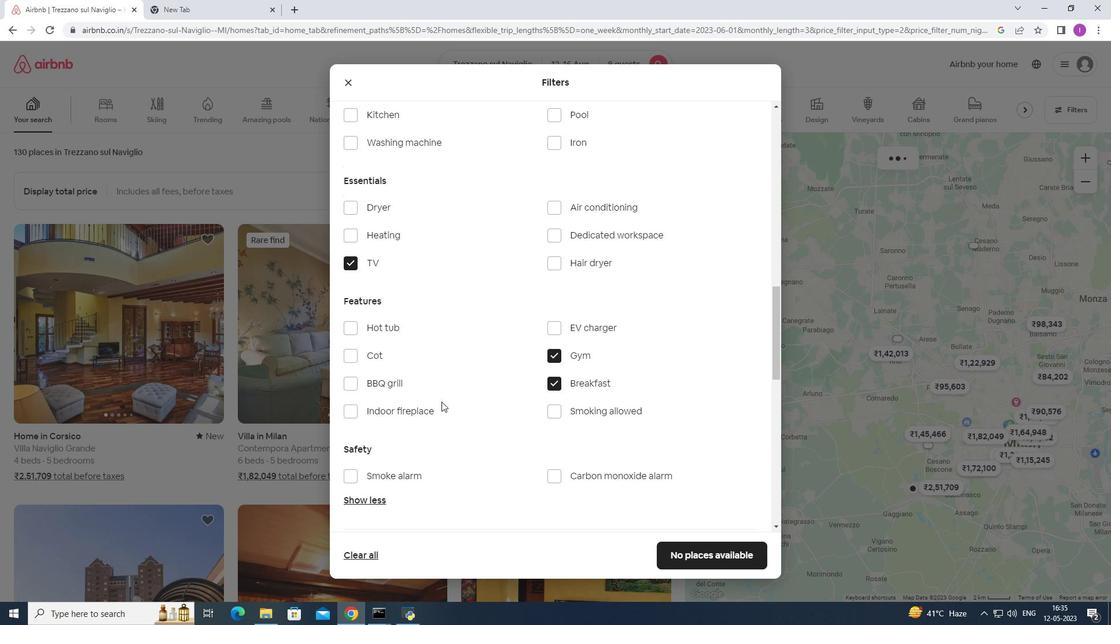 
Action: Mouse scrolled (440, 412) with delta (0, 0)
Screenshot: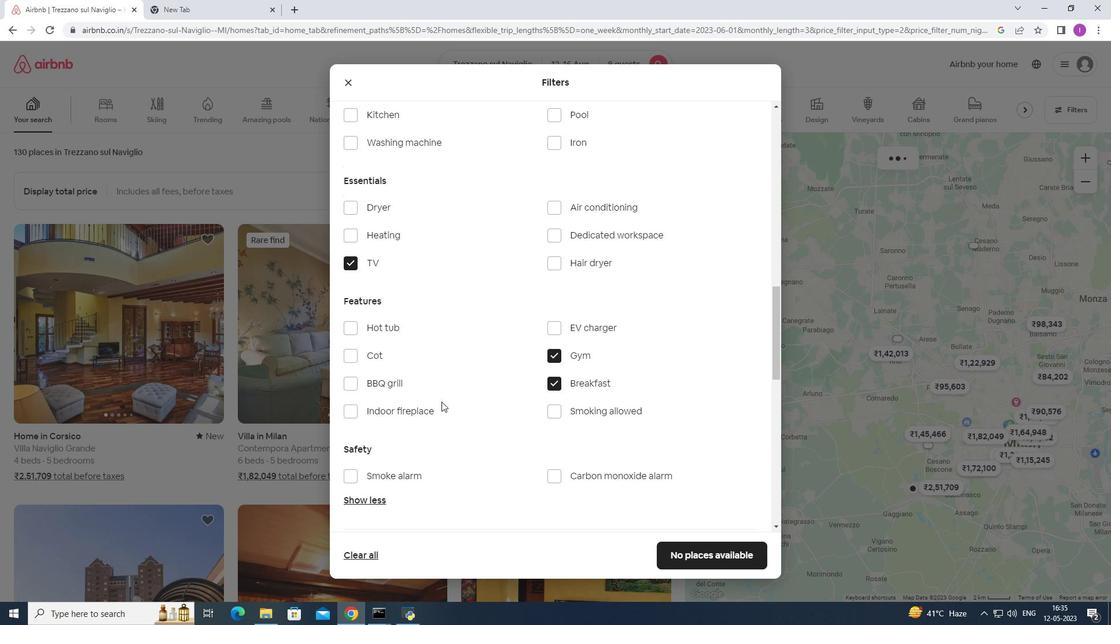 
Action: Mouse moved to (440, 415)
Screenshot: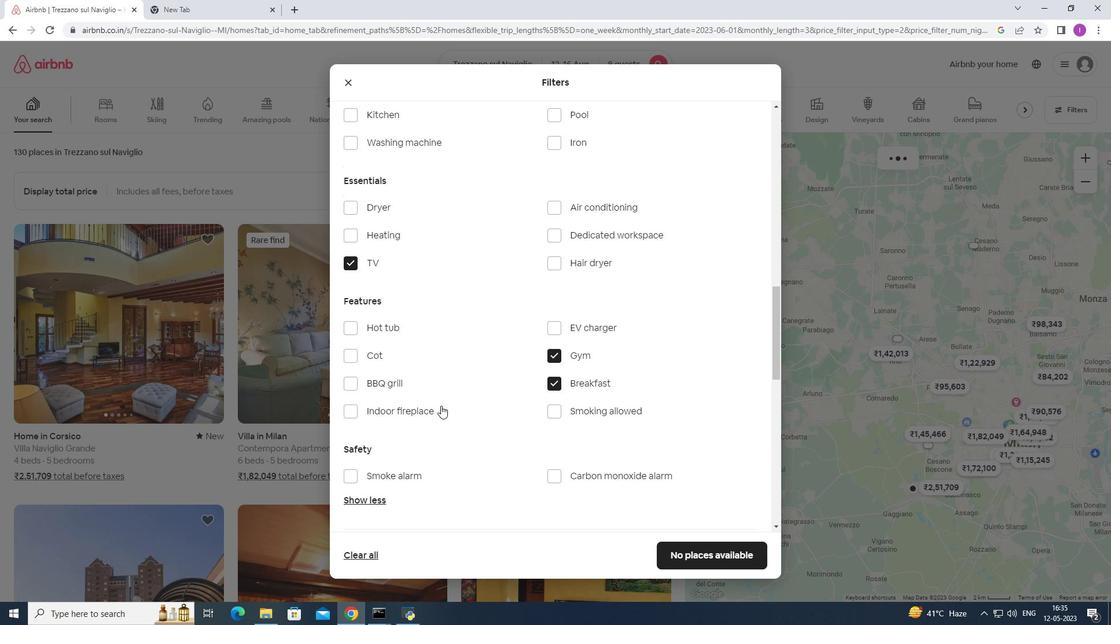 
Action: Mouse scrolled (440, 414) with delta (0, 0)
Screenshot: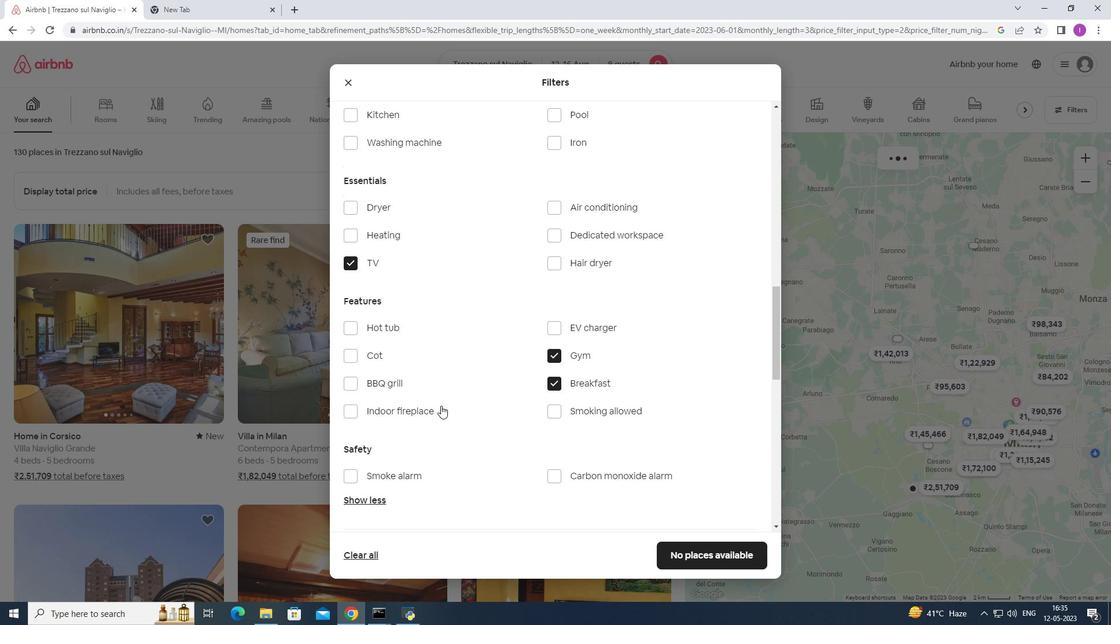
Action: Mouse scrolled (440, 414) with delta (0, 0)
Screenshot: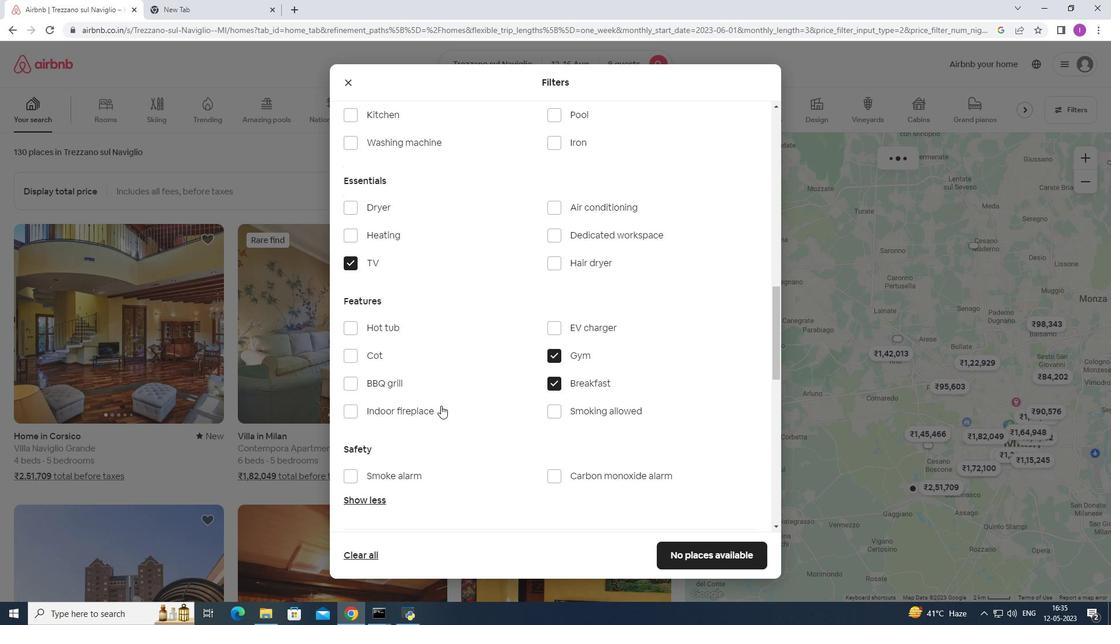 
Action: Mouse moved to (440, 416)
Screenshot: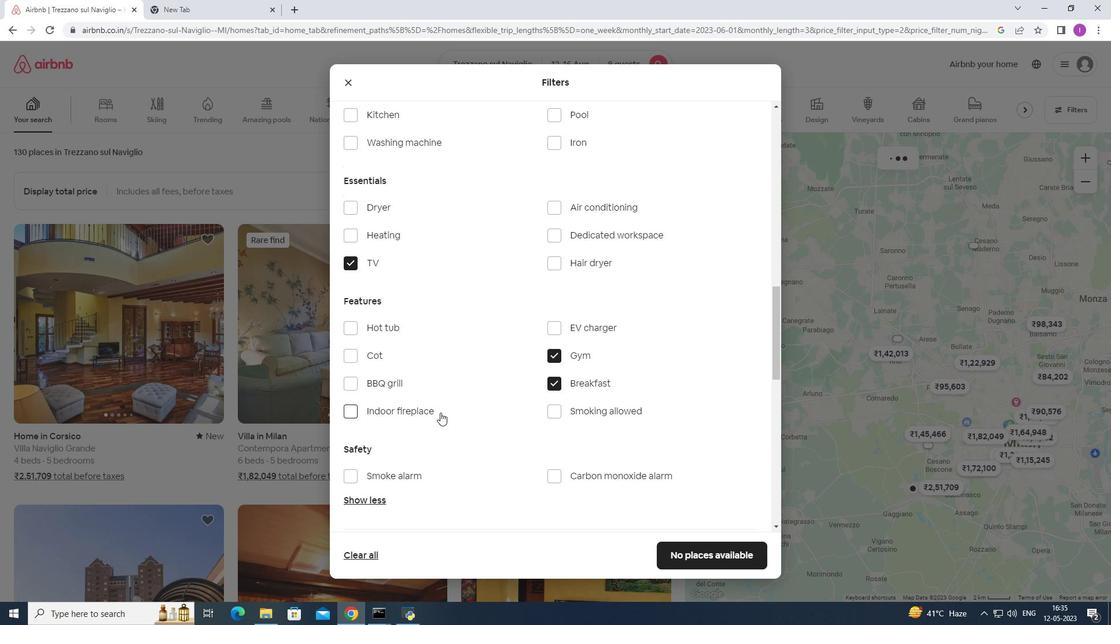 
Action: Mouse scrolled (440, 416) with delta (0, 0)
Screenshot: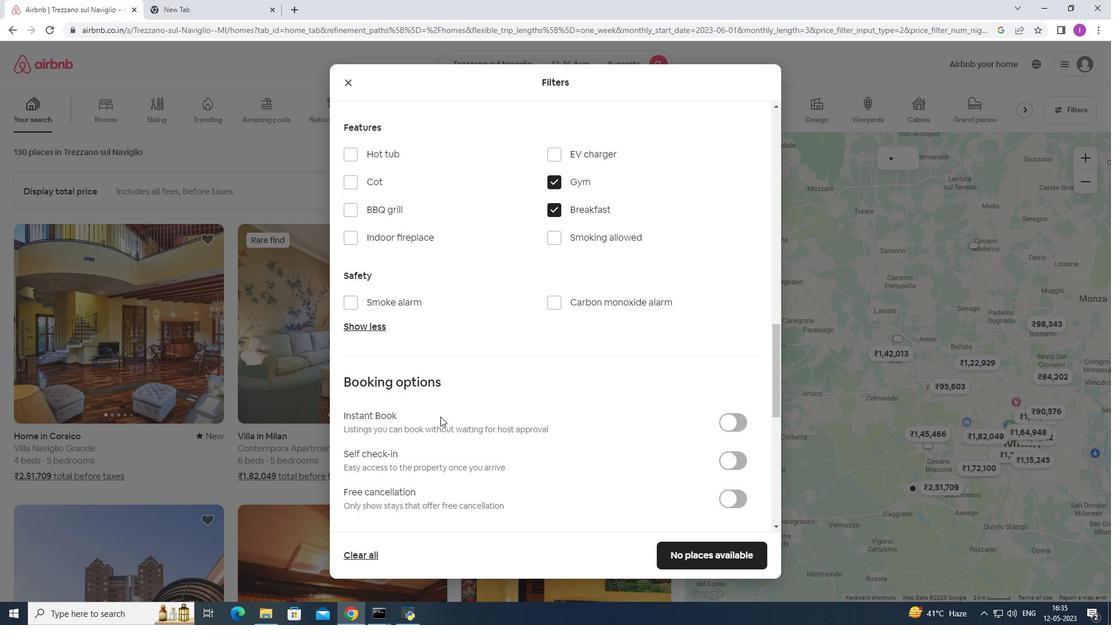
Action: Mouse scrolled (440, 416) with delta (0, 0)
Screenshot: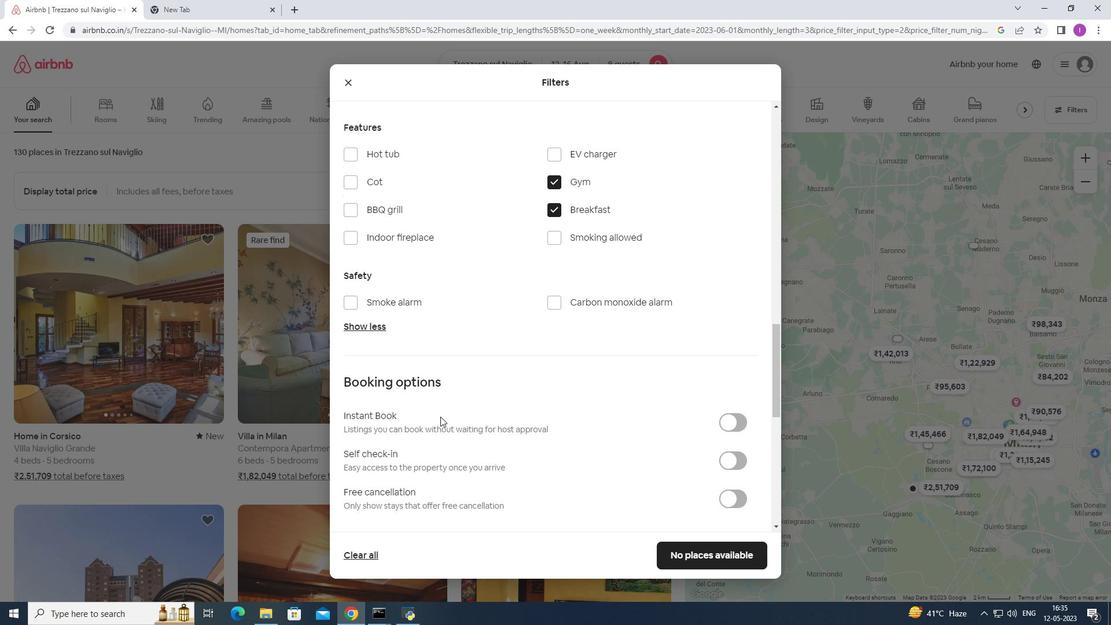 
Action: Mouse scrolled (440, 416) with delta (0, 0)
Screenshot: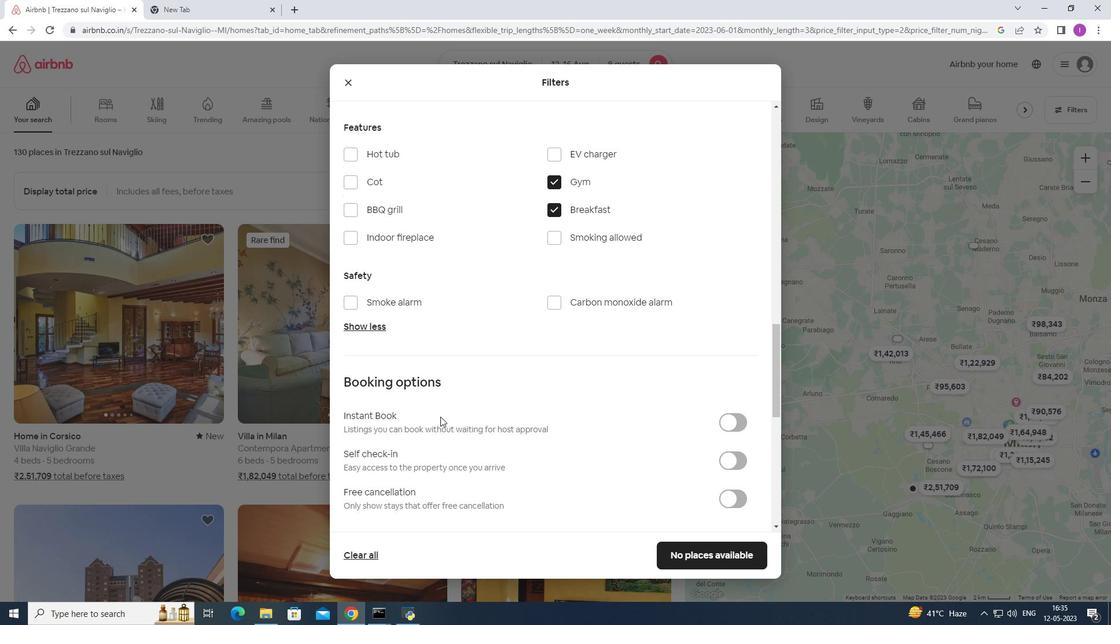 
Action: Mouse moved to (737, 287)
Screenshot: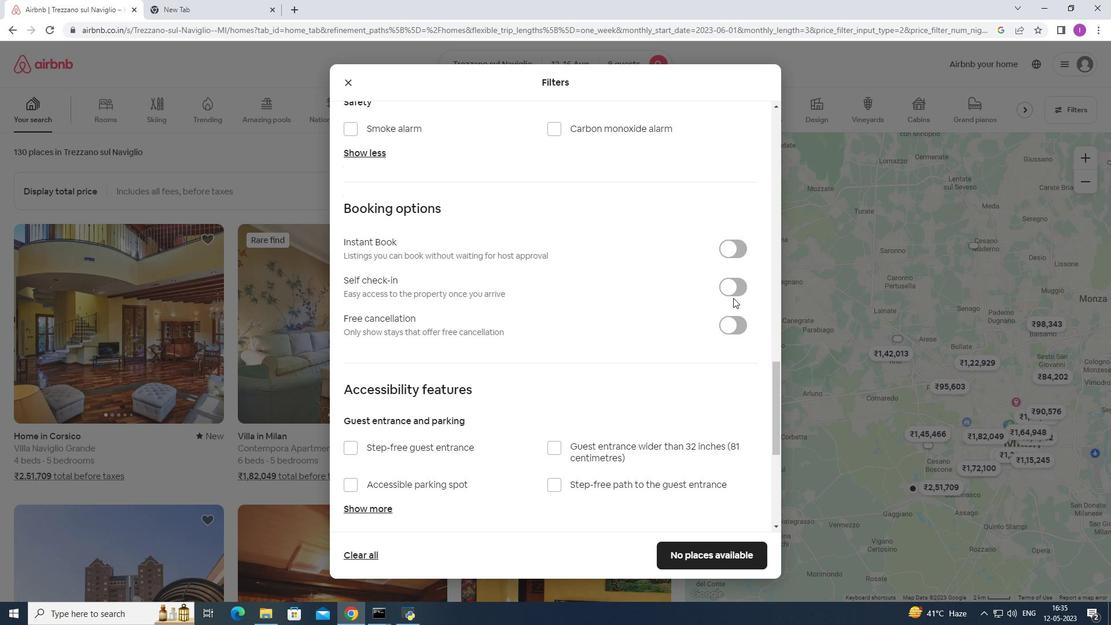 
Action: Mouse pressed left at (737, 287)
Screenshot: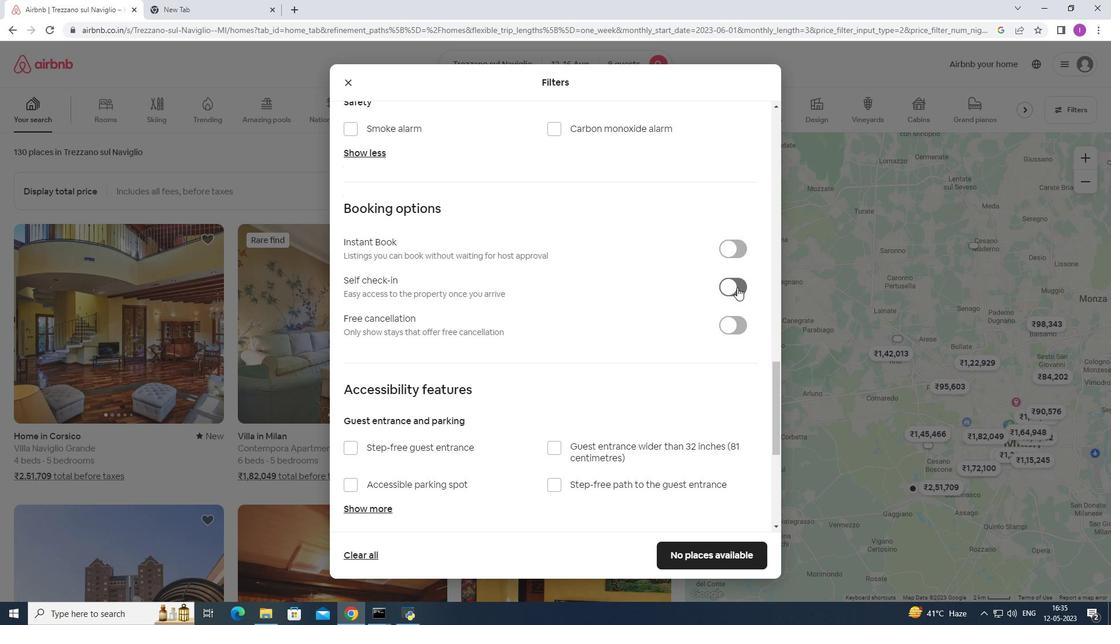
Action: Mouse moved to (590, 464)
Screenshot: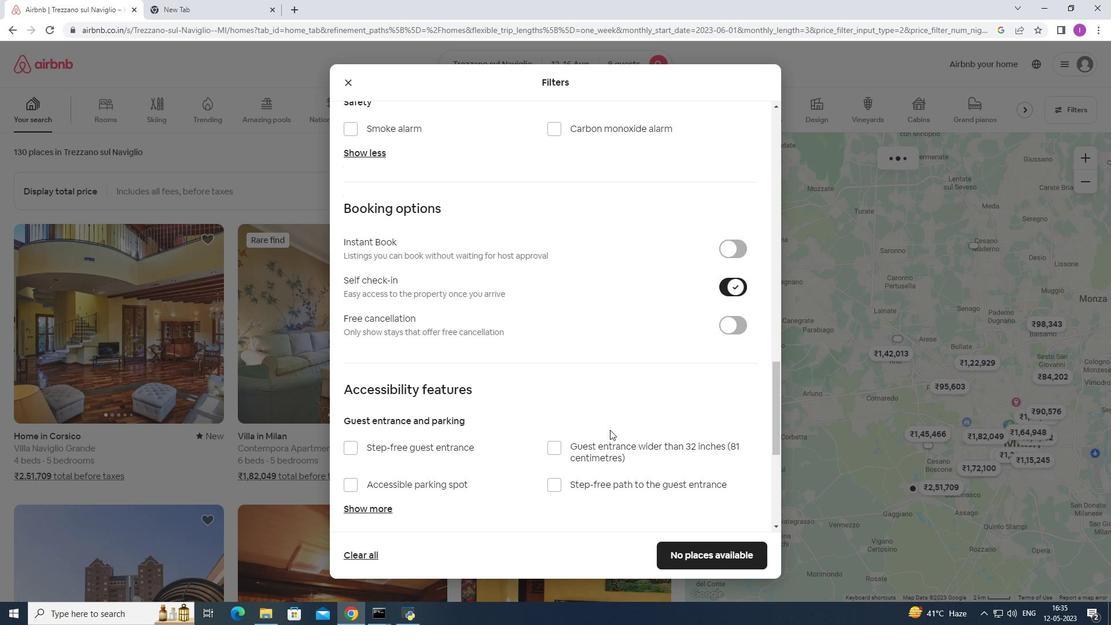 
Action: Mouse scrolled (590, 463) with delta (0, 0)
Screenshot: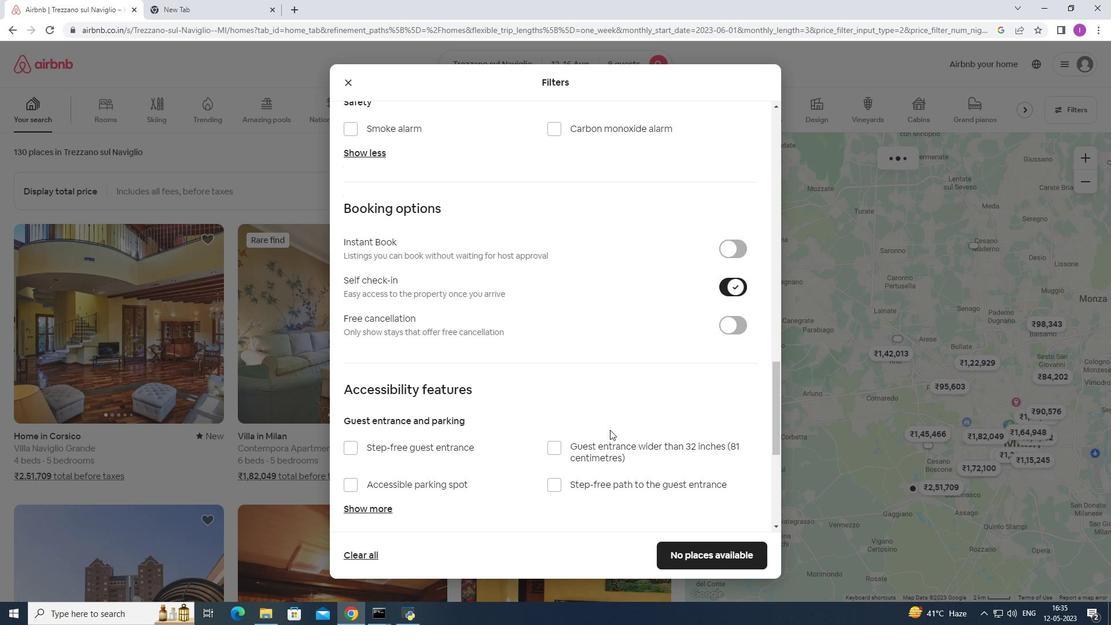 
Action: Mouse moved to (590, 465)
Screenshot: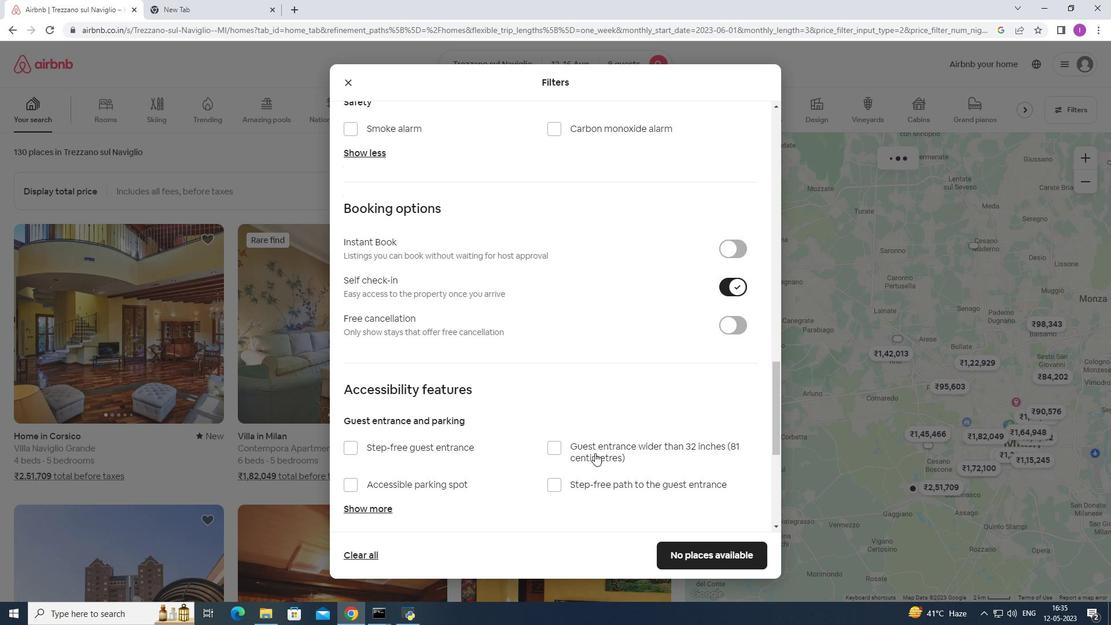 
Action: Mouse scrolled (590, 463) with delta (0, 0)
Screenshot: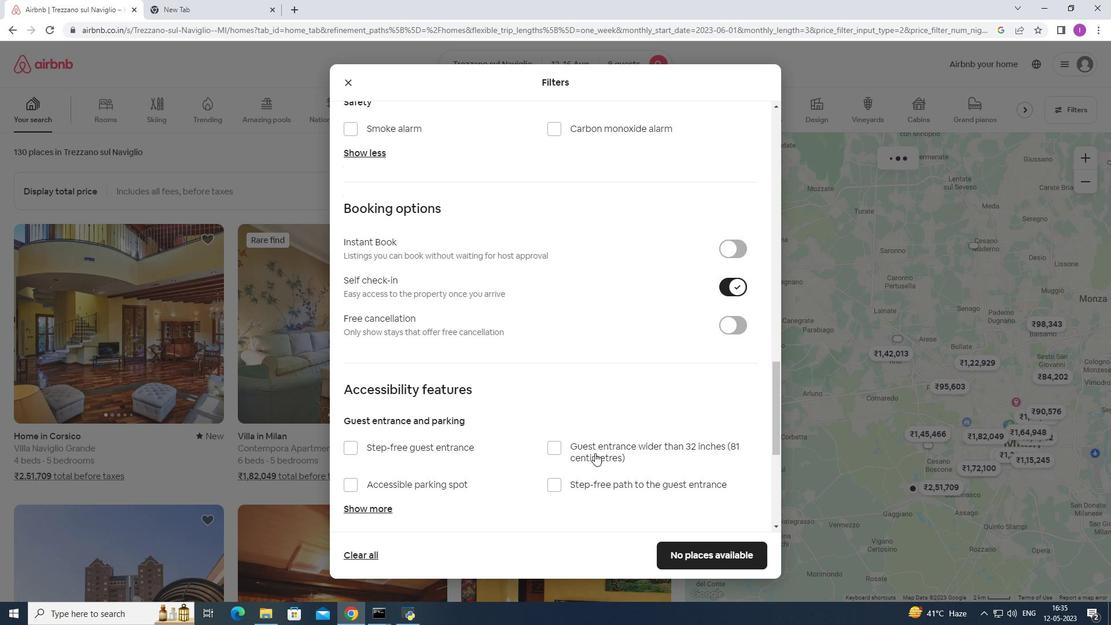 
Action: Mouse moved to (589, 466)
Screenshot: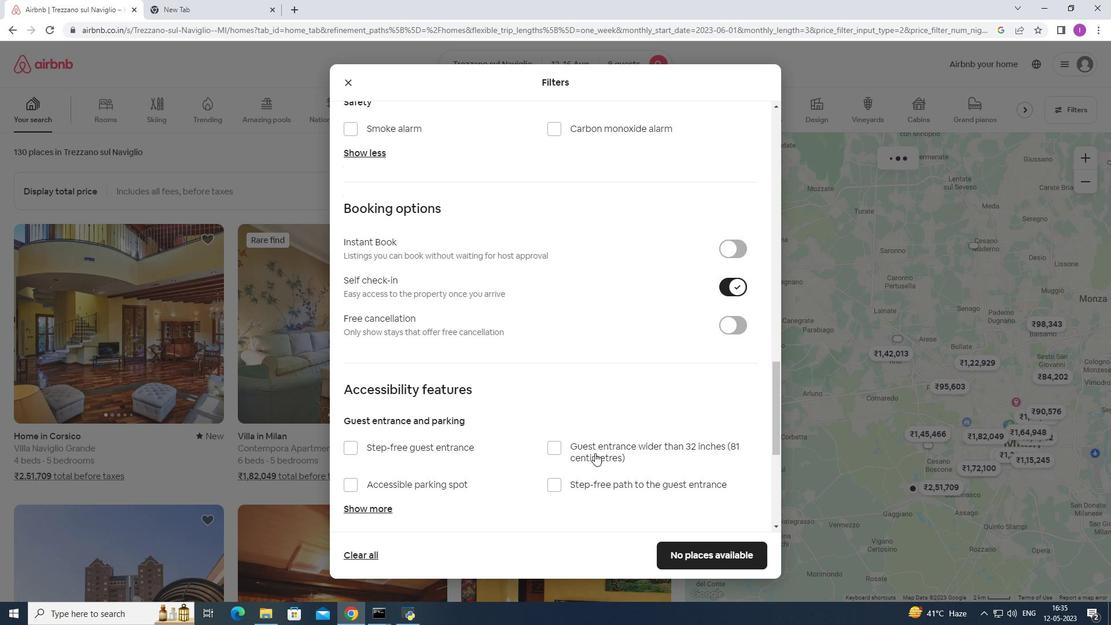 
Action: Mouse scrolled (590, 465) with delta (0, 0)
Screenshot: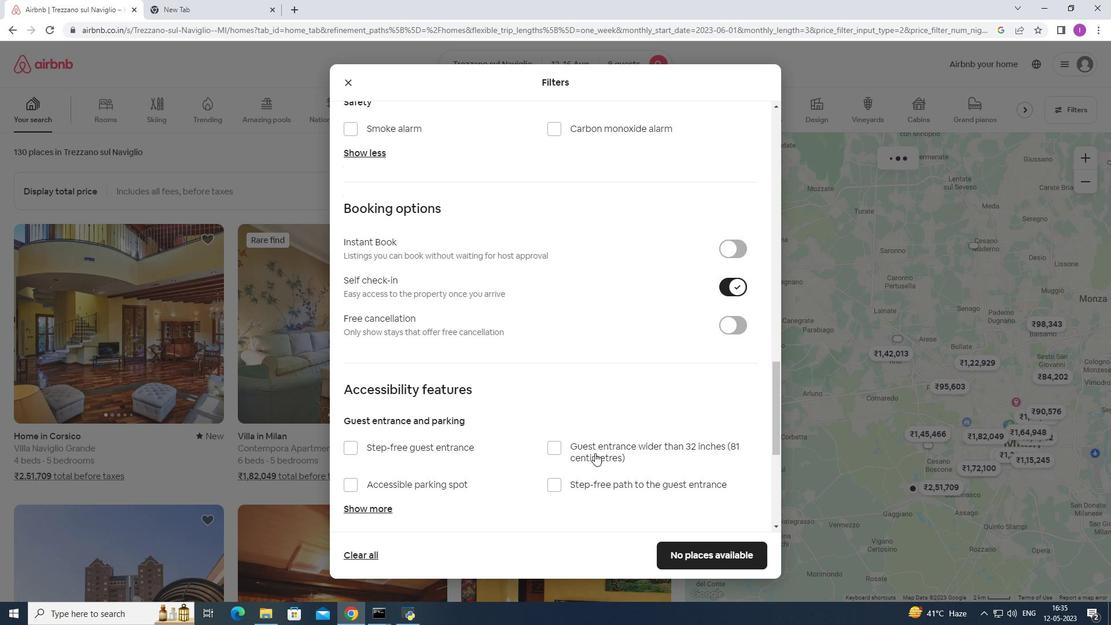 
Action: Mouse scrolled (590, 465) with delta (0, 0)
Screenshot: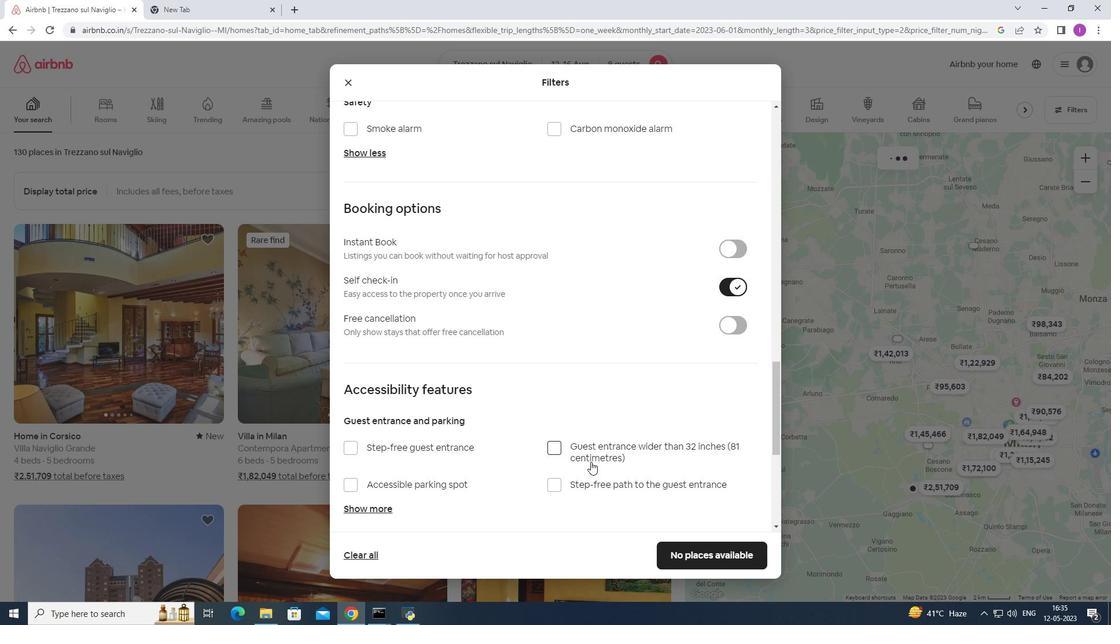 
Action: Mouse scrolled (589, 465) with delta (0, 0)
Screenshot: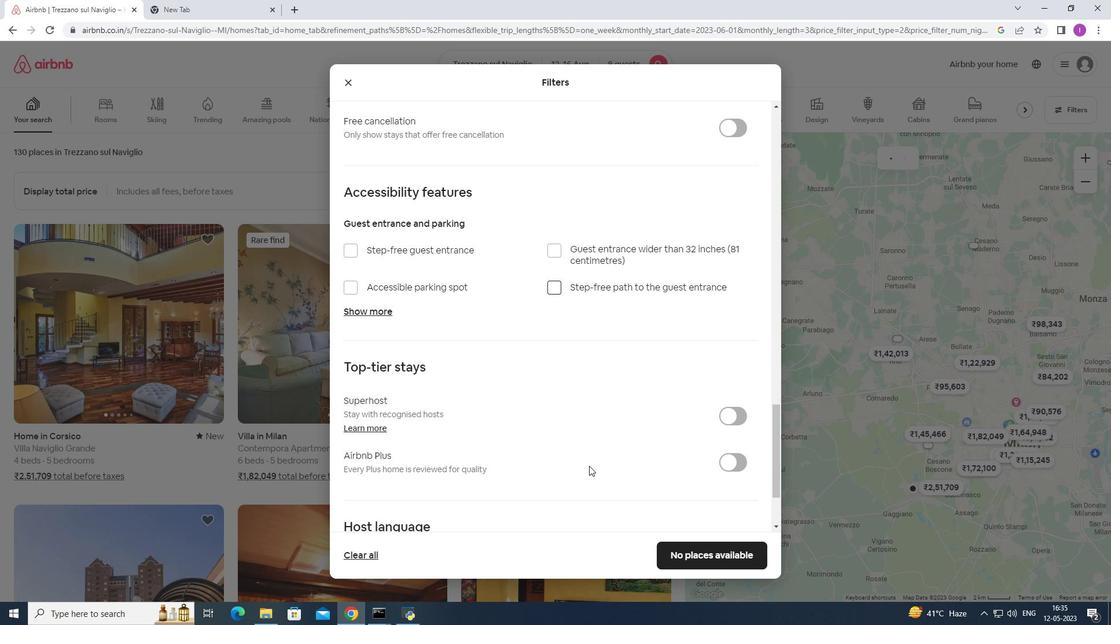 
Action: Mouse scrolled (589, 465) with delta (0, 0)
Screenshot: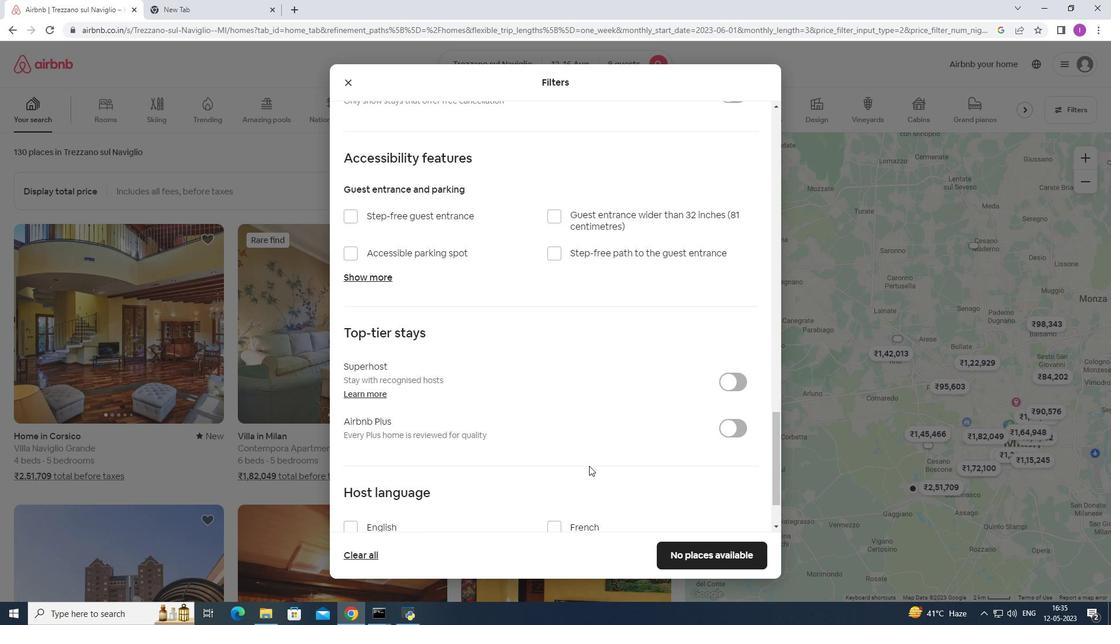 
Action: Mouse scrolled (589, 465) with delta (0, 0)
Screenshot: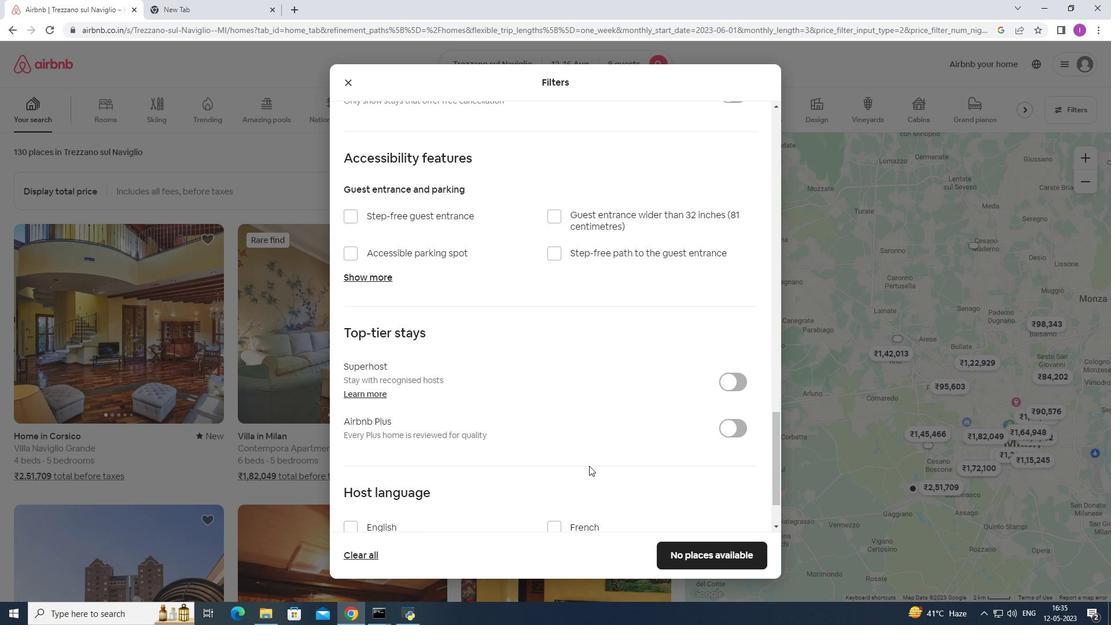 
Action: Mouse scrolled (589, 465) with delta (0, 0)
Screenshot: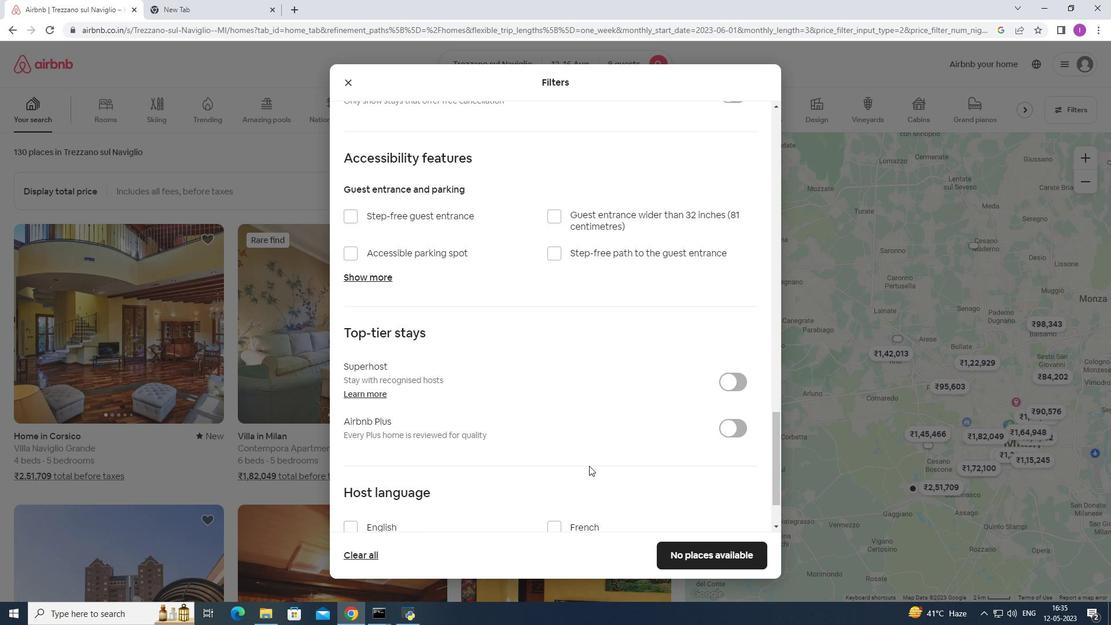 
Action: Mouse scrolled (589, 465) with delta (0, 0)
Screenshot: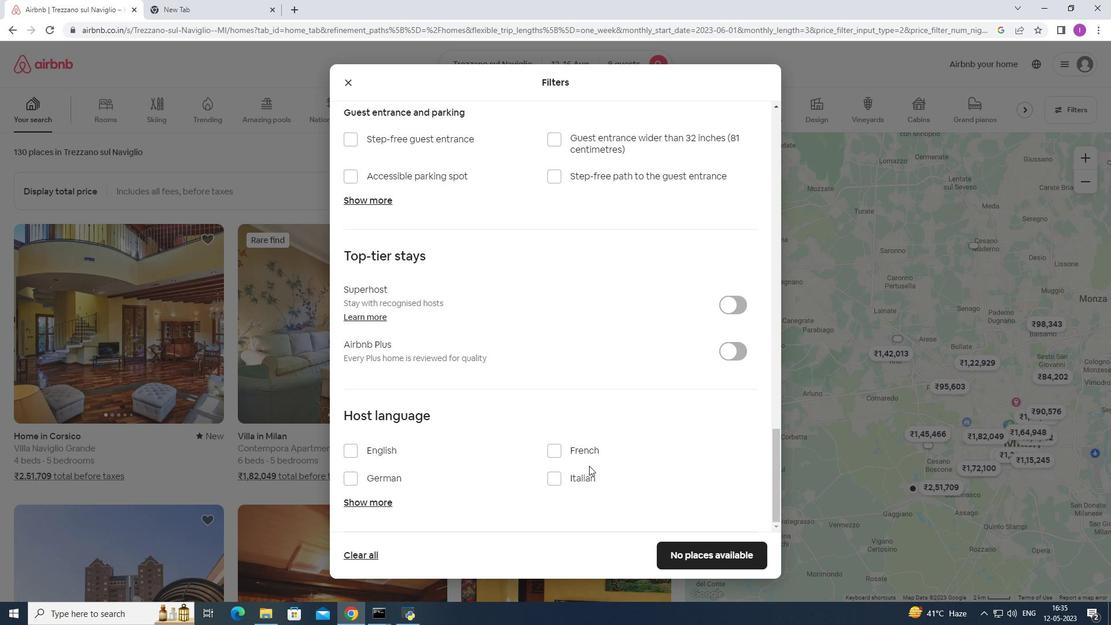 
Action: Mouse scrolled (589, 465) with delta (0, 0)
Screenshot: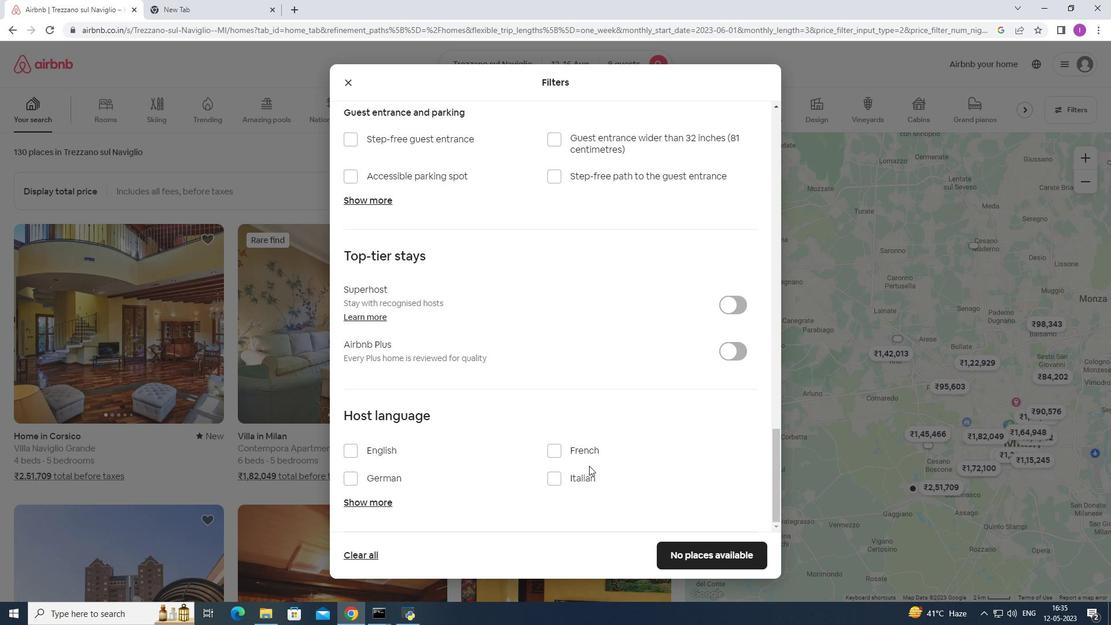 
Action: Mouse scrolled (589, 465) with delta (0, 0)
Screenshot: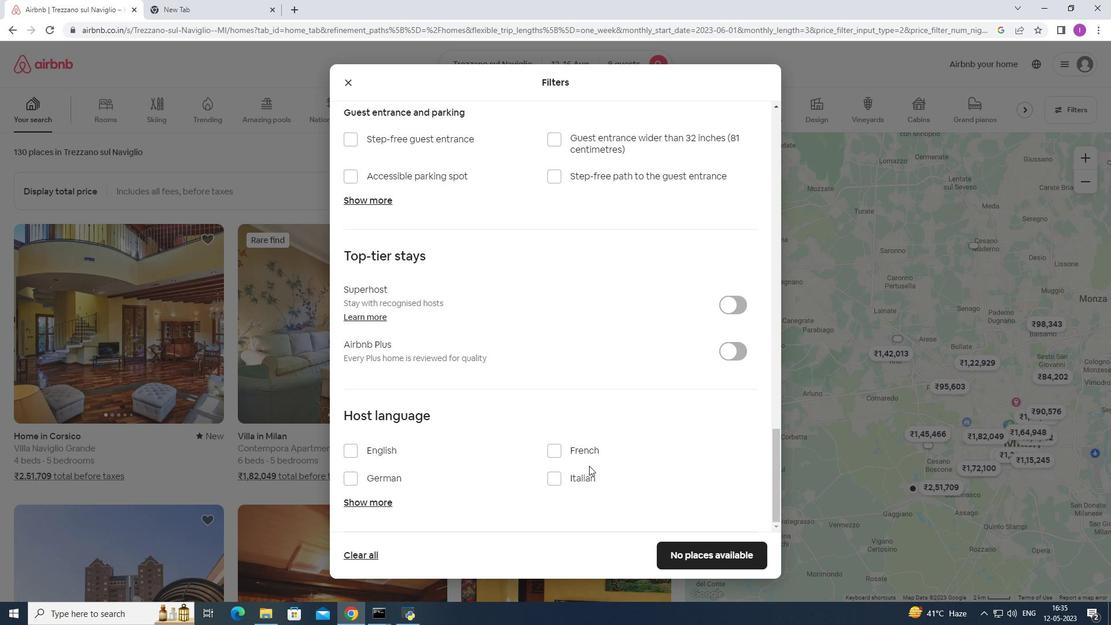 
Action: Mouse scrolled (589, 465) with delta (0, 0)
Screenshot: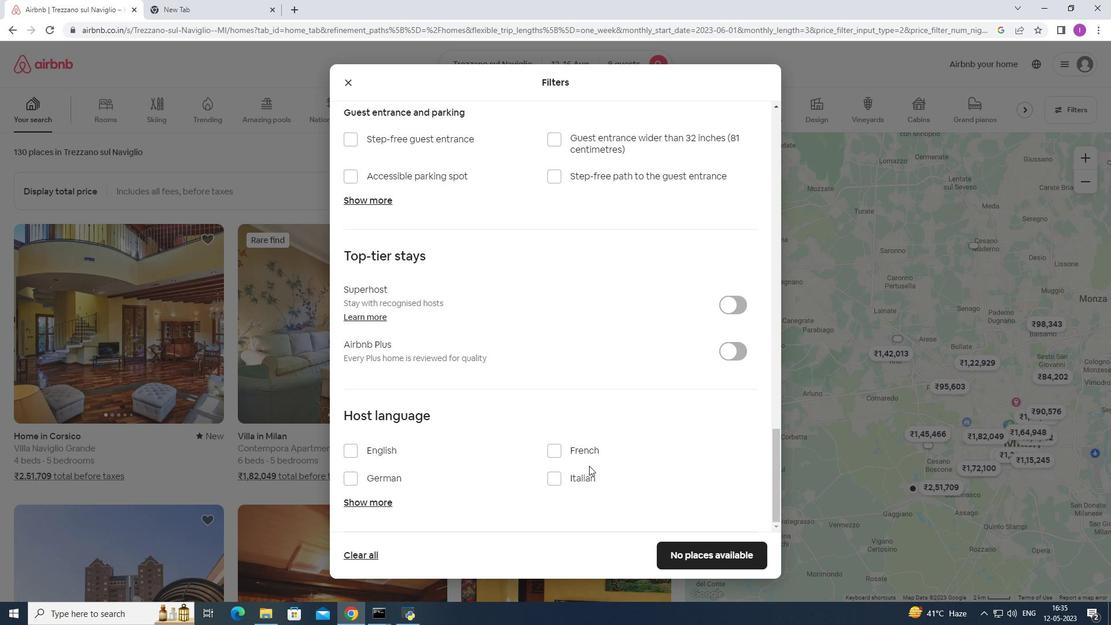 
Action: Mouse moved to (353, 453)
Screenshot: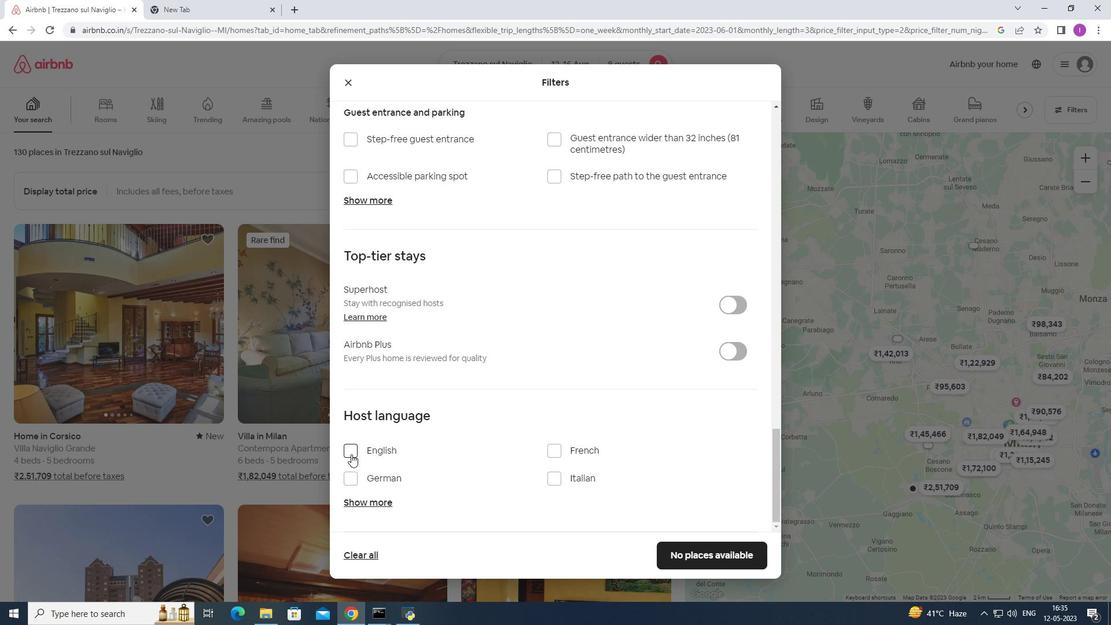 
Action: Mouse pressed left at (353, 453)
Screenshot: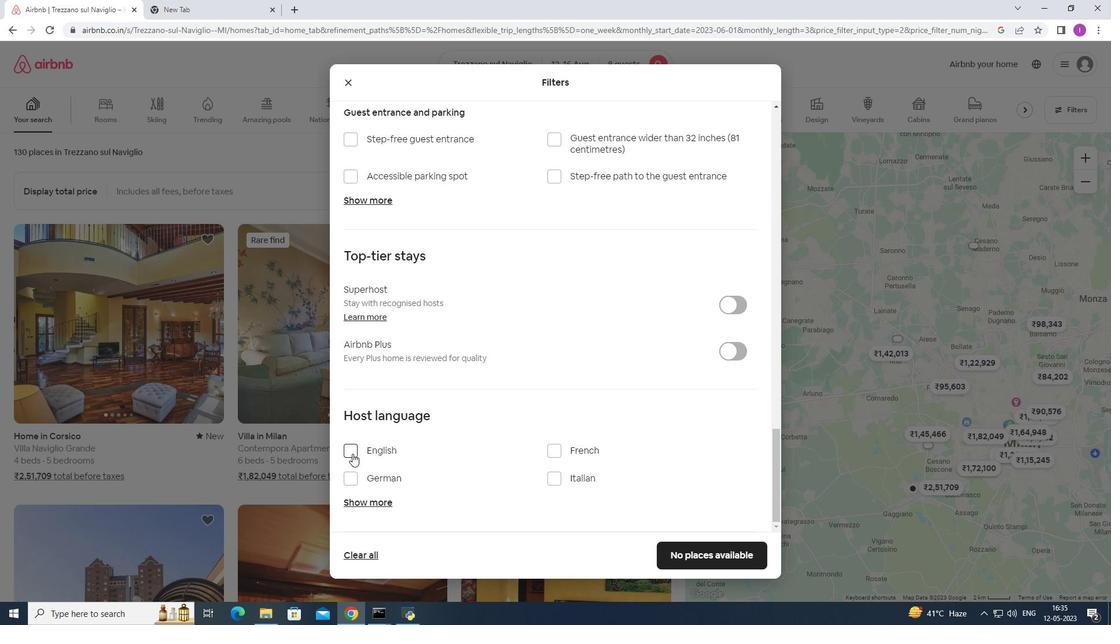 
Action: Mouse moved to (690, 556)
Screenshot: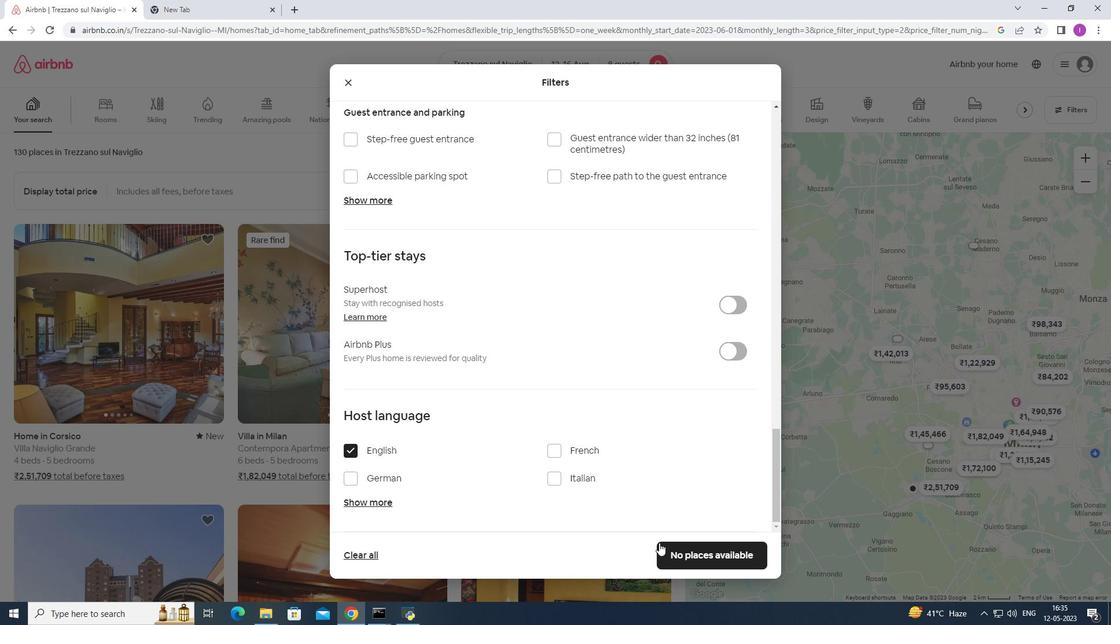 
Action: Mouse pressed left at (690, 556)
Screenshot: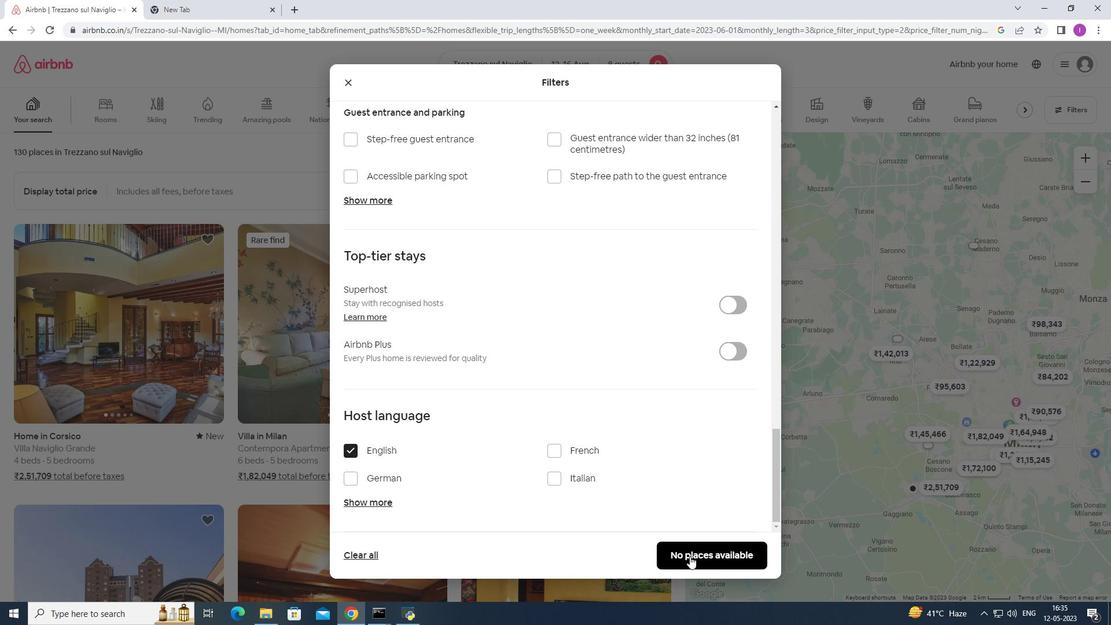 
Action: Mouse moved to (663, 546)
Screenshot: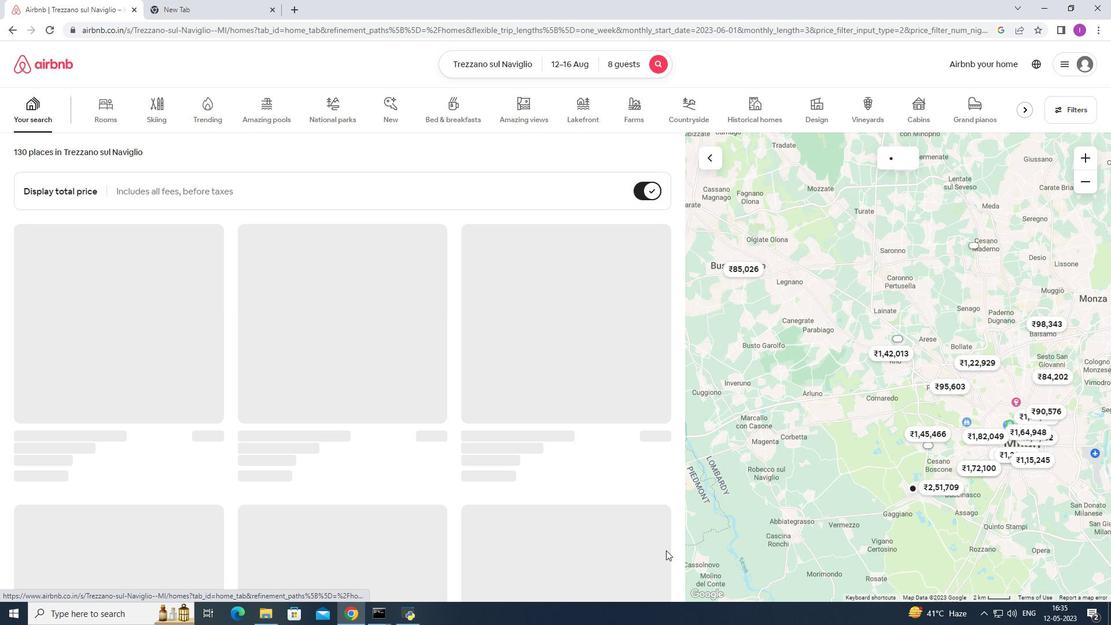 
